 Task: Add a signature Mitchell Evans containing With heartfelt thanks and warm wishes, Mitchell Evans to email address softage.9@softage.net and add a label OSHA compliance
Action: Mouse moved to (1285, 66)
Screenshot: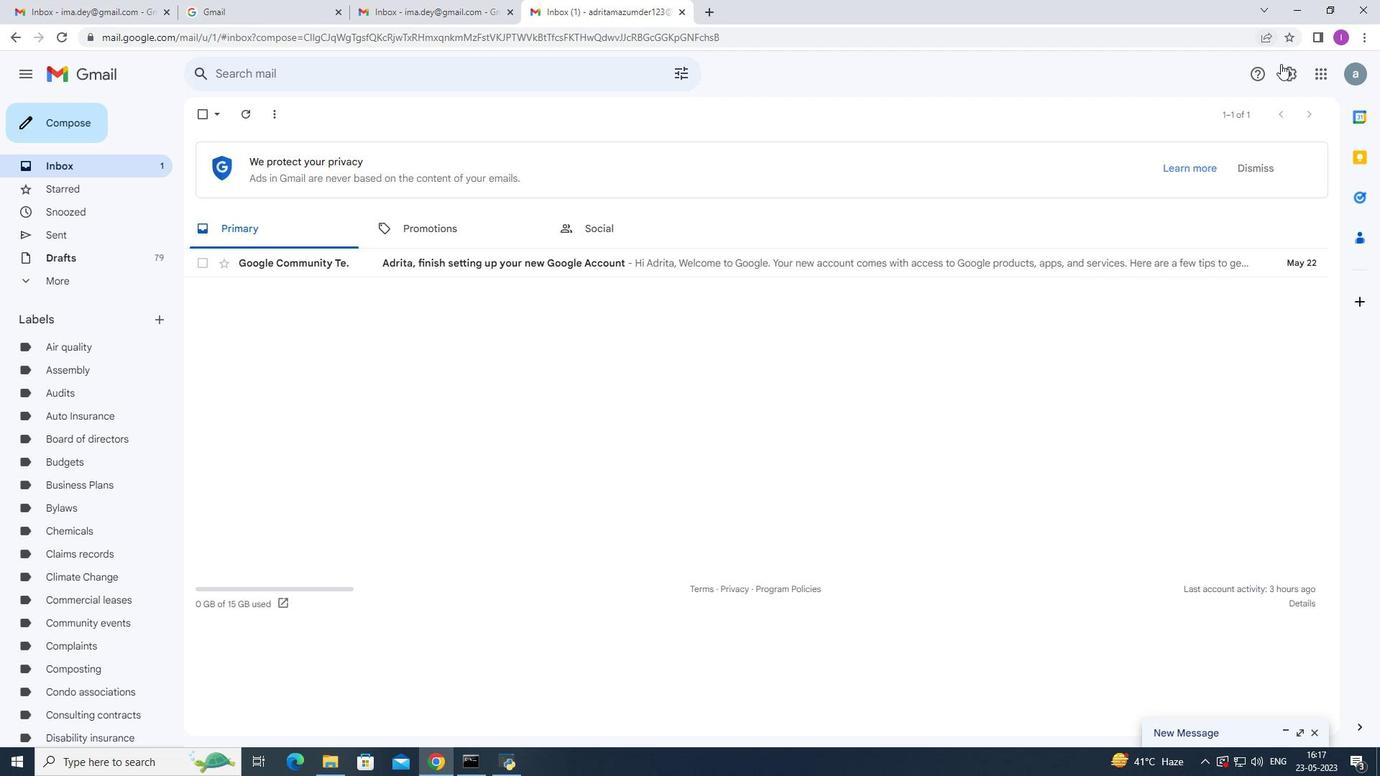 
Action: Mouse pressed left at (1285, 66)
Screenshot: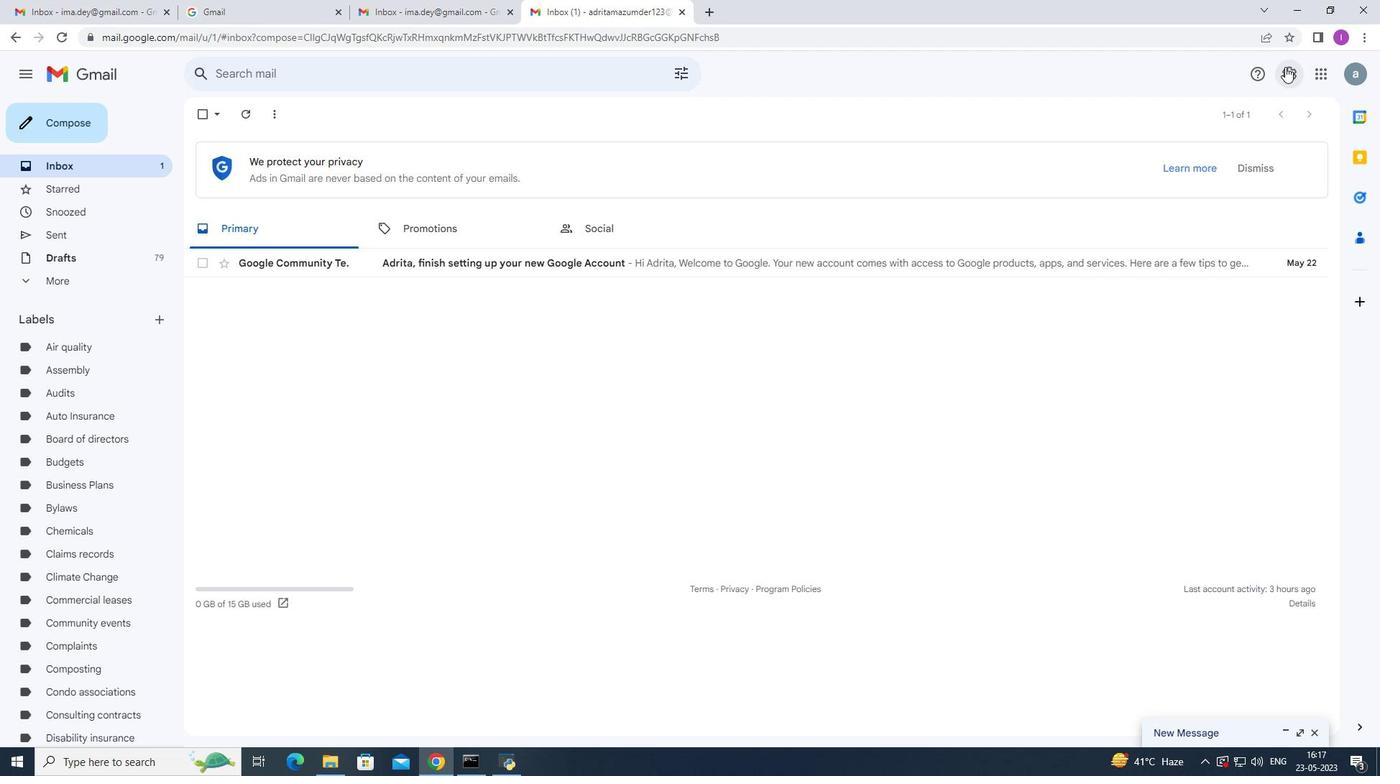 
Action: Mouse moved to (1223, 153)
Screenshot: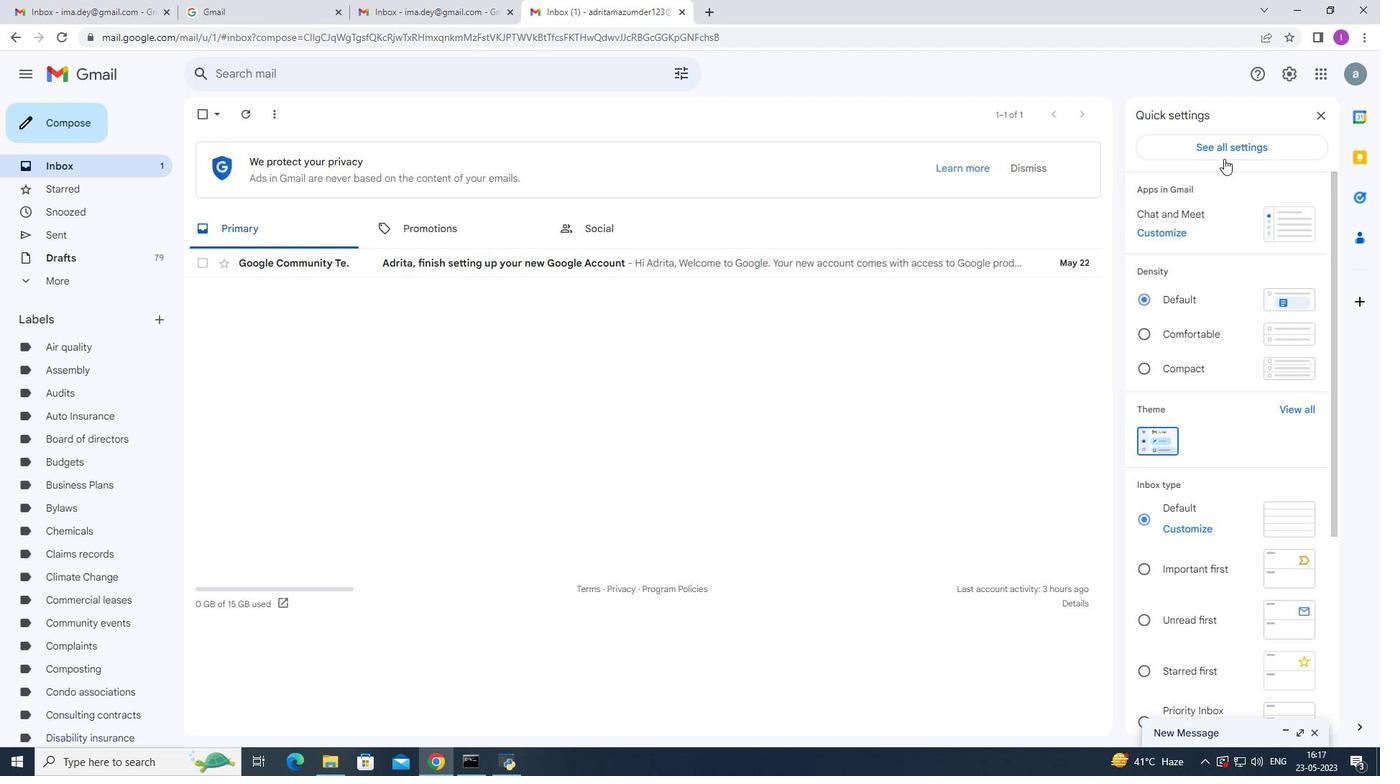 
Action: Mouse pressed left at (1223, 153)
Screenshot: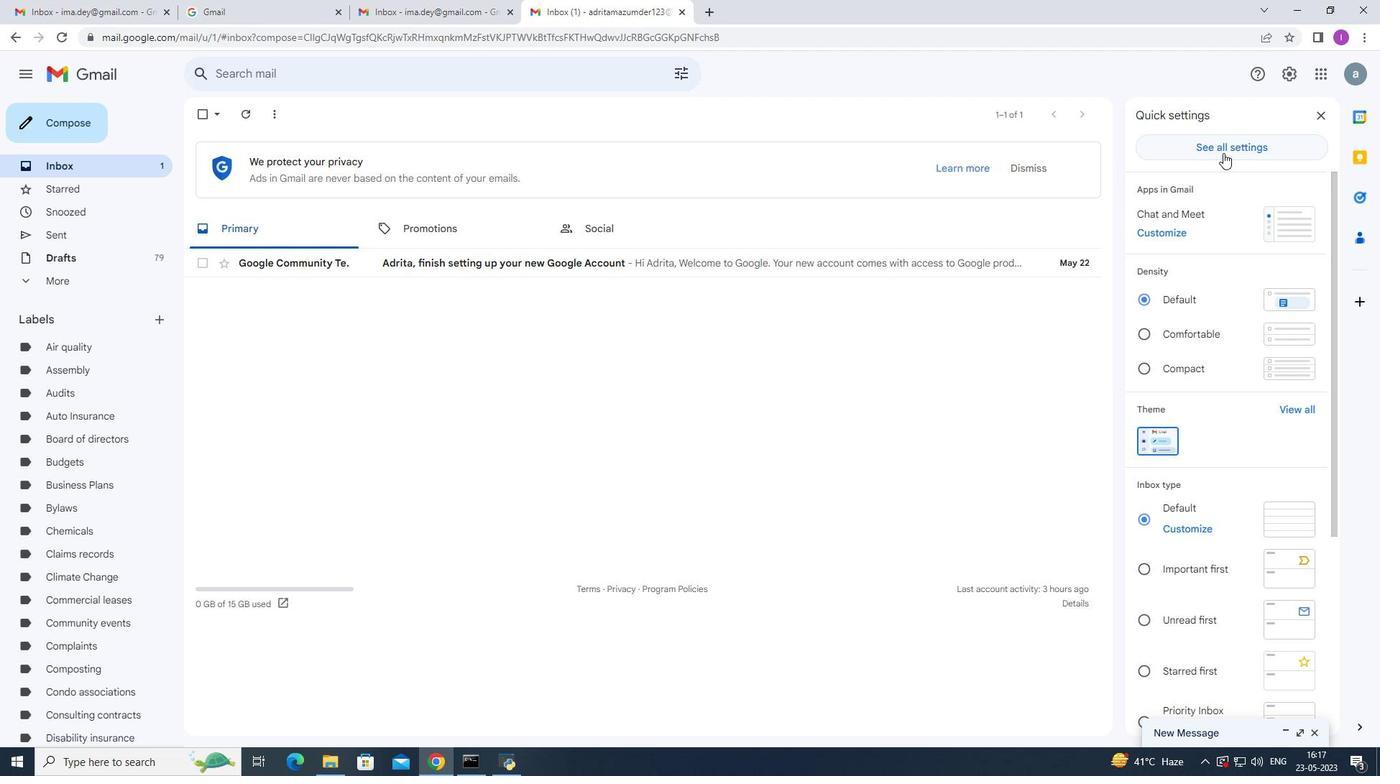 
Action: Mouse moved to (595, 340)
Screenshot: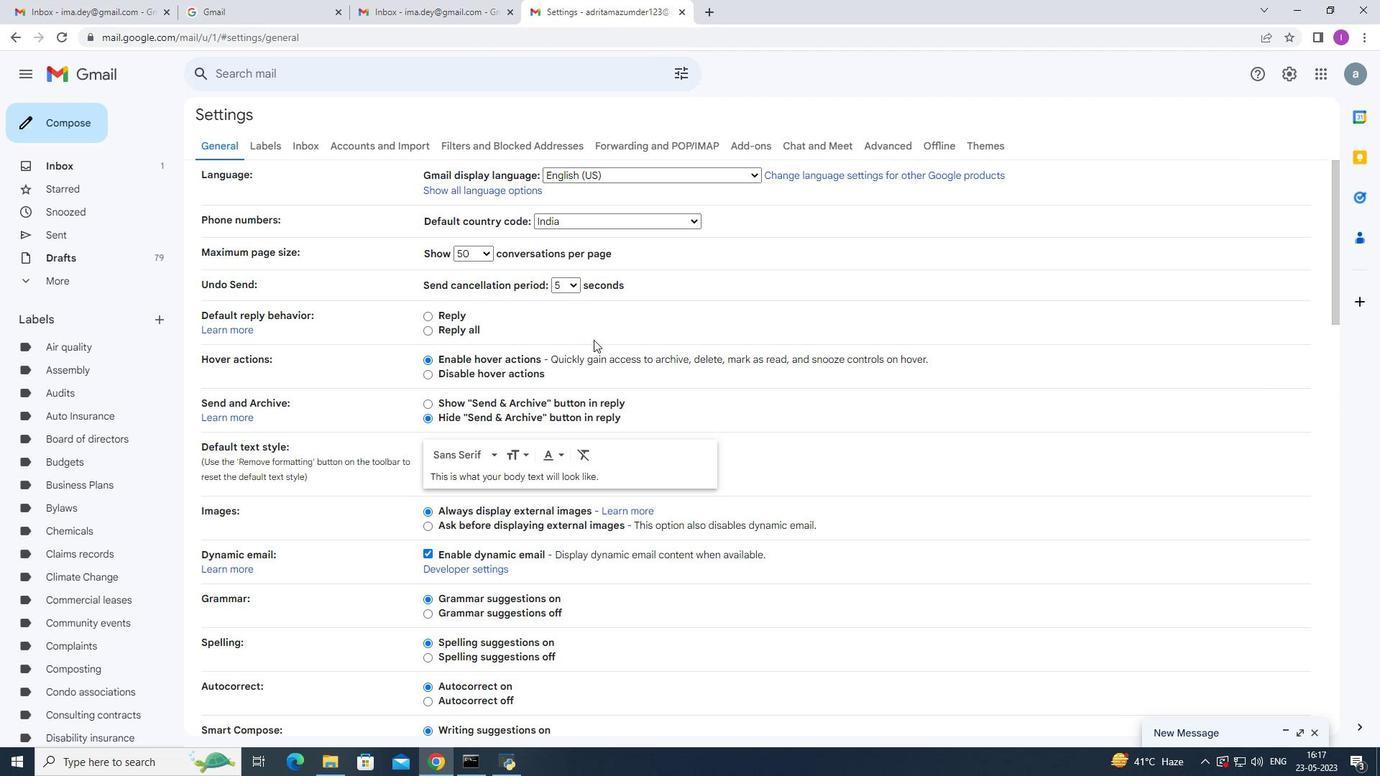 
Action: Mouse scrolled (594, 339) with delta (0, 0)
Screenshot: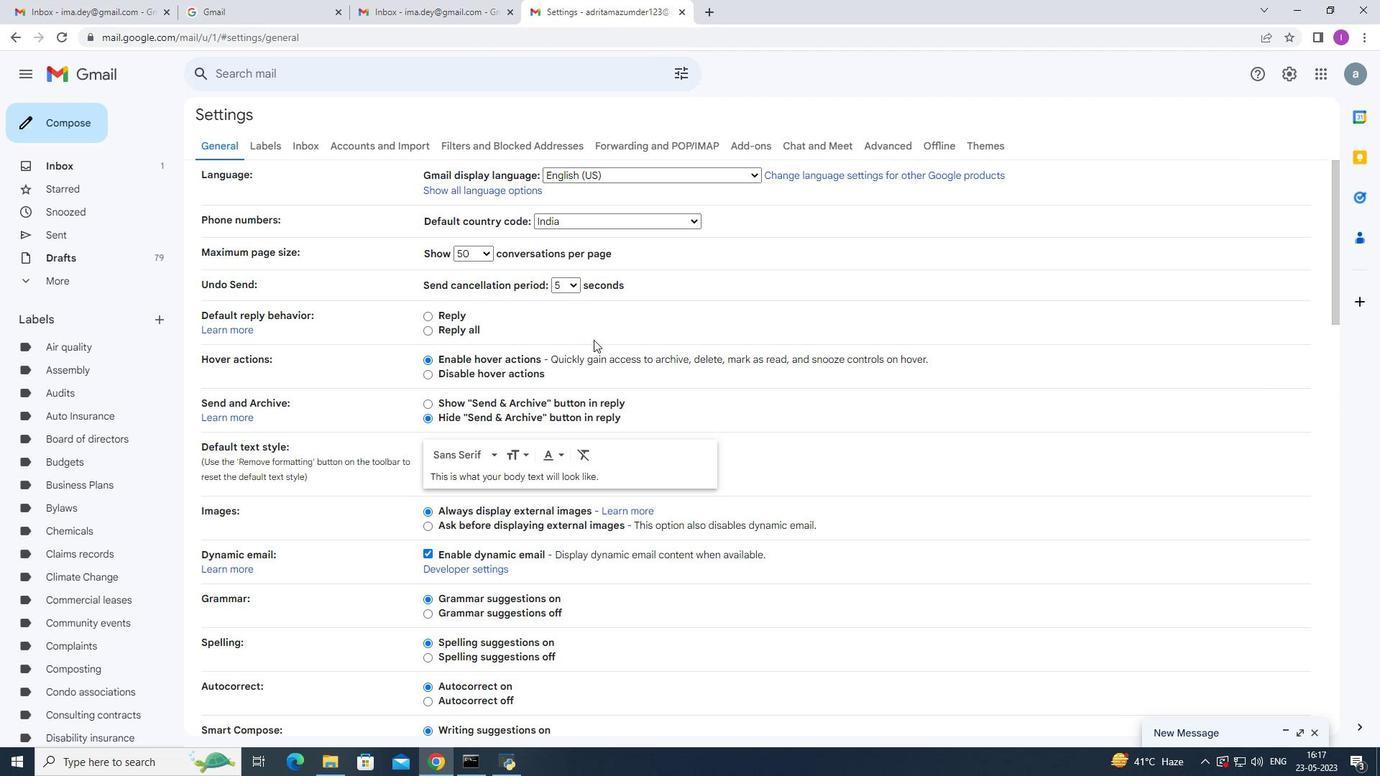 
Action: Mouse moved to (601, 349)
Screenshot: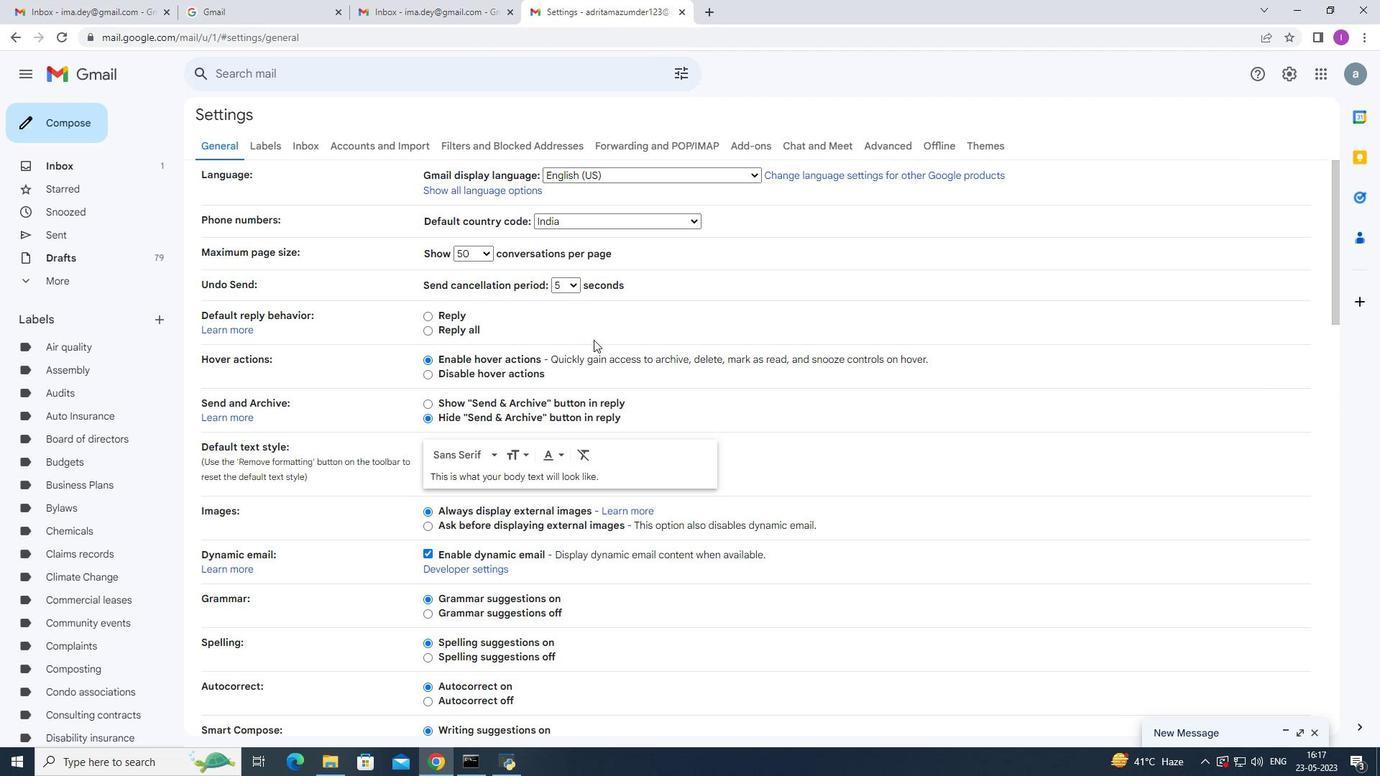 
Action: Mouse scrolled (595, 340) with delta (0, 0)
Screenshot: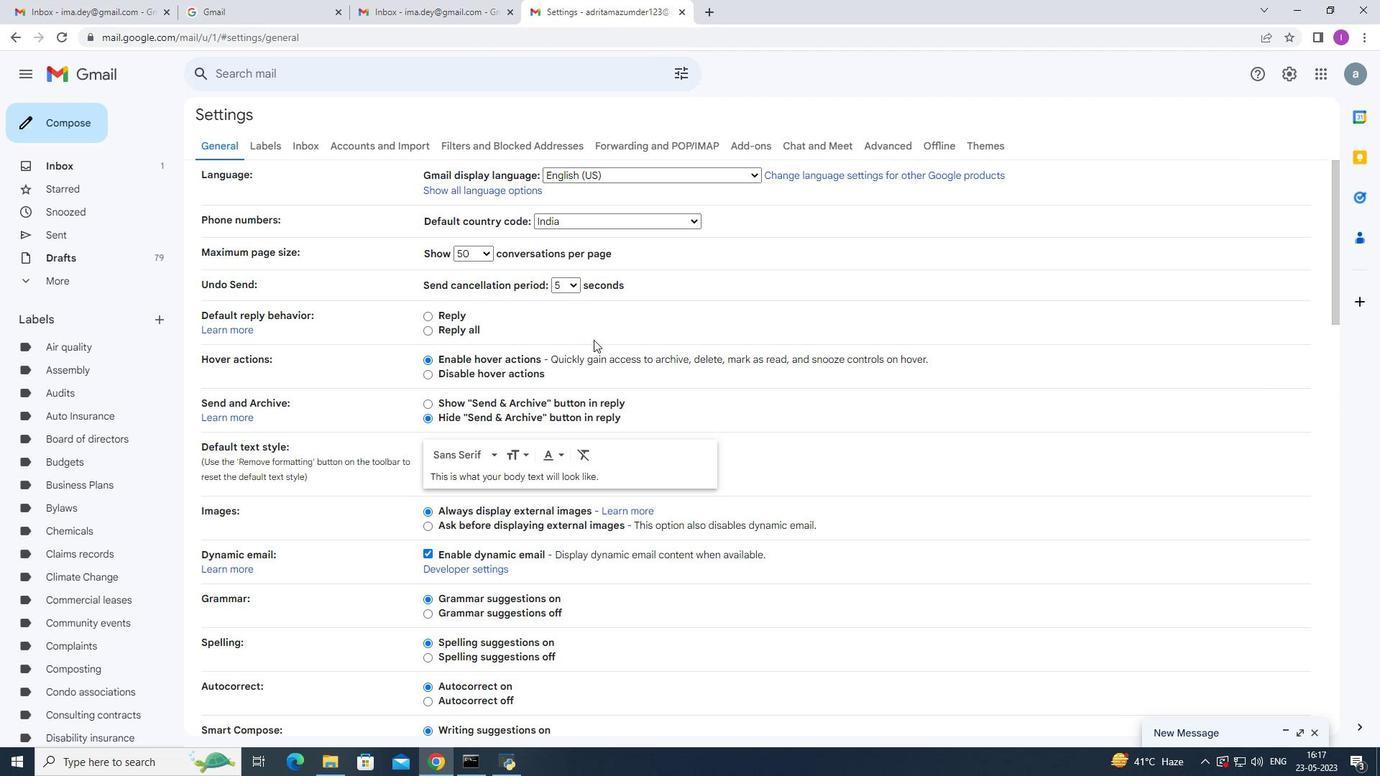 
Action: Mouse scrolled (595, 340) with delta (0, 0)
Screenshot: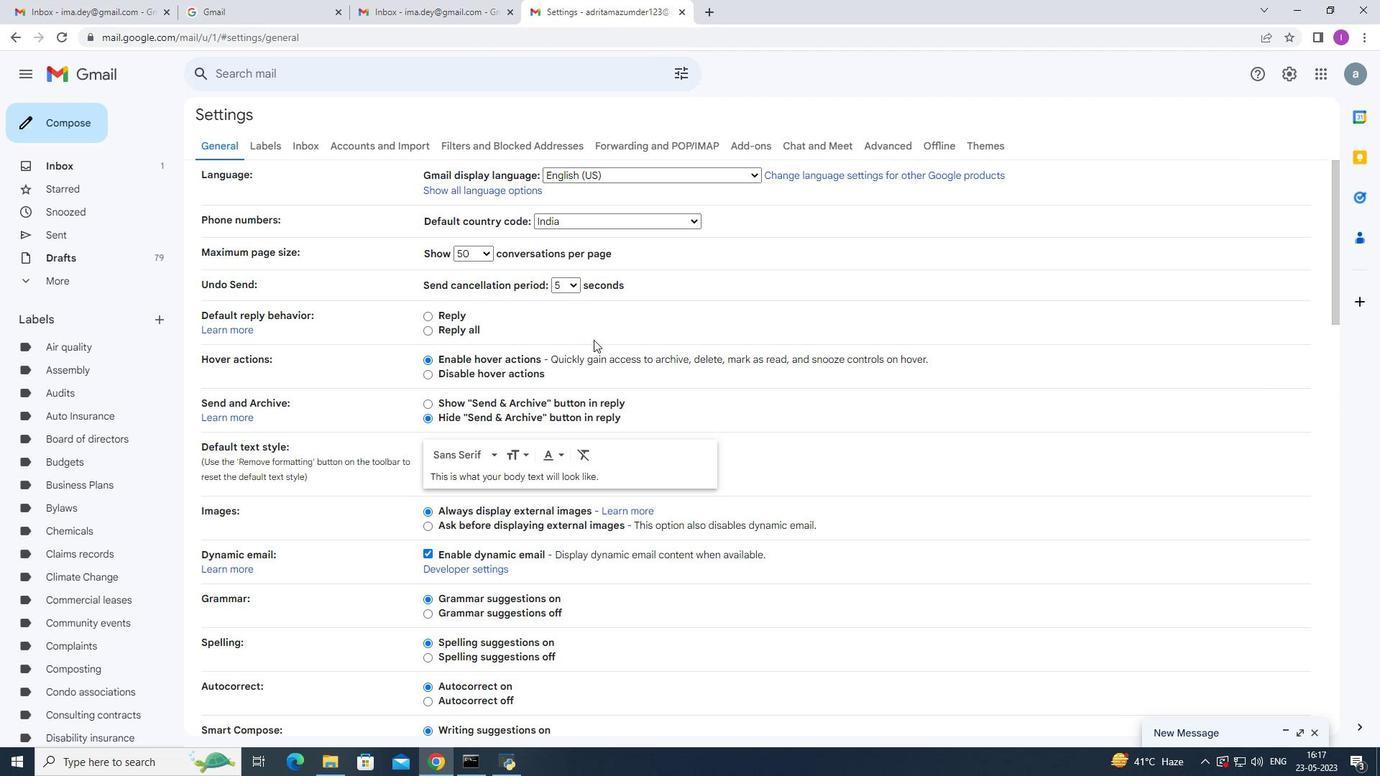 
Action: Mouse scrolled (598, 341) with delta (0, 0)
Screenshot: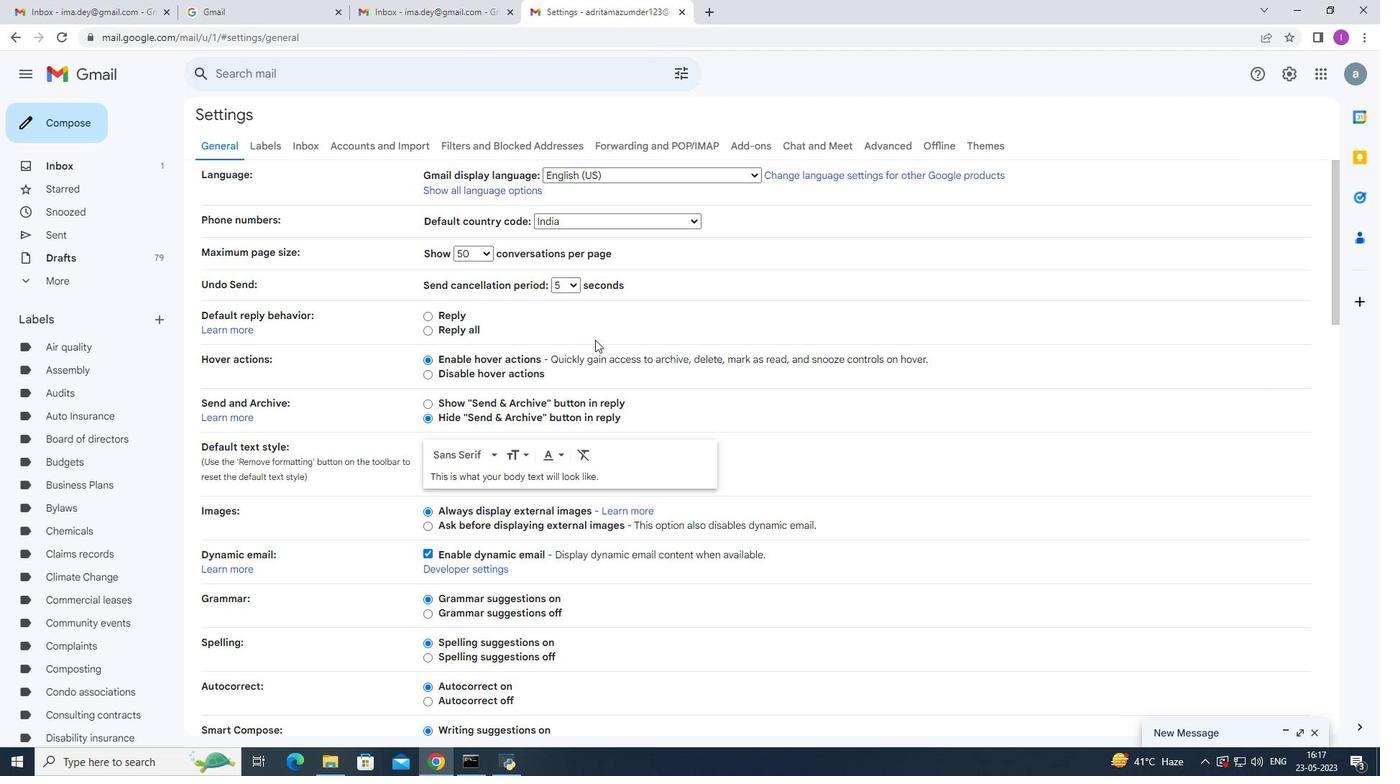 
Action: Mouse moved to (601, 355)
Screenshot: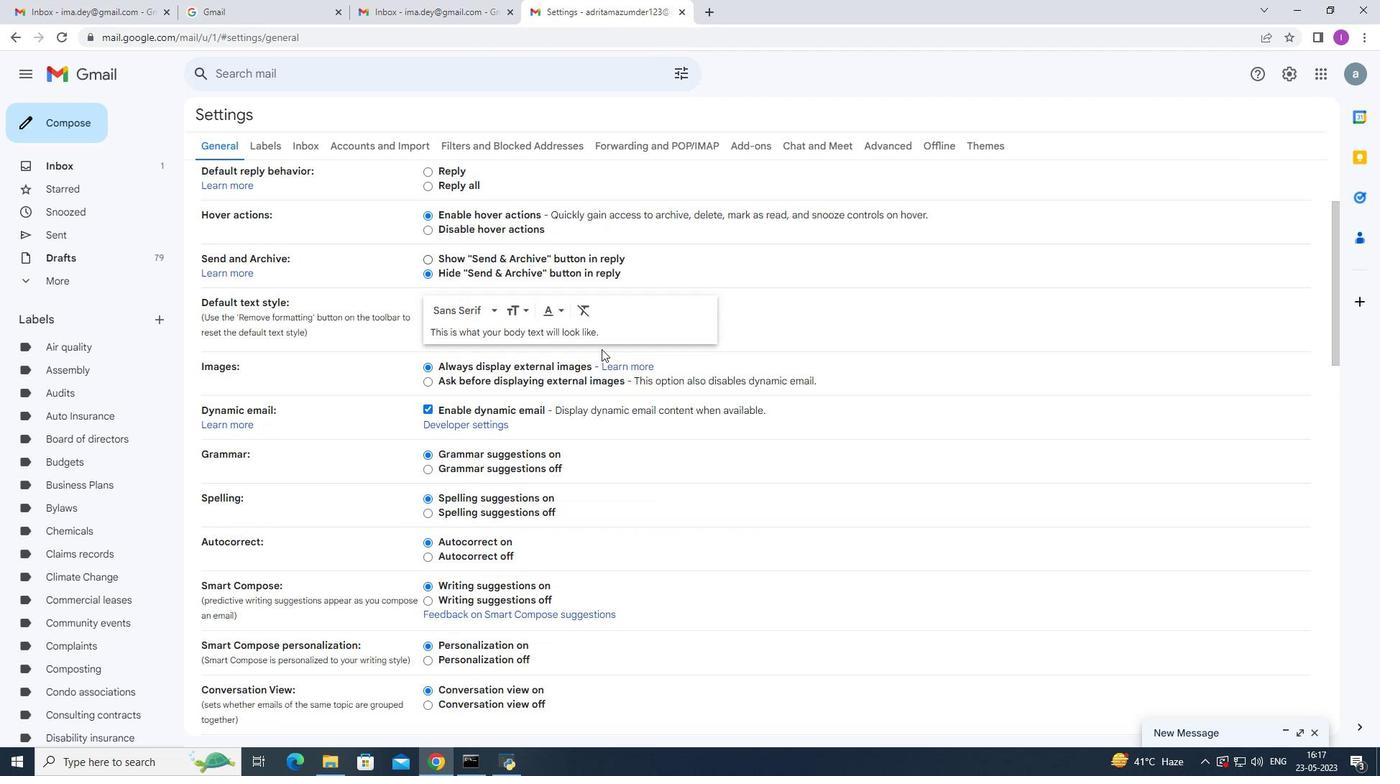 
Action: Mouse scrolled (601, 353) with delta (0, 0)
Screenshot: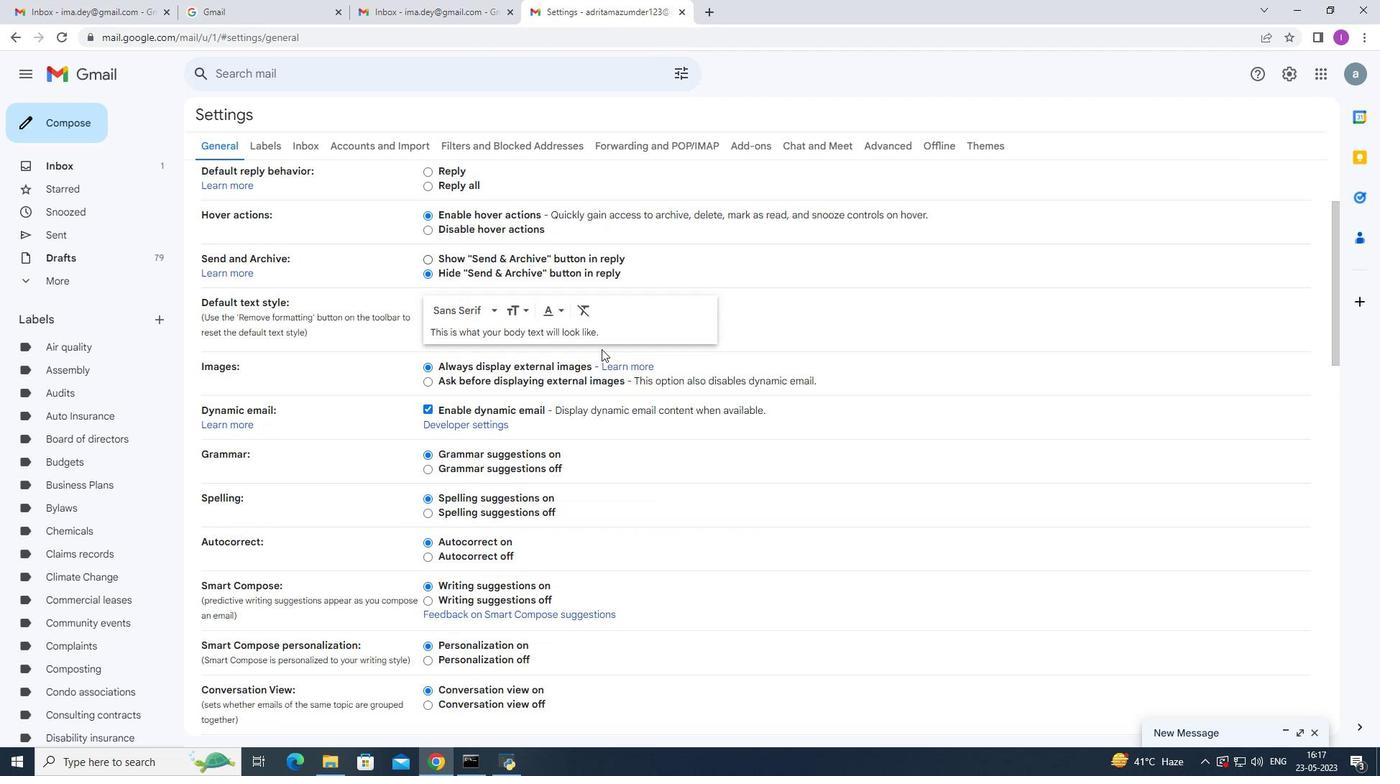 
Action: Mouse moved to (601, 360)
Screenshot: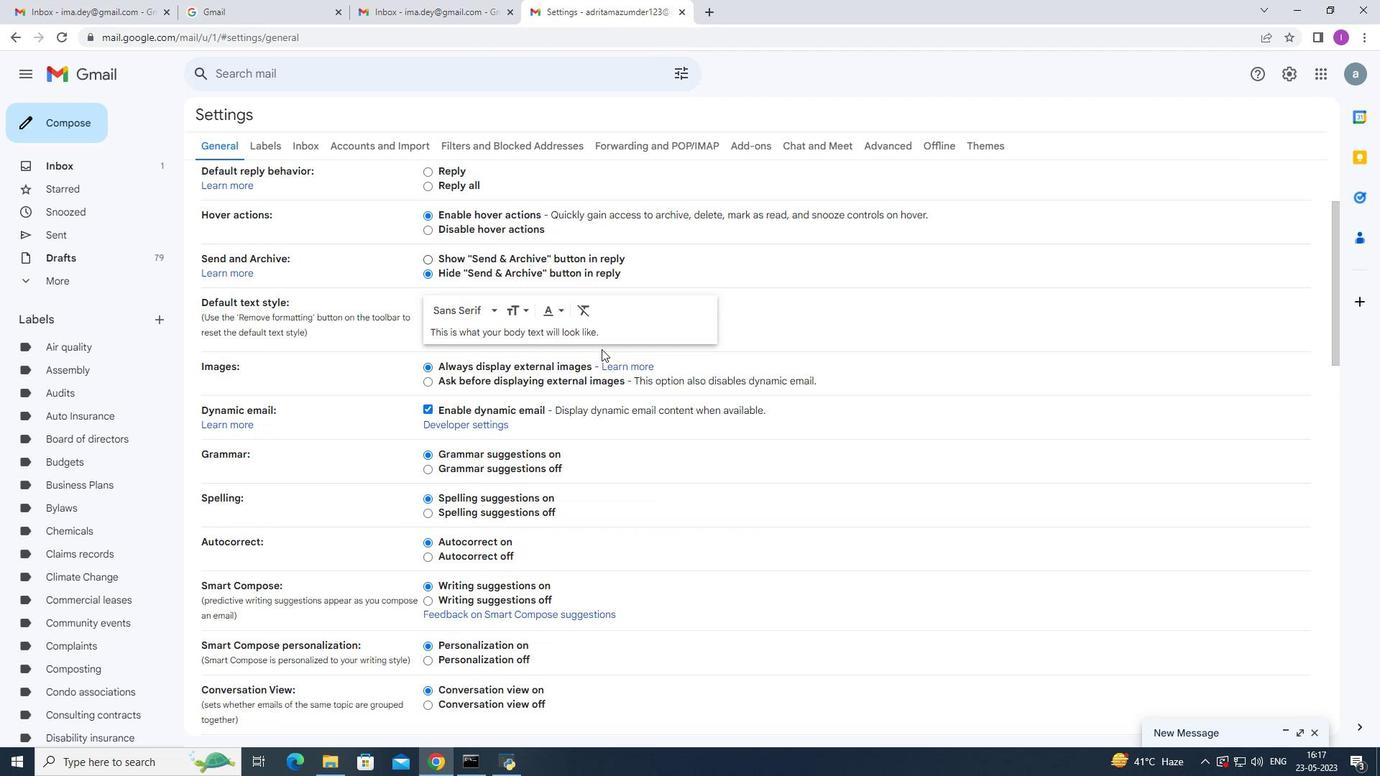 
Action: Mouse scrolled (601, 358) with delta (0, 0)
Screenshot: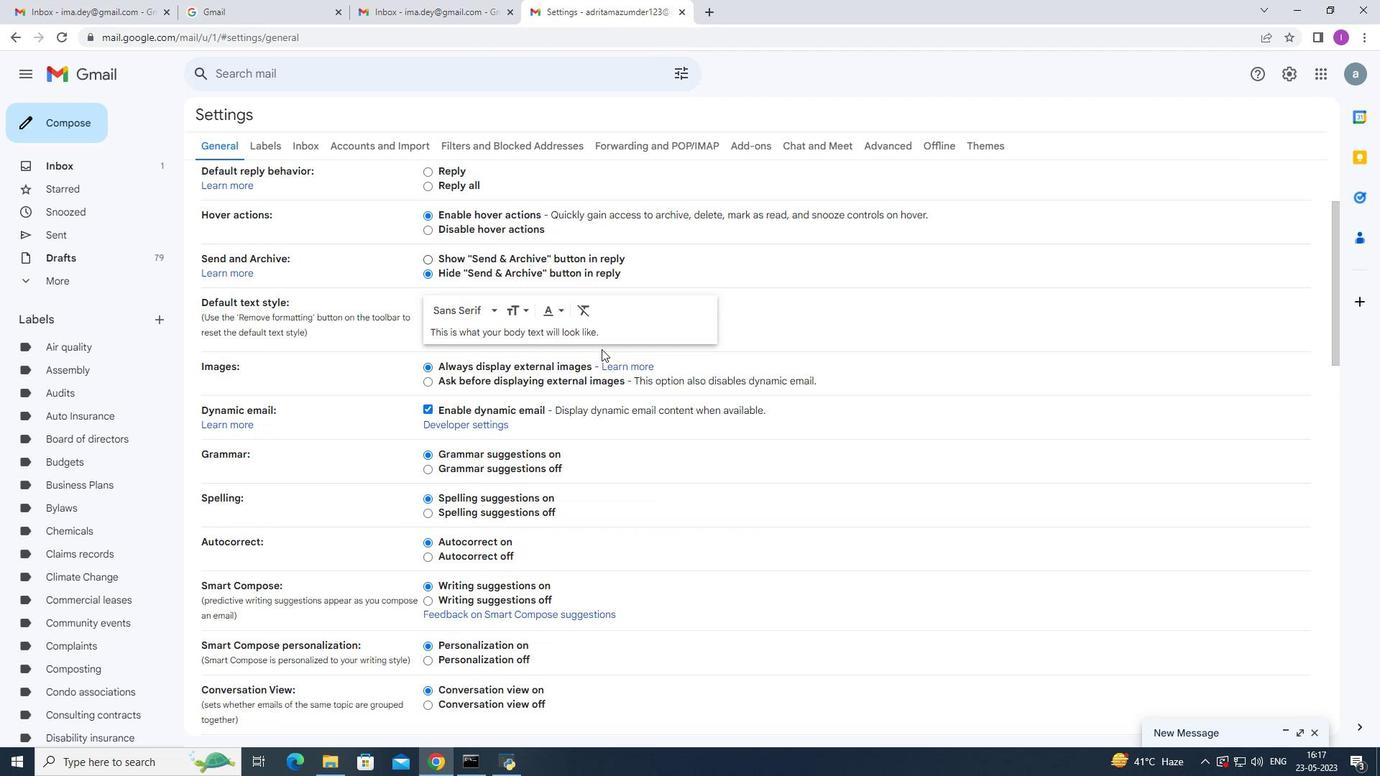 
Action: Mouse moved to (601, 360)
Screenshot: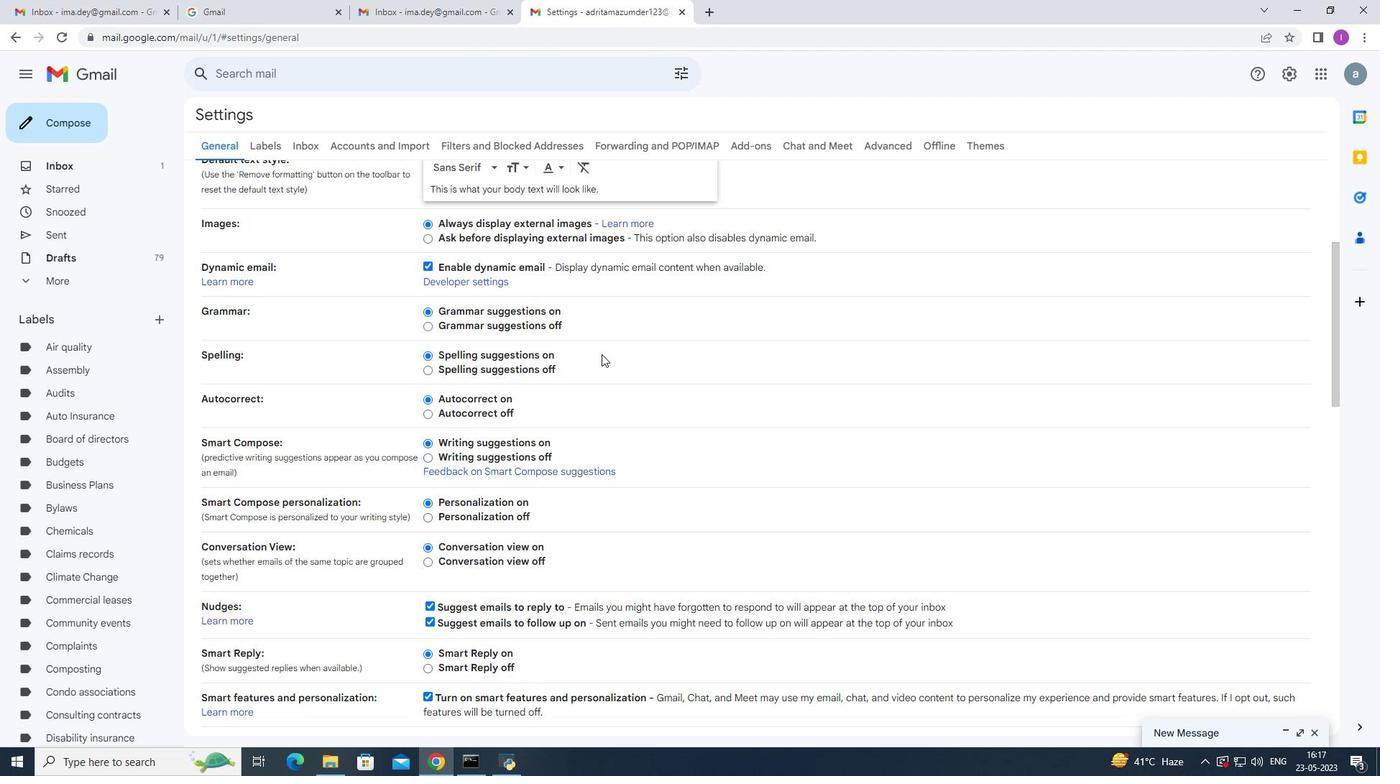 
Action: Mouse scrolled (601, 359) with delta (0, 0)
Screenshot: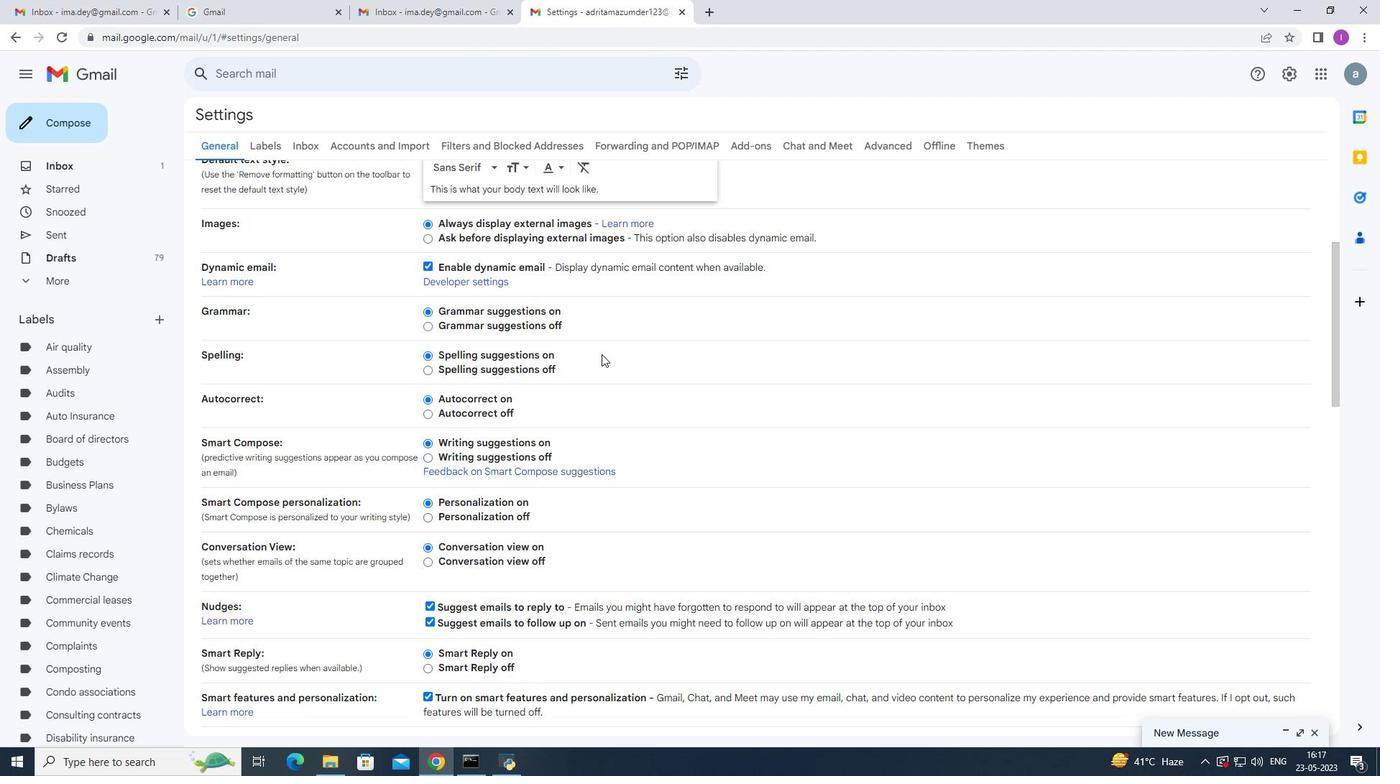 
Action: Mouse scrolled (601, 360) with delta (0, 0)
Screenshot: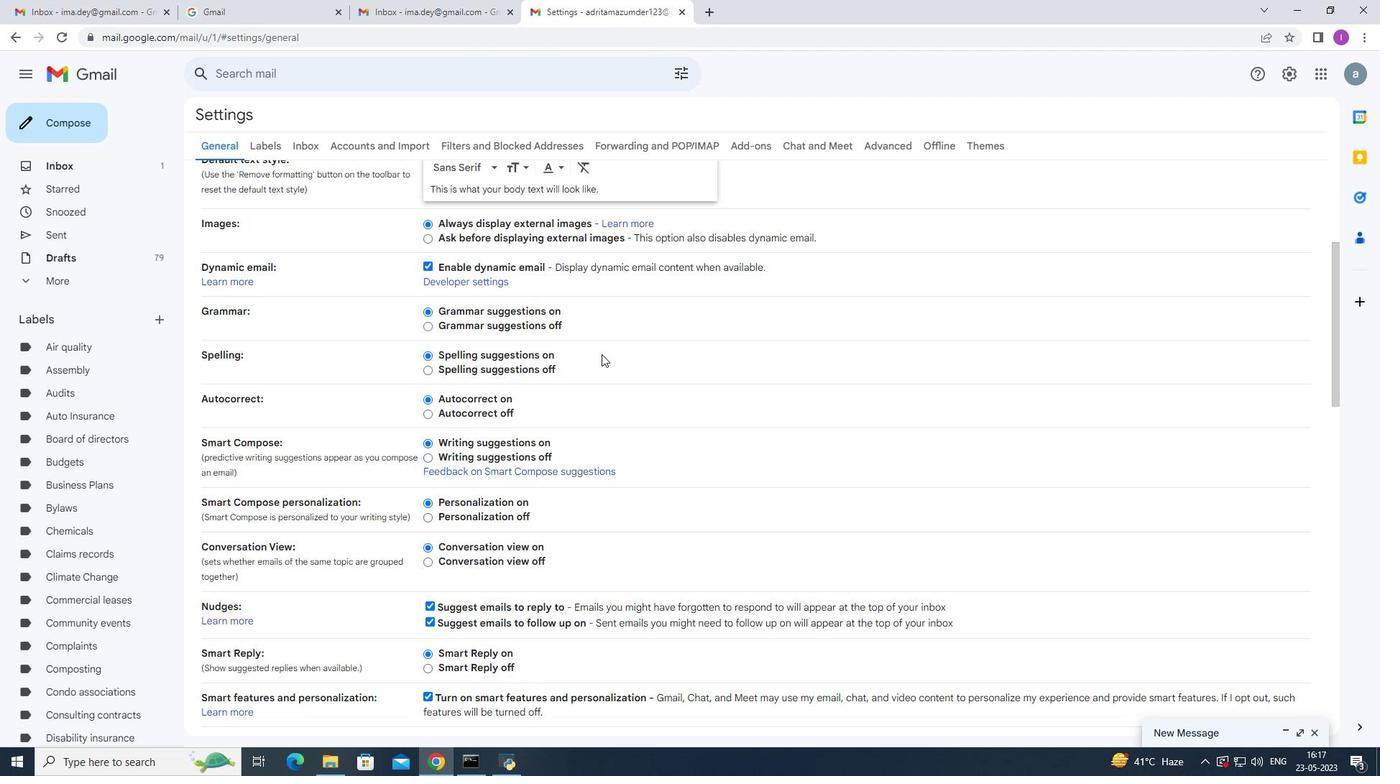 
Action: Mouse scrolled (601, 360) with delta (0, 0)
Screenshot: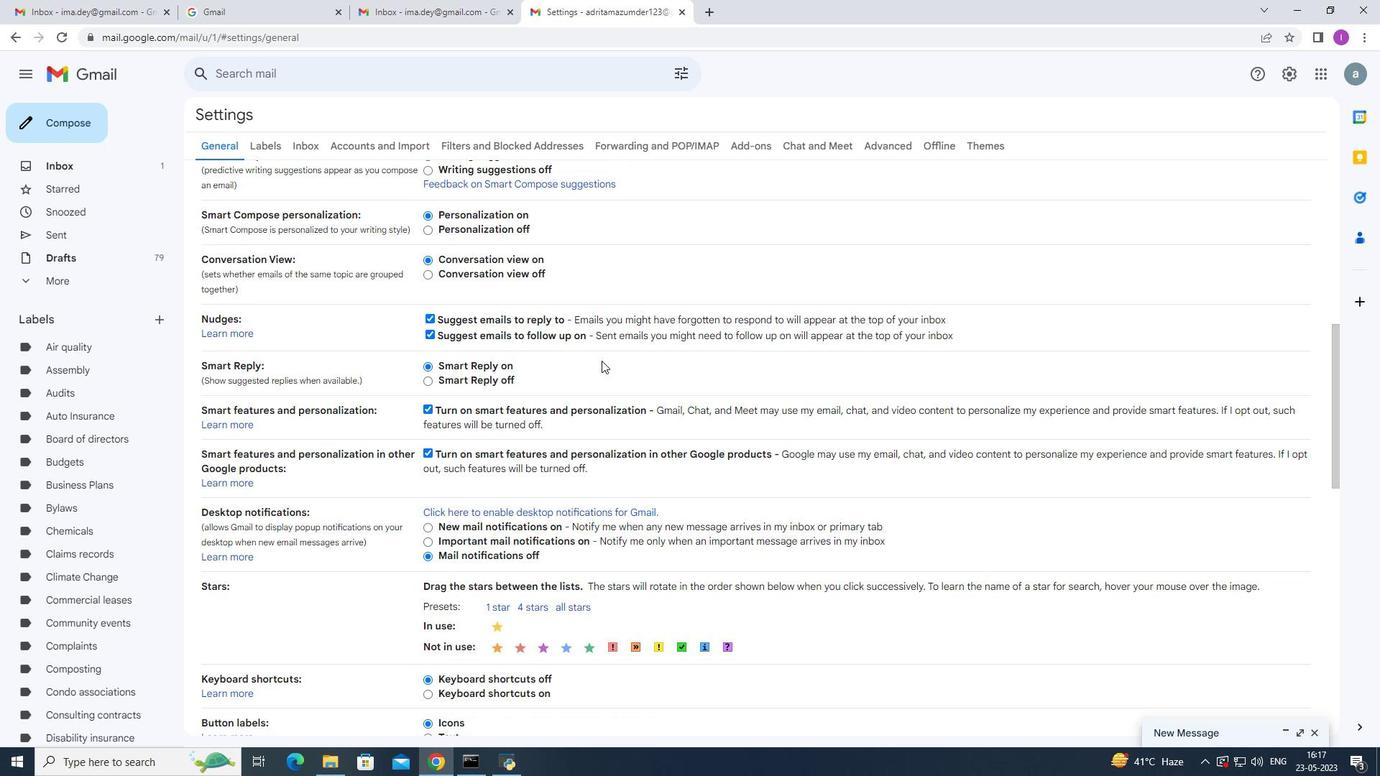 
Action: Mouse scrolled (601, 360) with delta (0, 0)
Screenshot: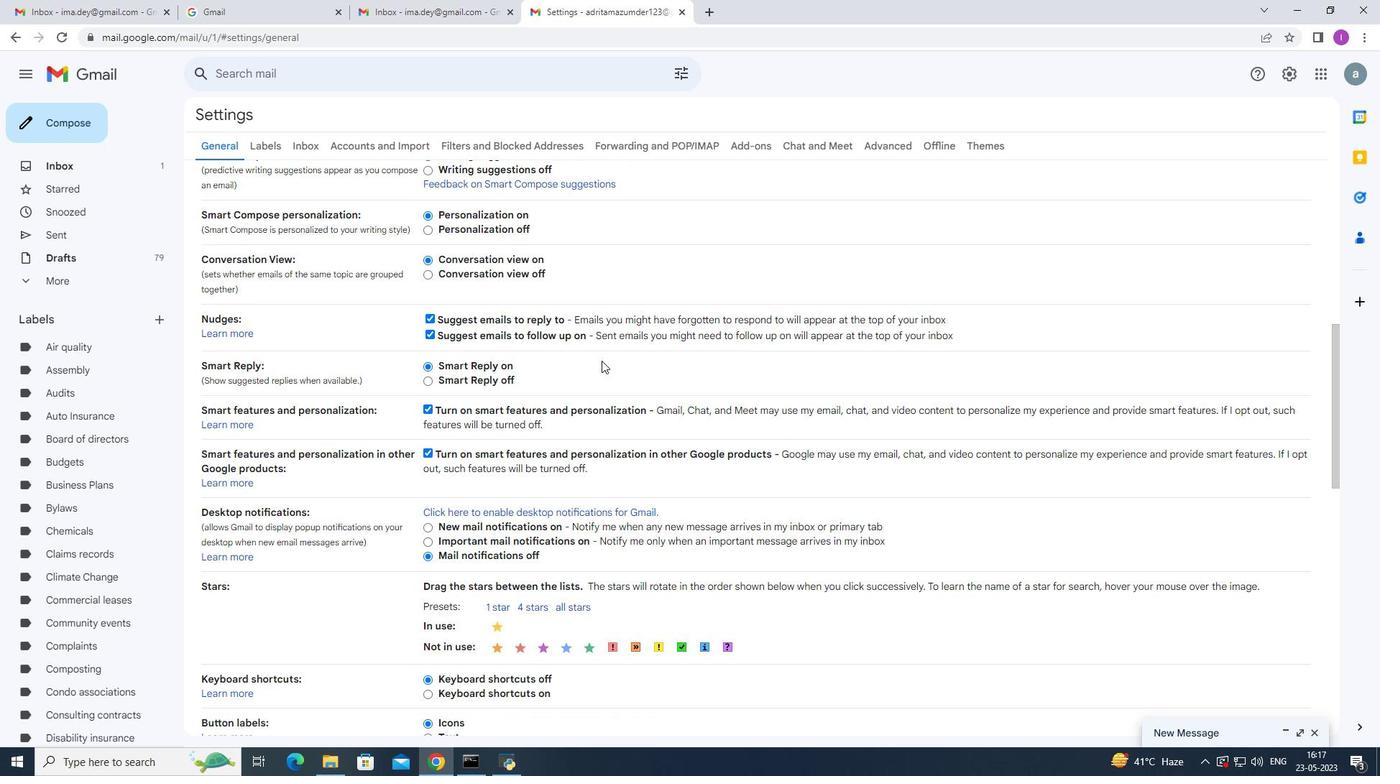 
Action: Mouse scrolled (601, 360) with delta (0, 0)
Screenshot: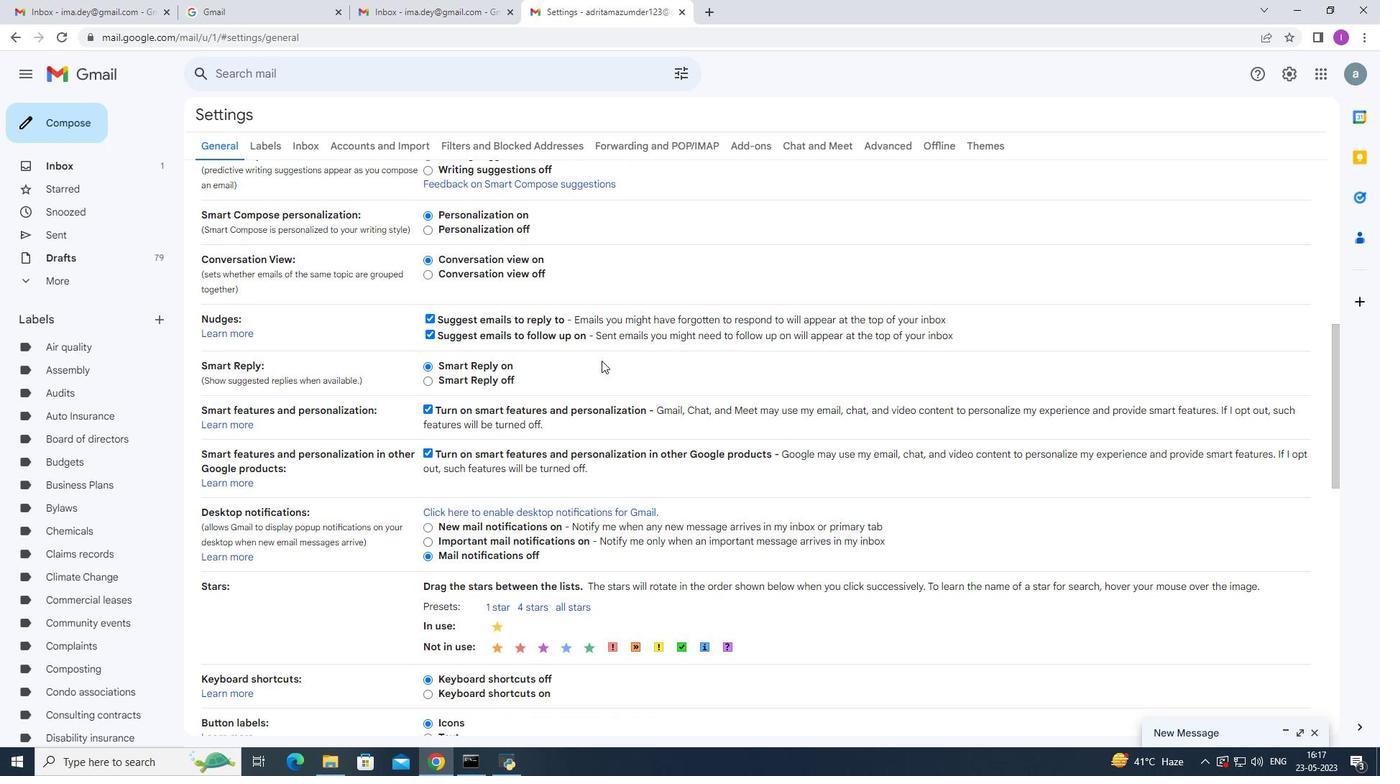 
Action: Mouse scrolled (601, 360) with delta (0, 0)
Screenshot: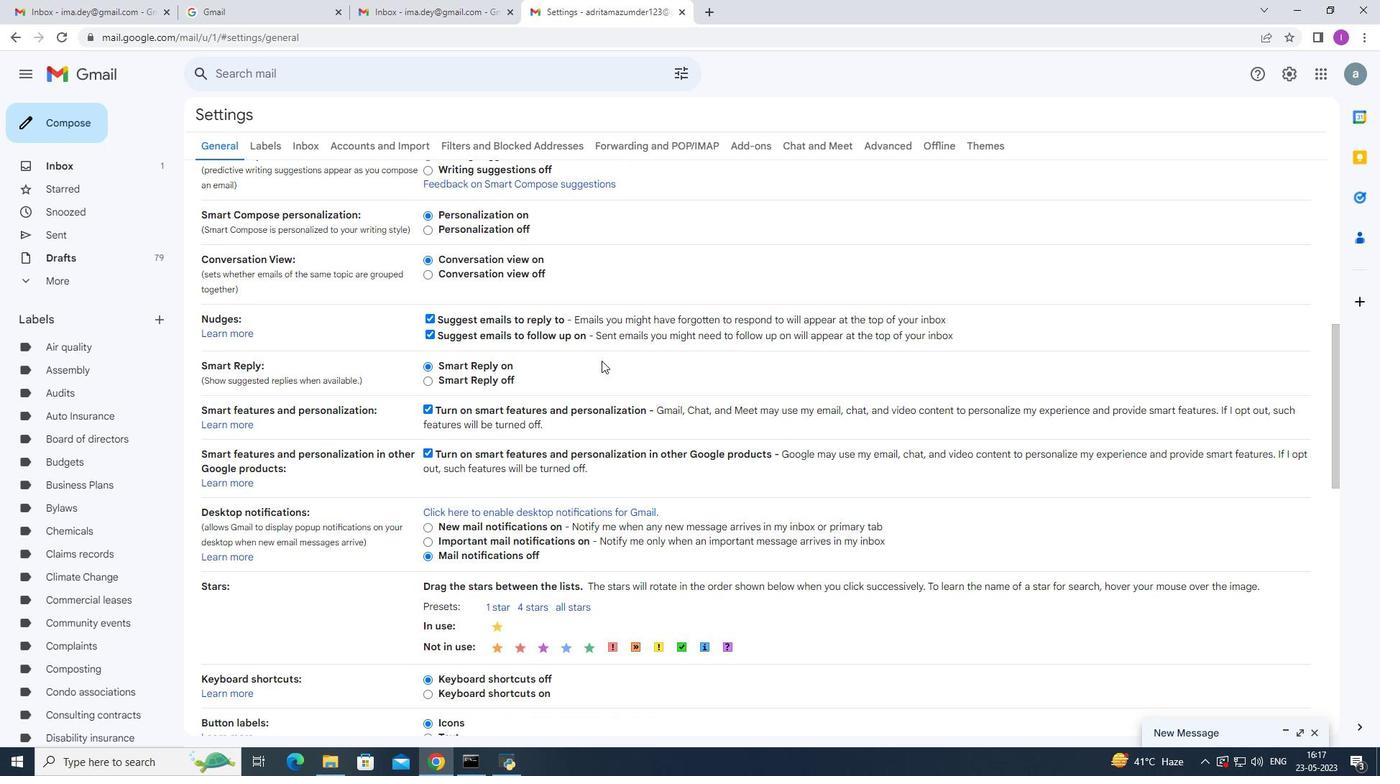 
Action: Mouse scrolled (601, 360) with delta (0, 0)
Screenshot: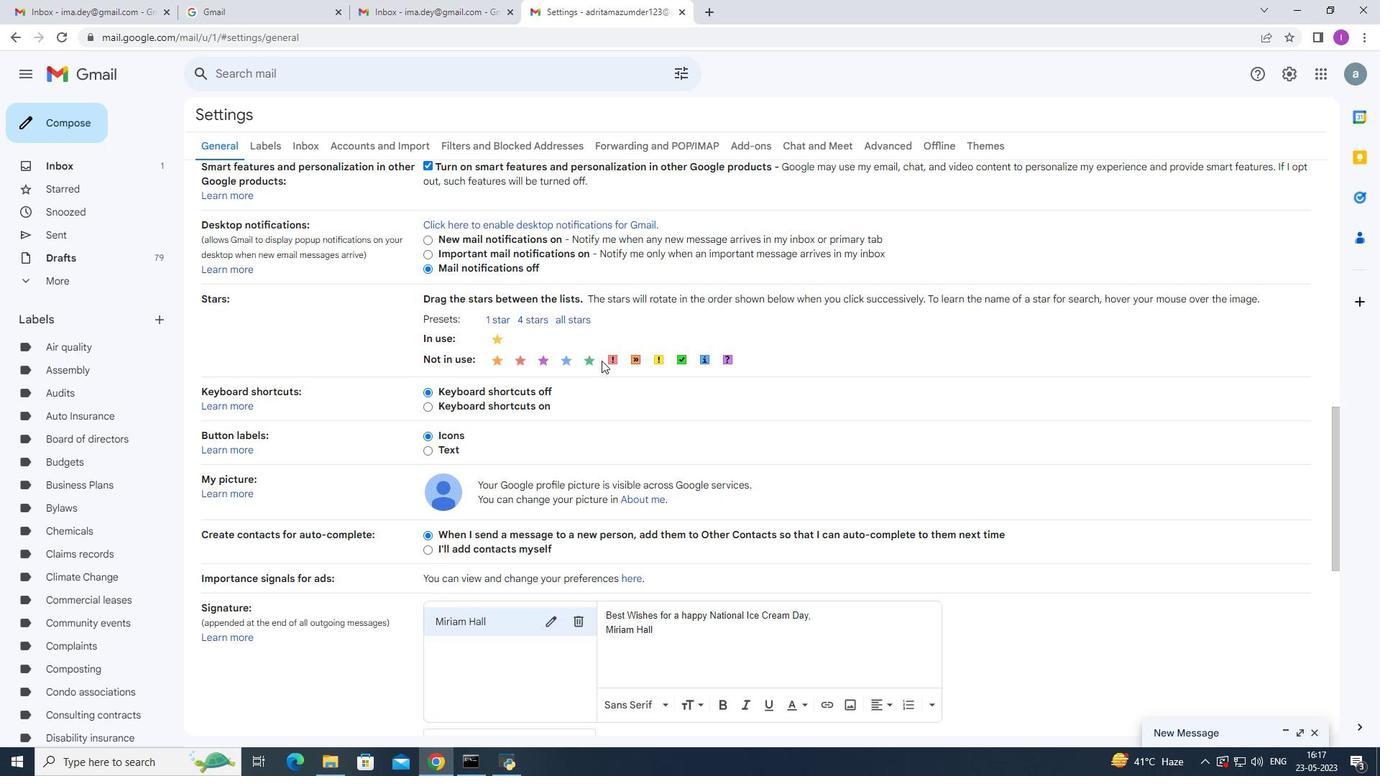 
Action: Mouse scrolled (601, 360) with delta (0, 0)
Screenshot: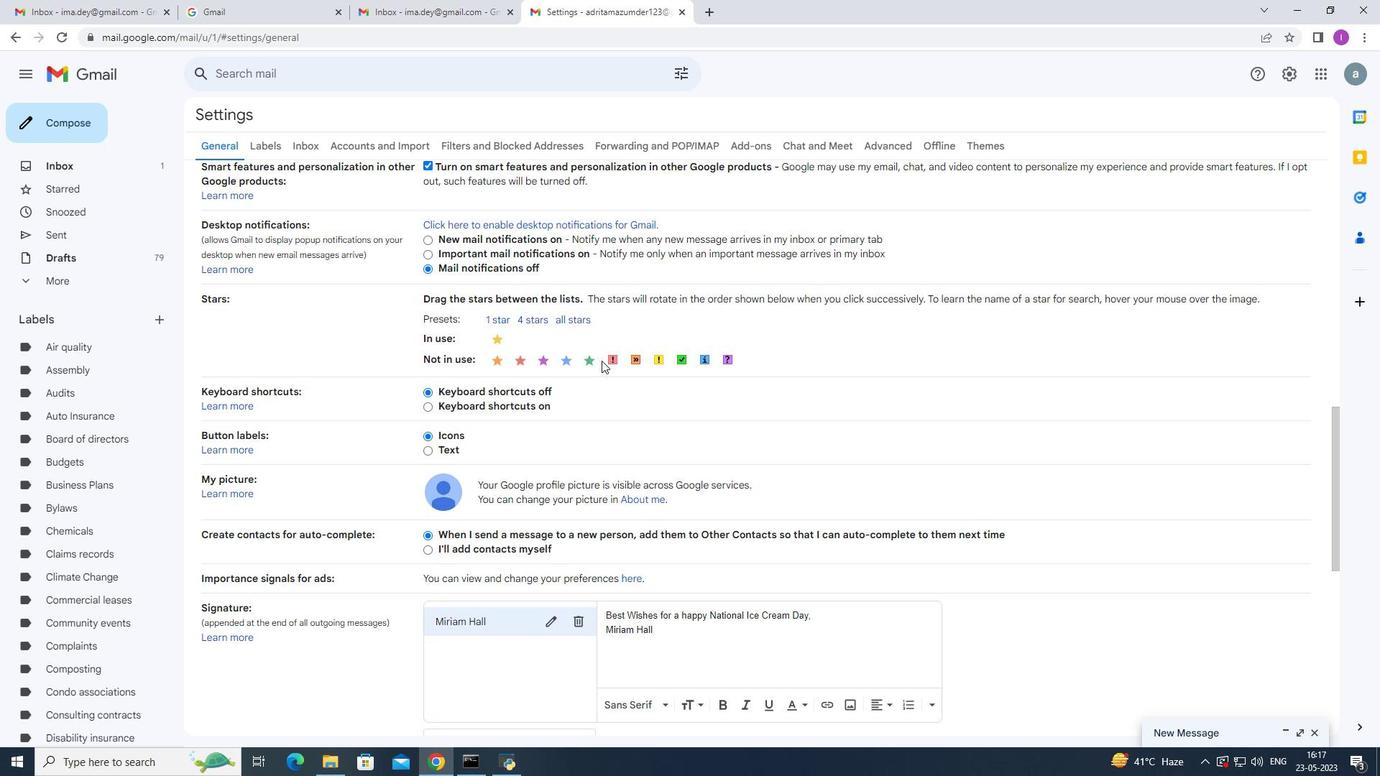
Action: Mouse scrolled (601, 361) with delta (0, 0)
Screenshot: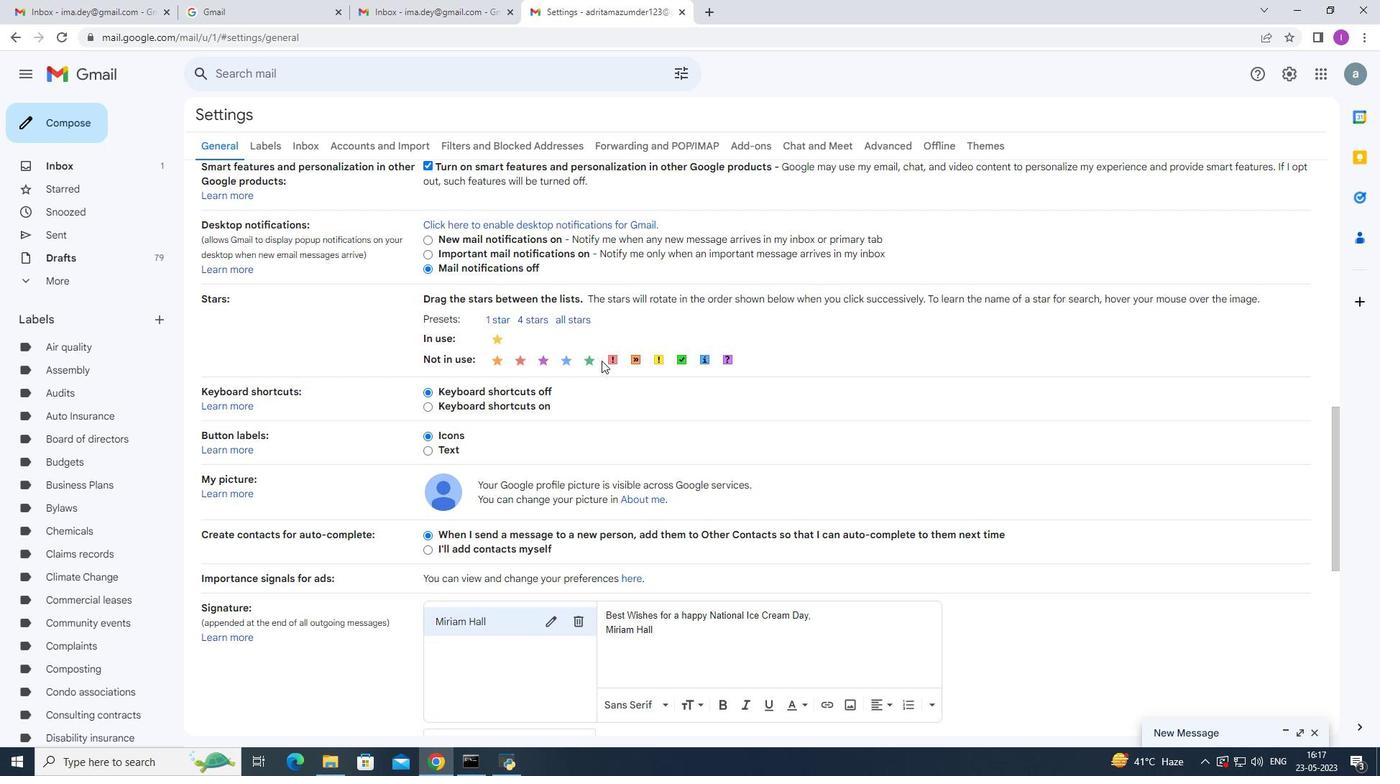 
Action: Mouse scrolled (601, 360) with delta (0, 0)
Screenshot: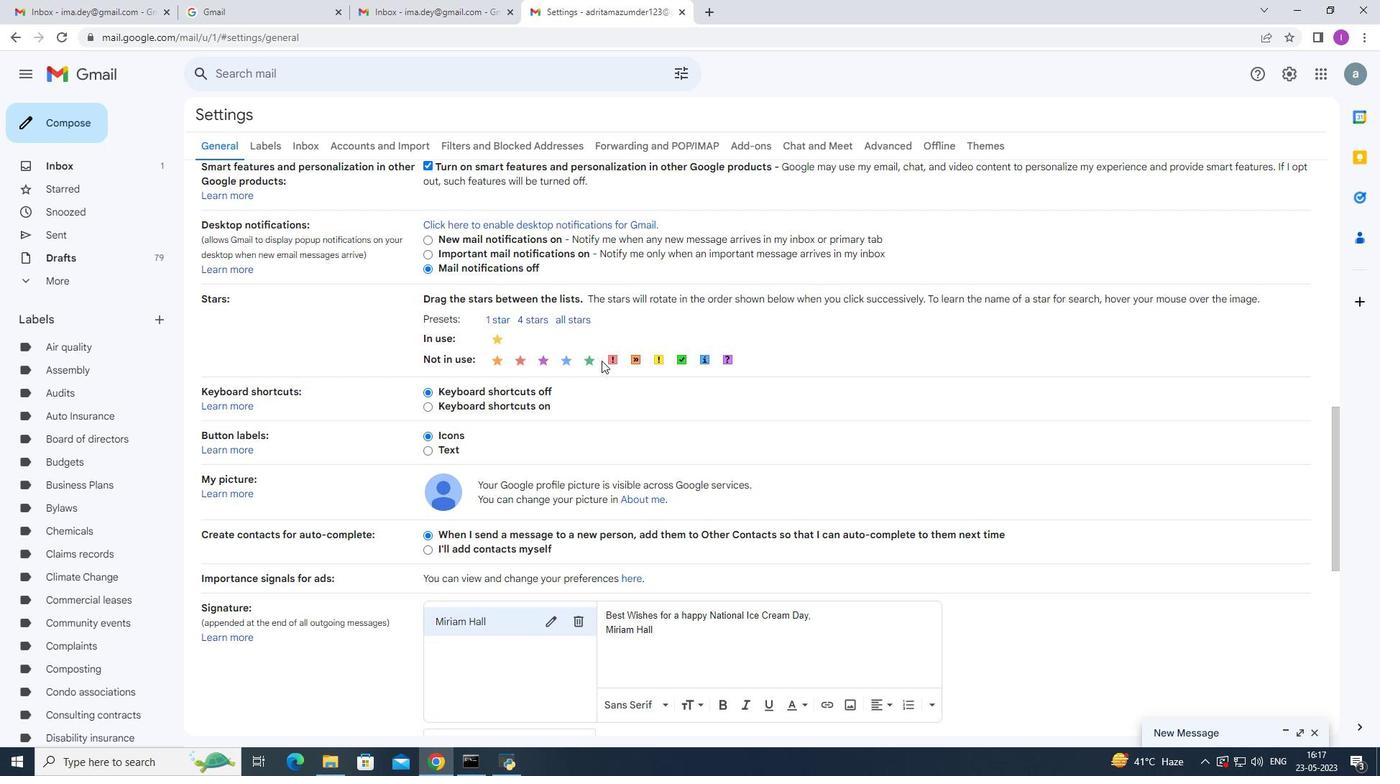 
Action: Mouse moved to (573, 471)
Screenshot: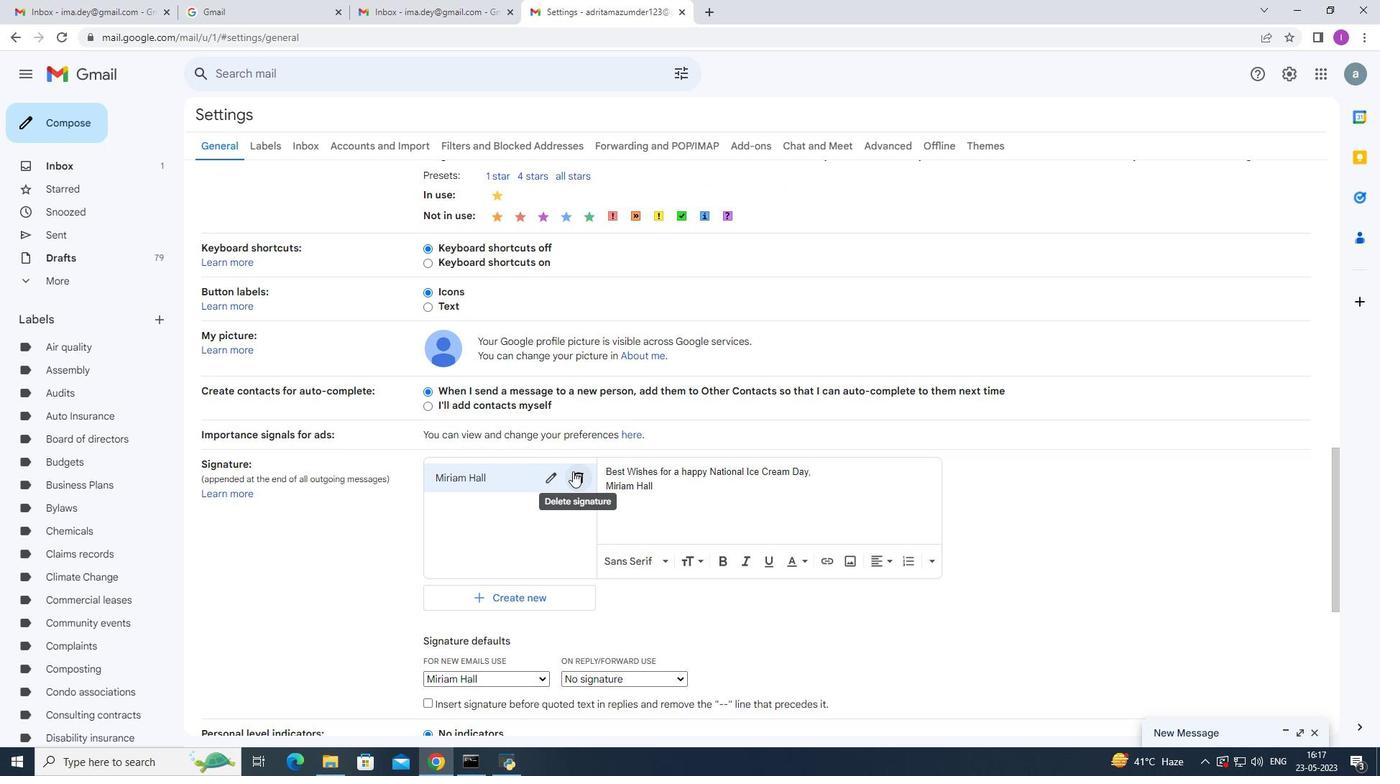 
Action: Mouse pressed left at (573, 471)
Screenshot: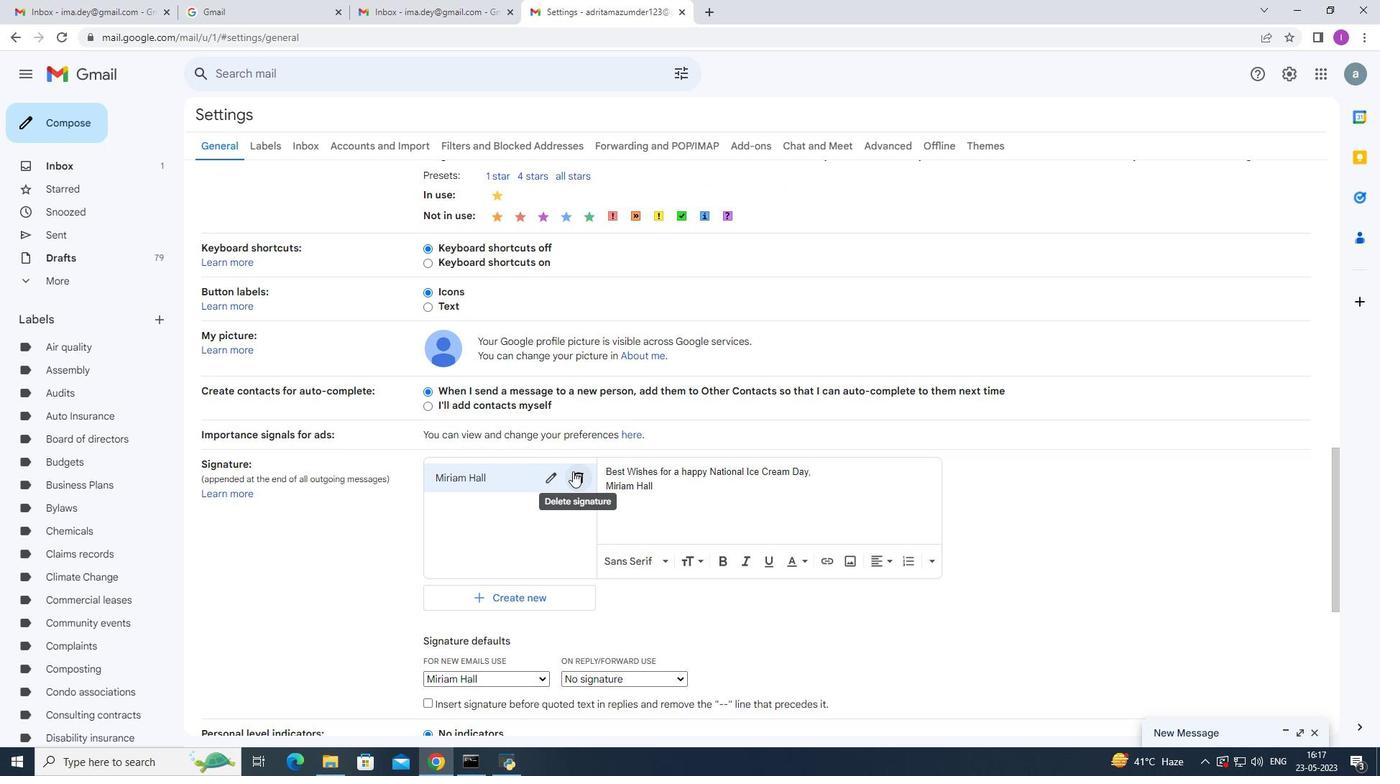 
Action: Mouse moved to (808, 431)
Screenshot: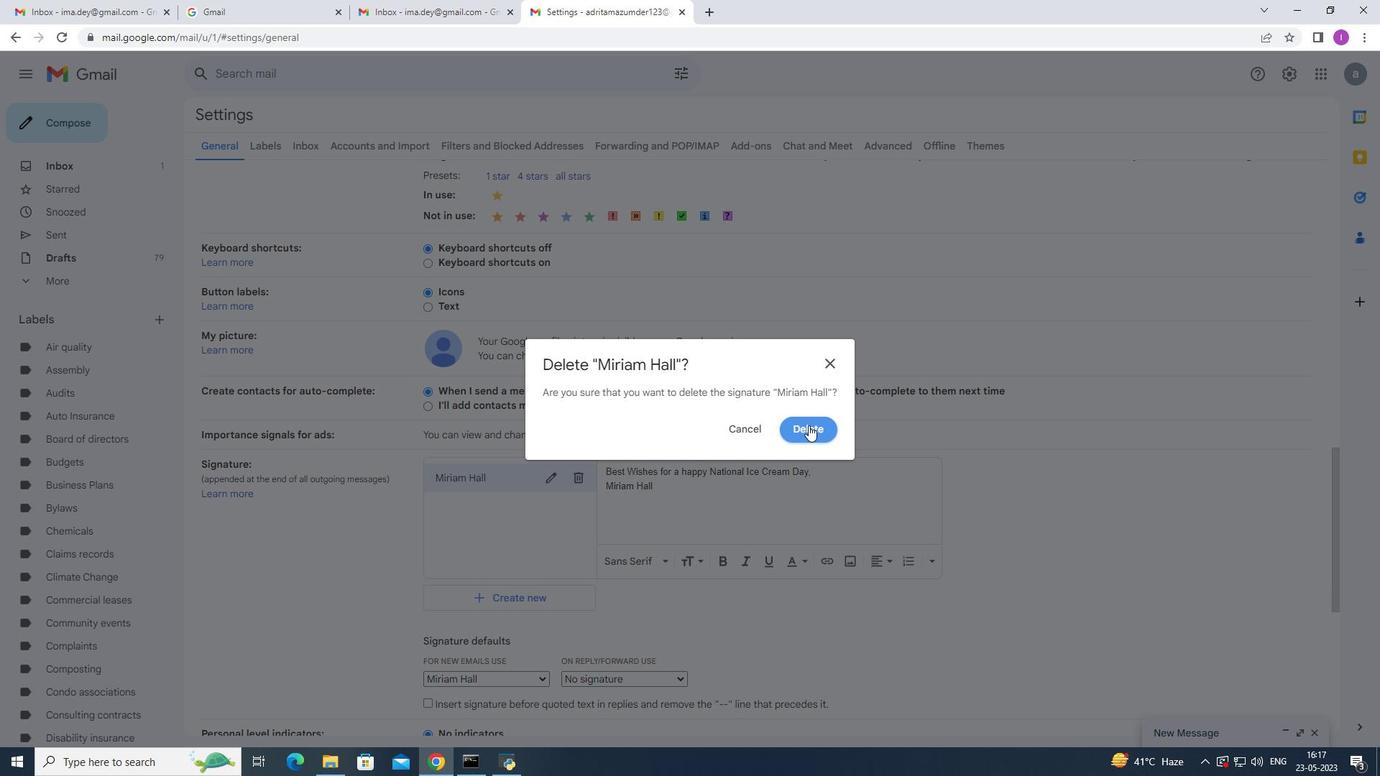 
Action: Mouse pressed left at (808, 431)
Screenshot: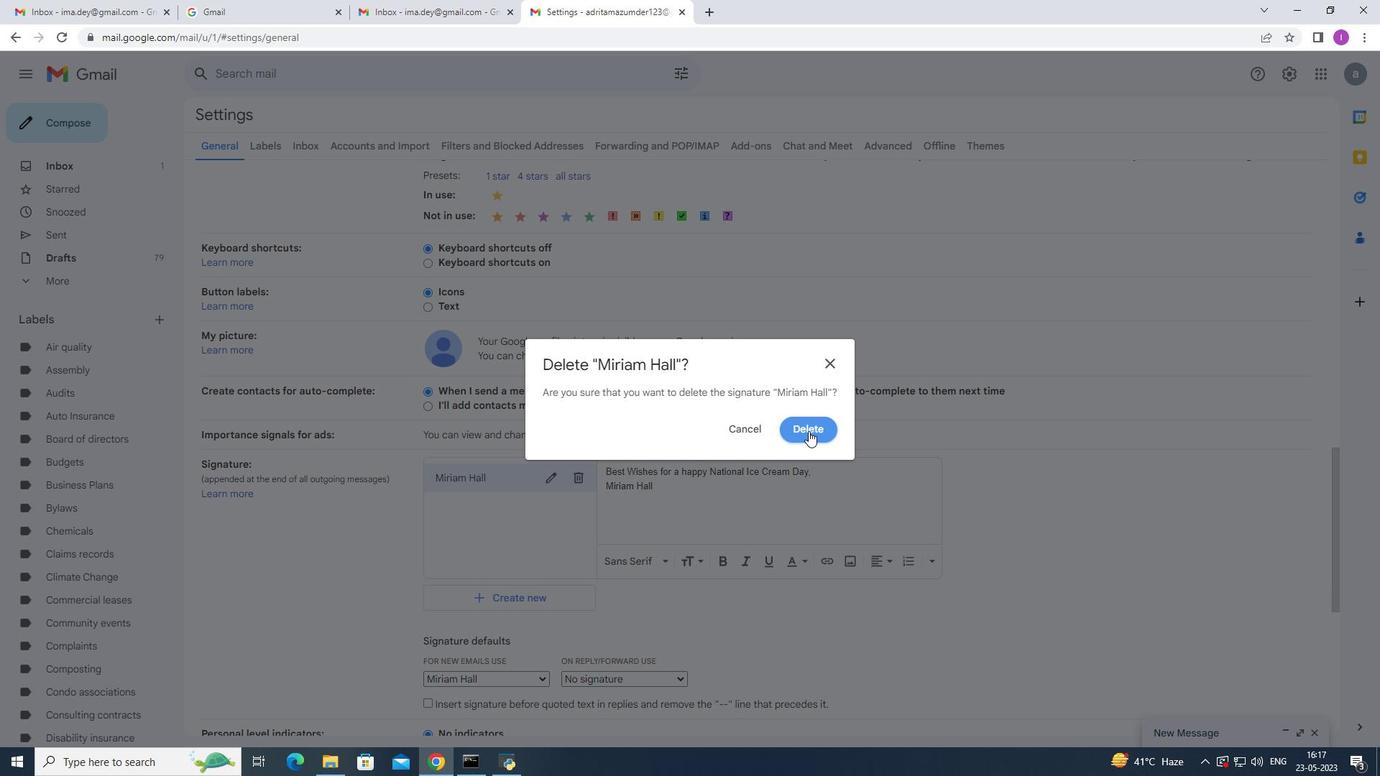 
Action: Mouse moved to (485, 488)
Screenshot: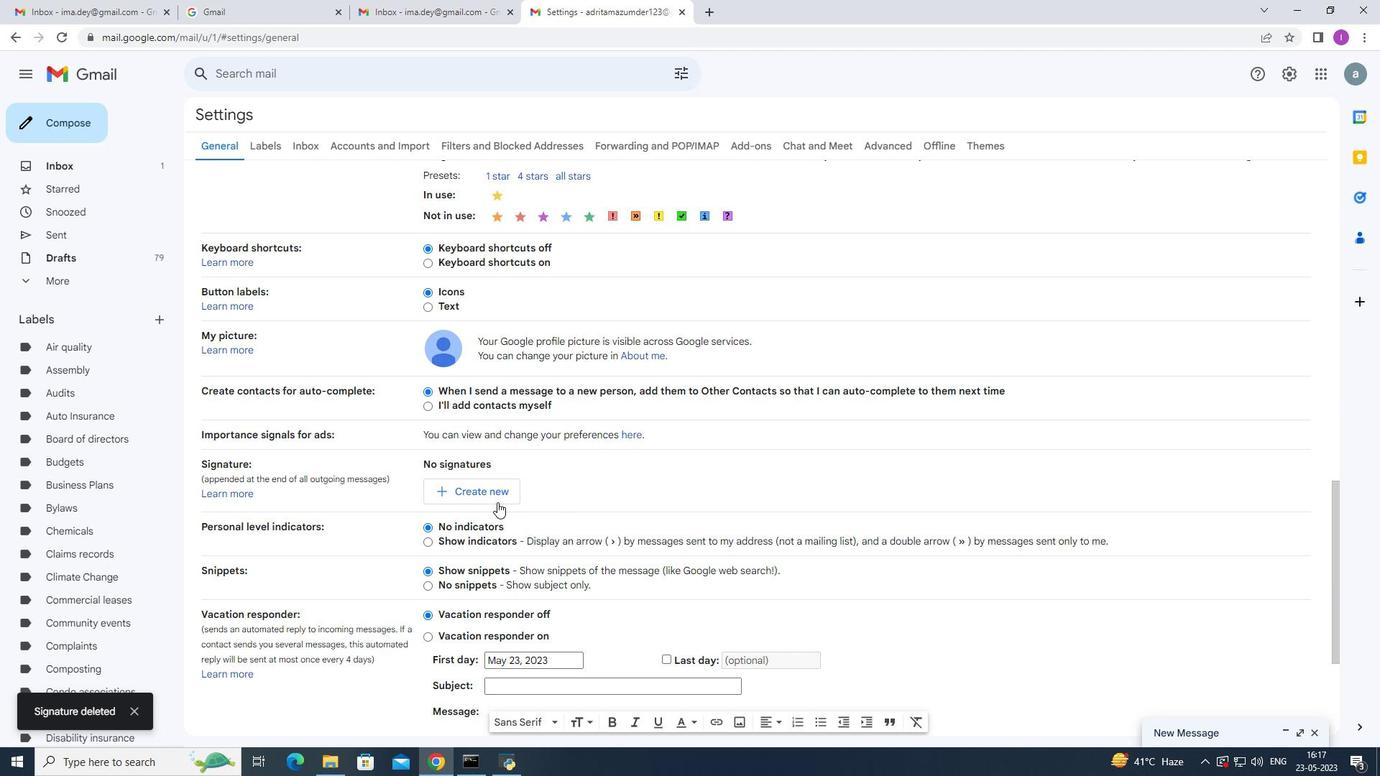 
Action: Mouse pressed left at (485, 488)
Screenshot: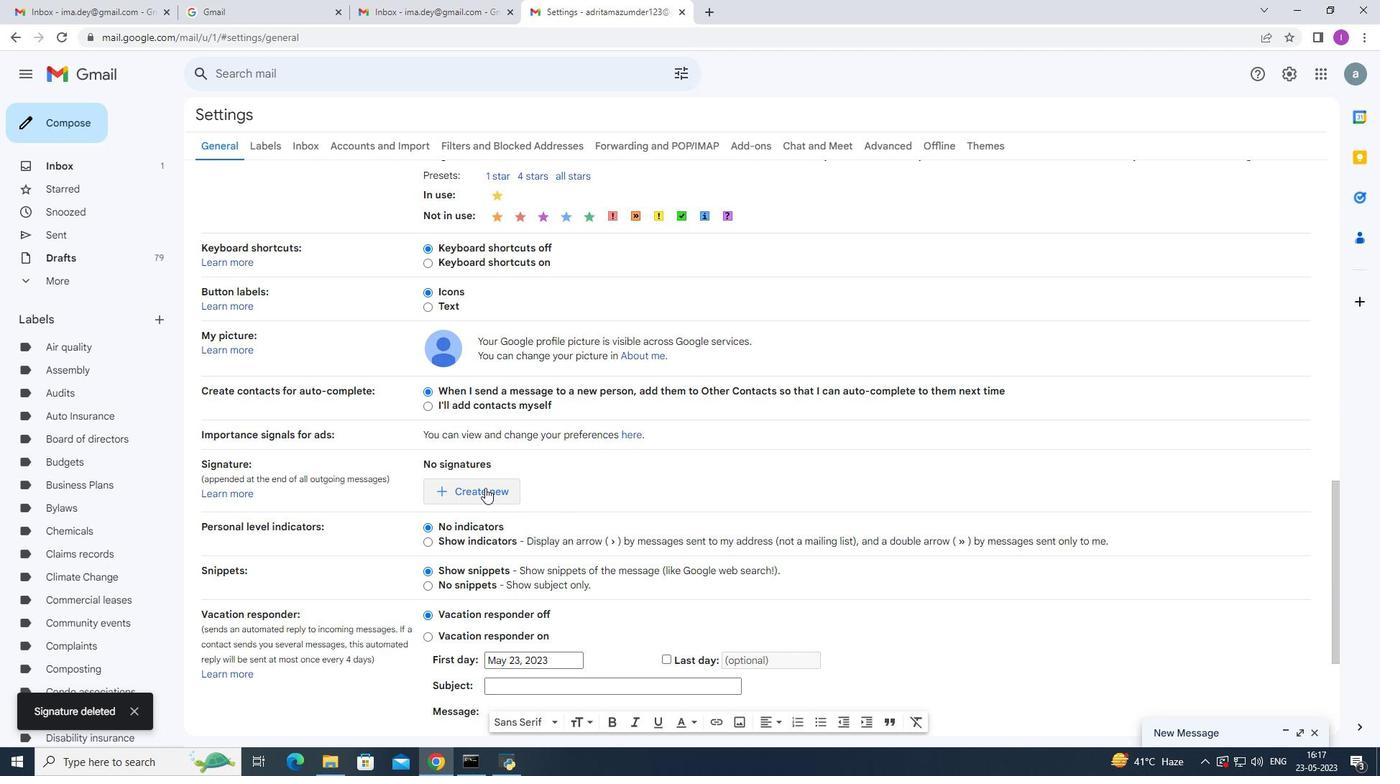 
Action: Mouse moved to (630, 396)
Screenshot: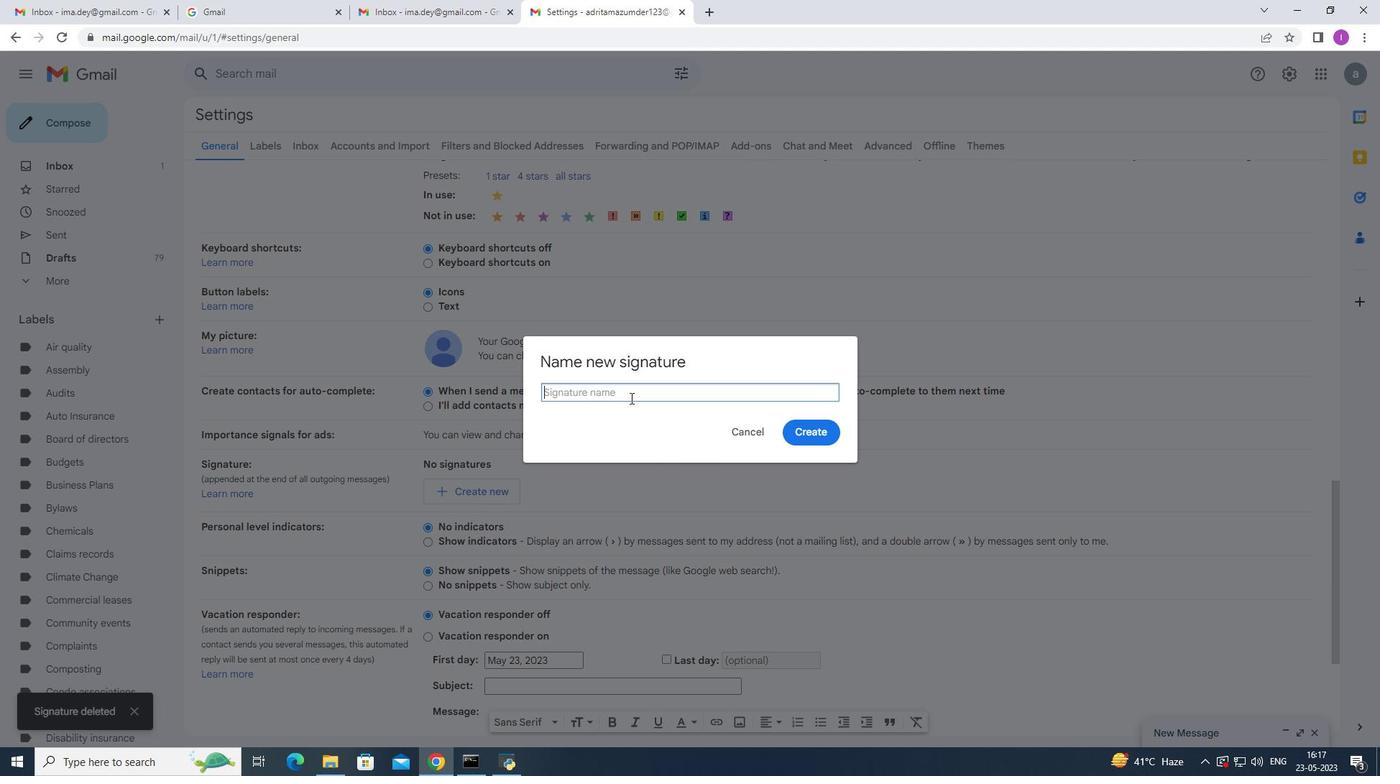 
Action: Mouse pressed left at (630, 396)
Screenshot: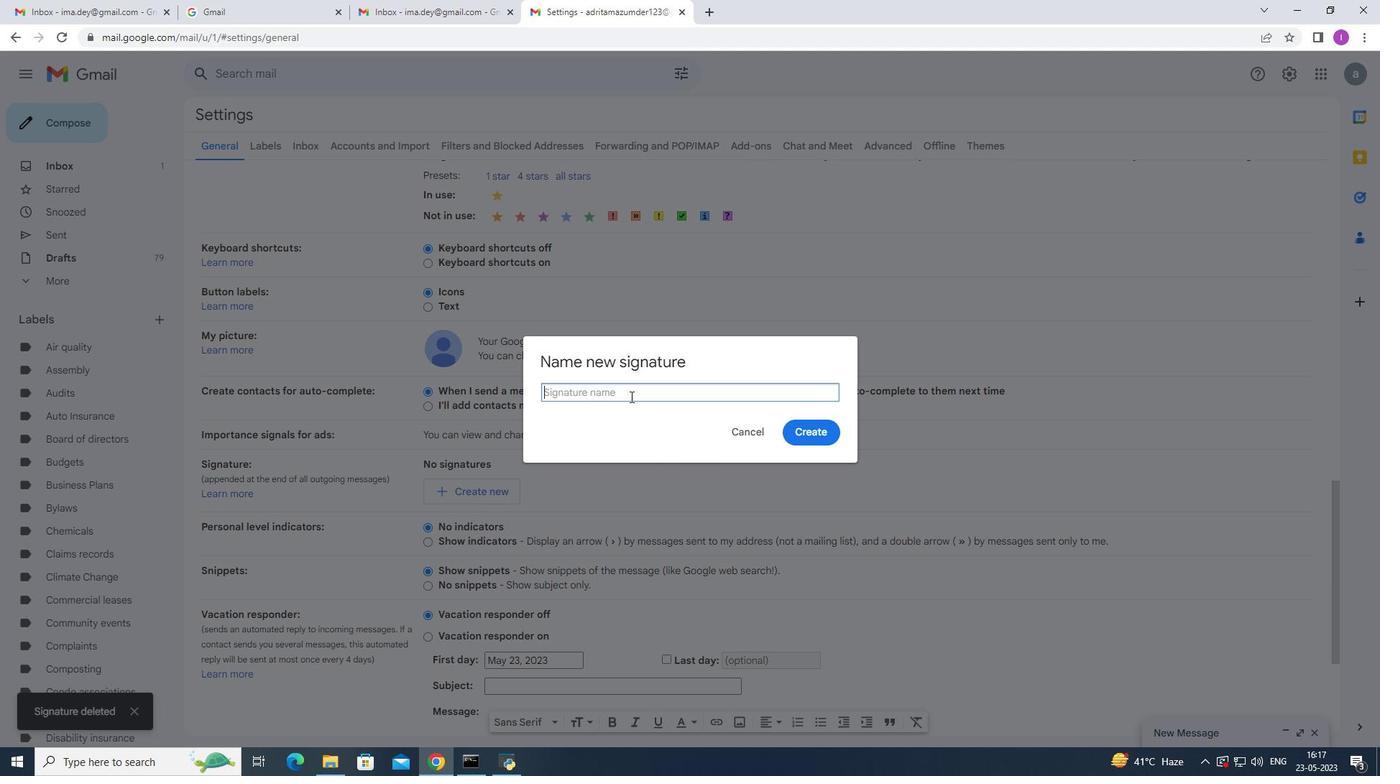 
Action: Mouse moved to (664, 383)
Screenshot: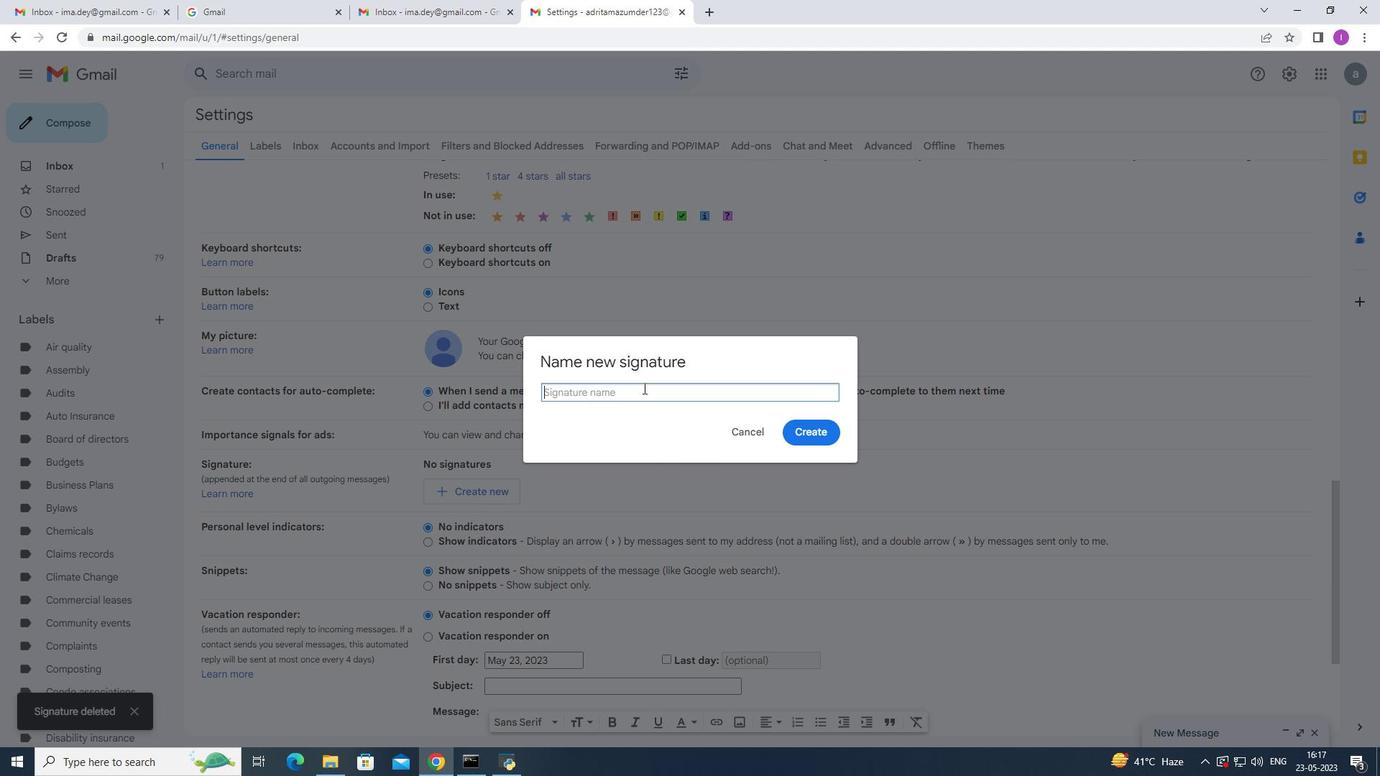 
Action: Key pressed <Key.shift>Mitchell<Key.space><Key.shift><Key.shift>Evans
Screenshot: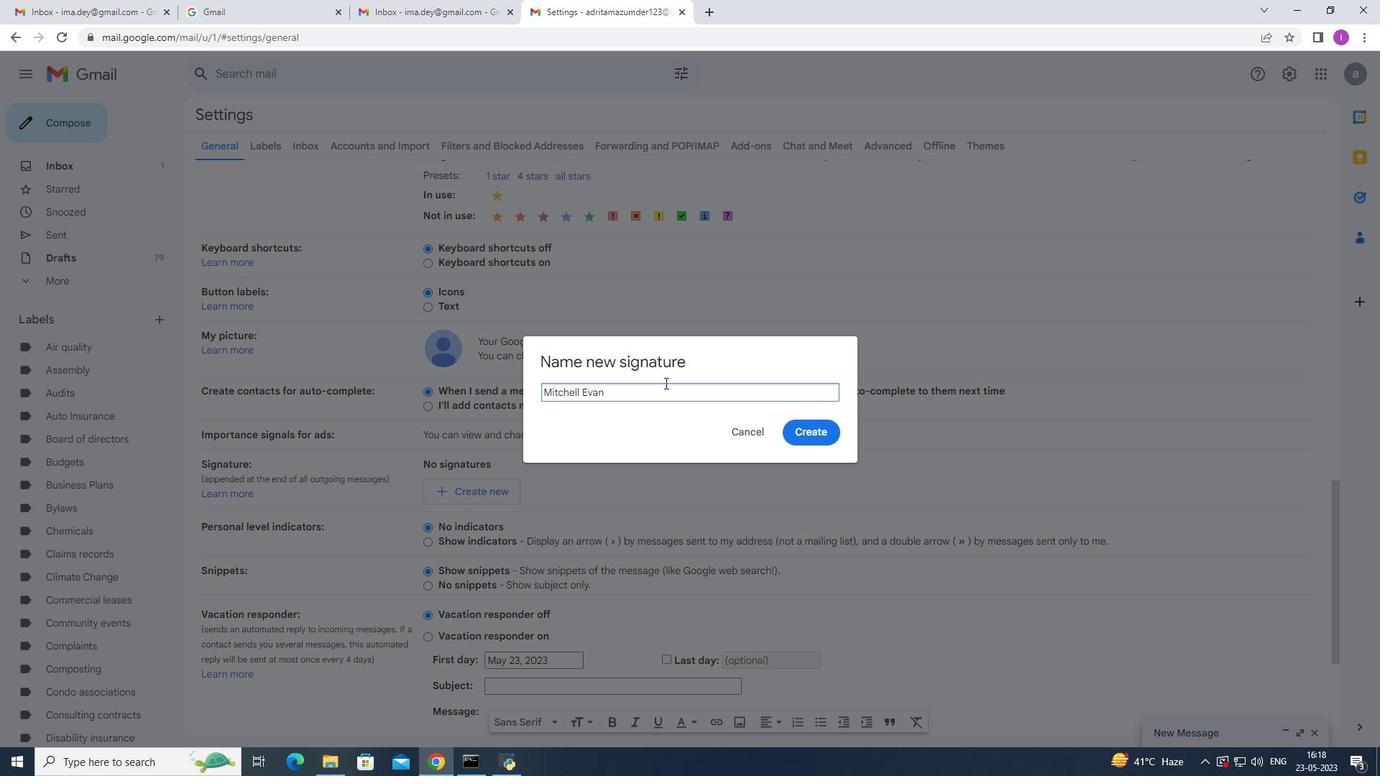 
Action: Mouse moved to (800, 427)
Screenshot: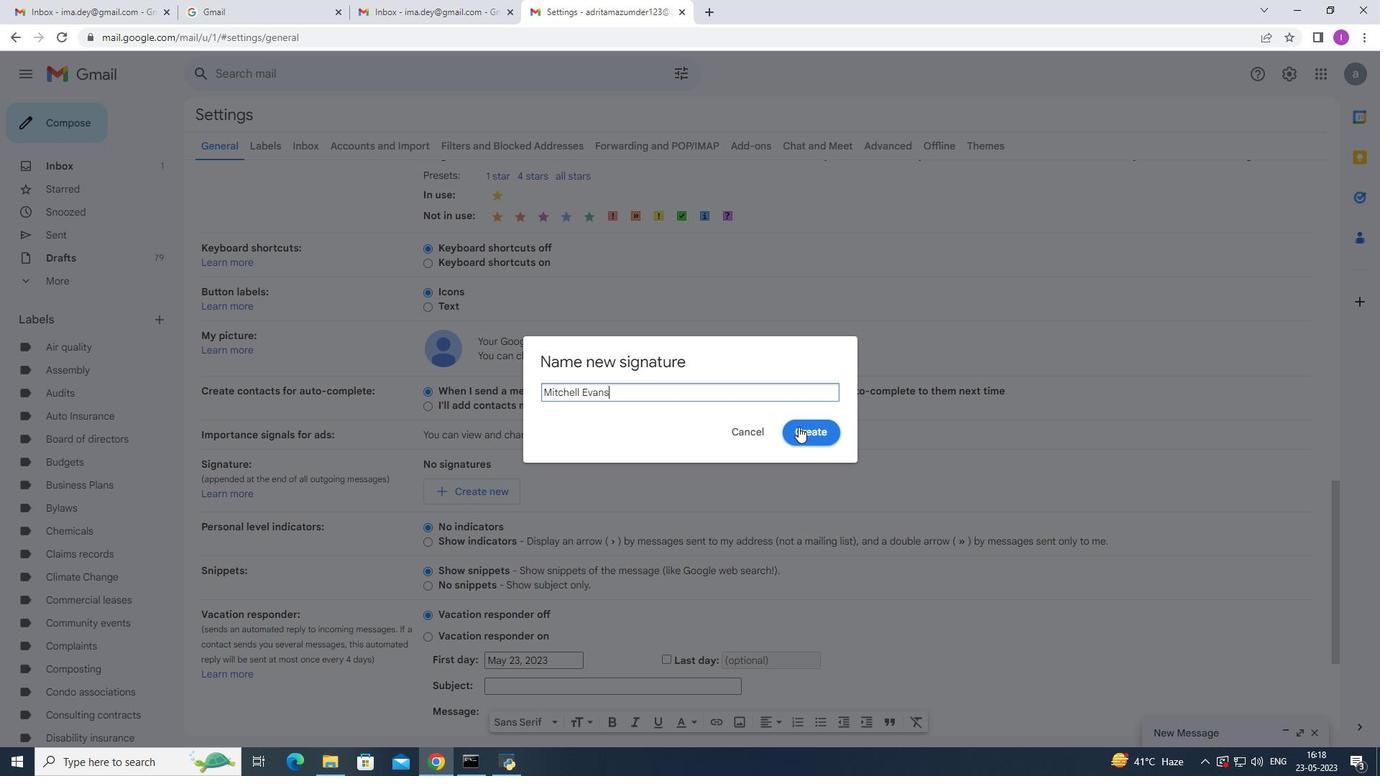 
Action: Mouse pressed left at (800, 427)
Screenshot: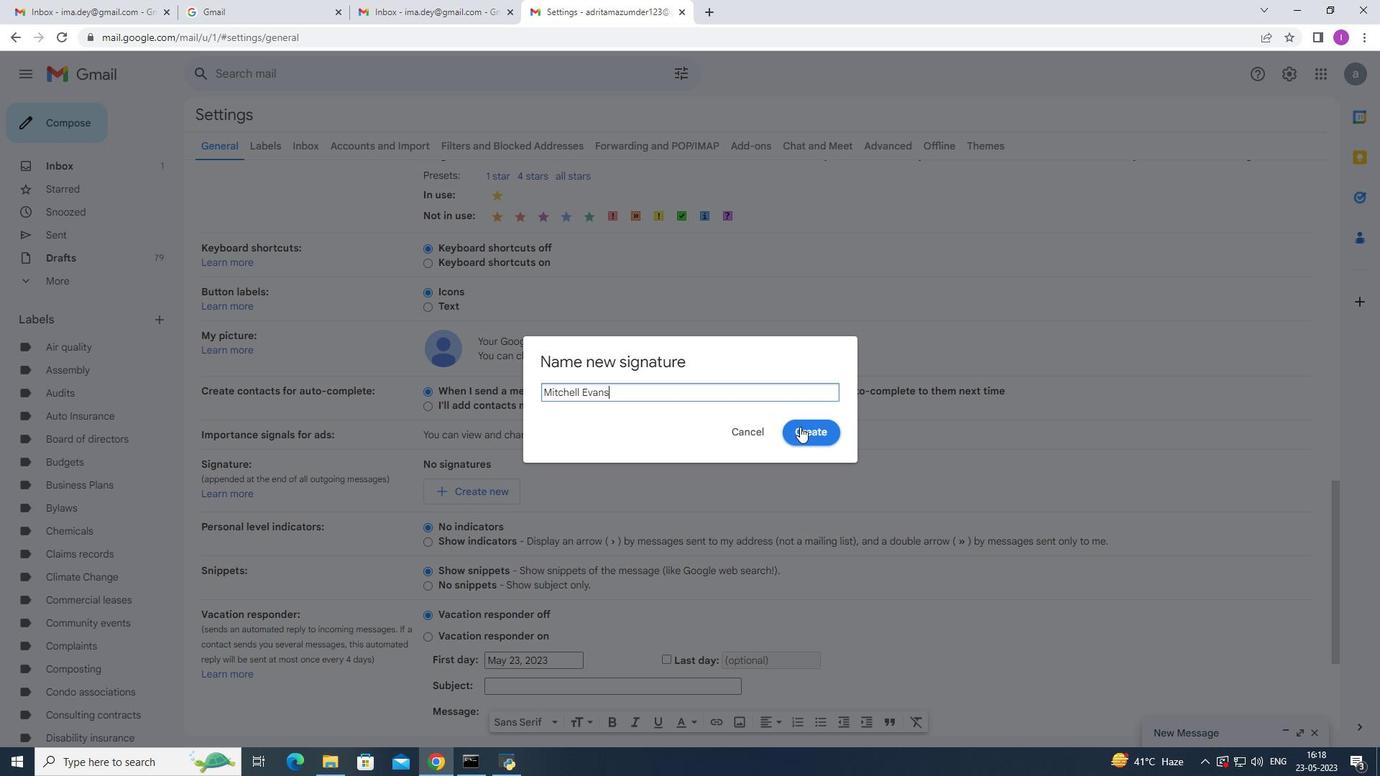 
Action: Mouse moved to (544, 681)
Screenshot: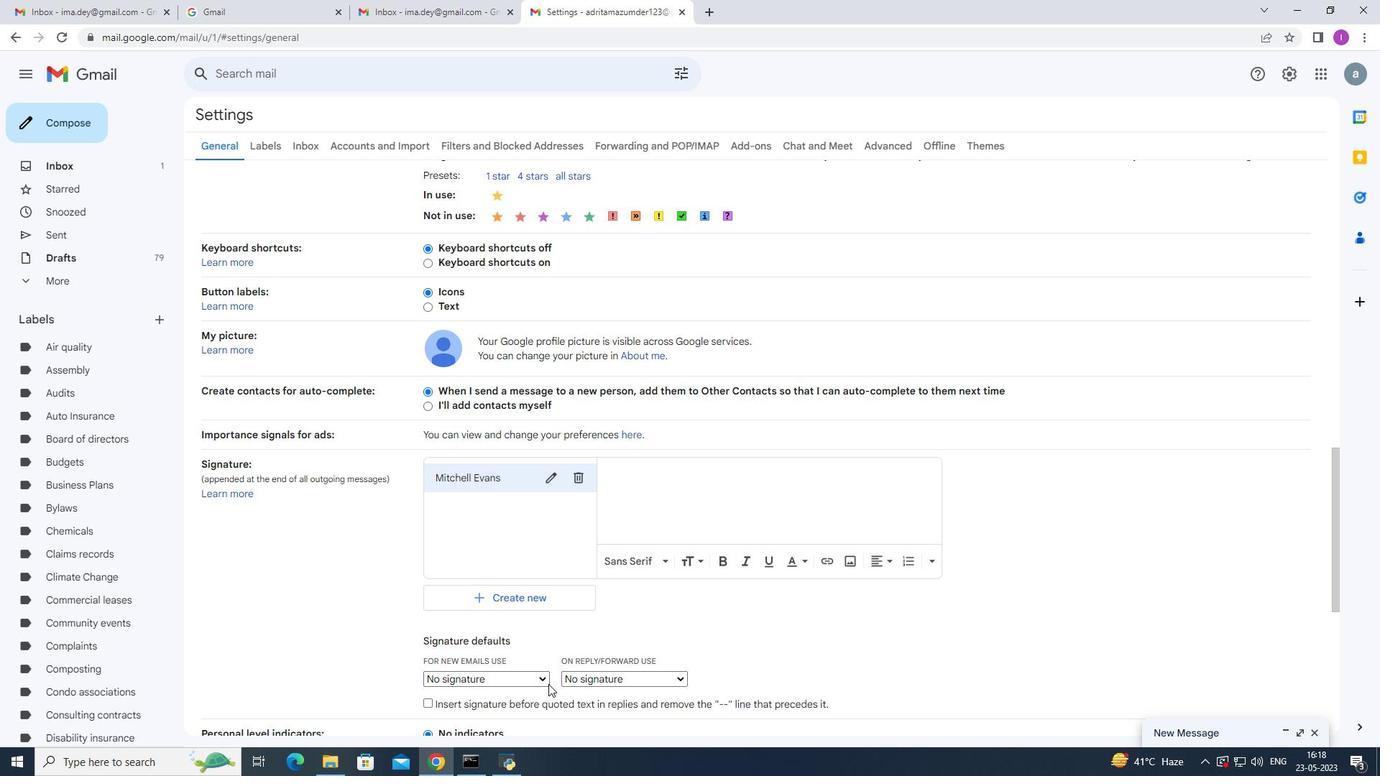 
Action: Mouse pressed left at (544, 681)
Screenshot: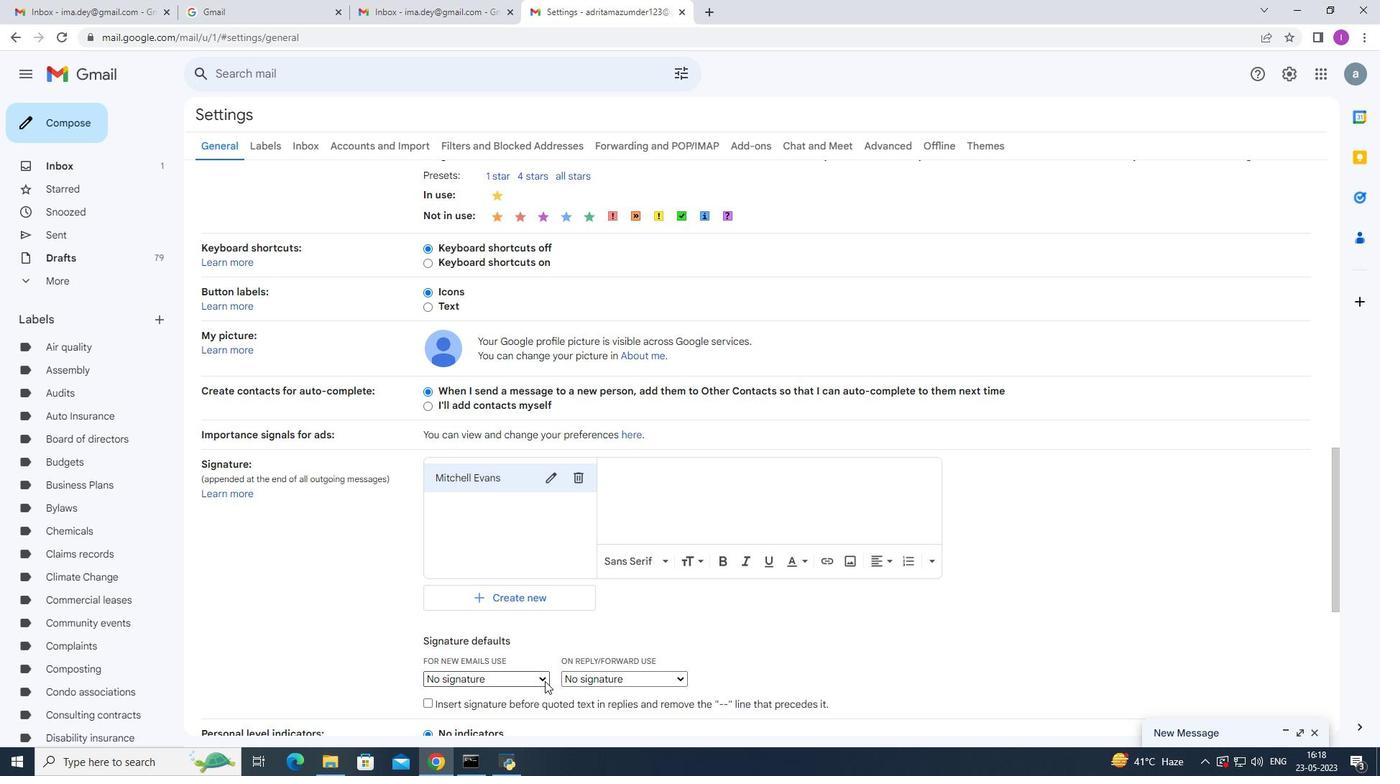
Action: Mouse moved to (524, 703)
Screenshot: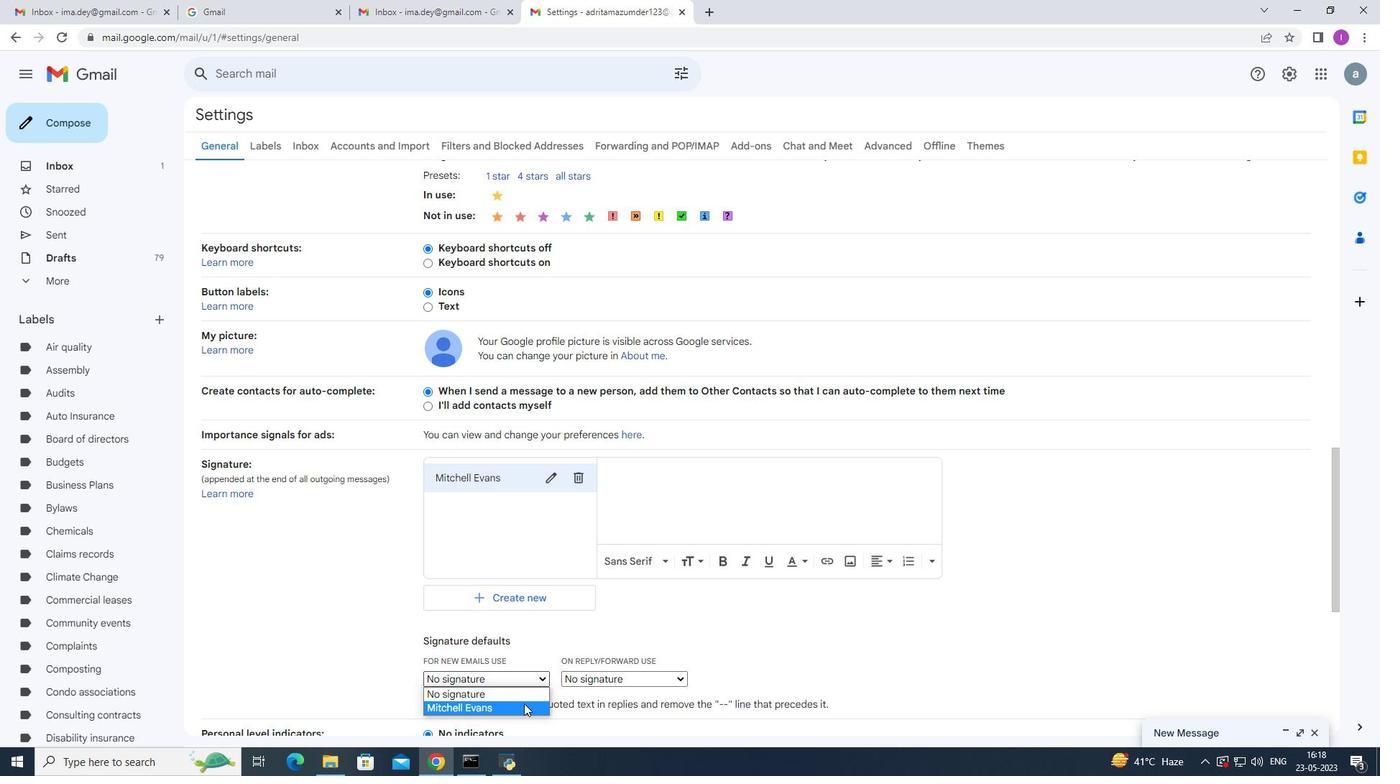 
Action: Mouse pressed left at (524, 703)
Screenshot: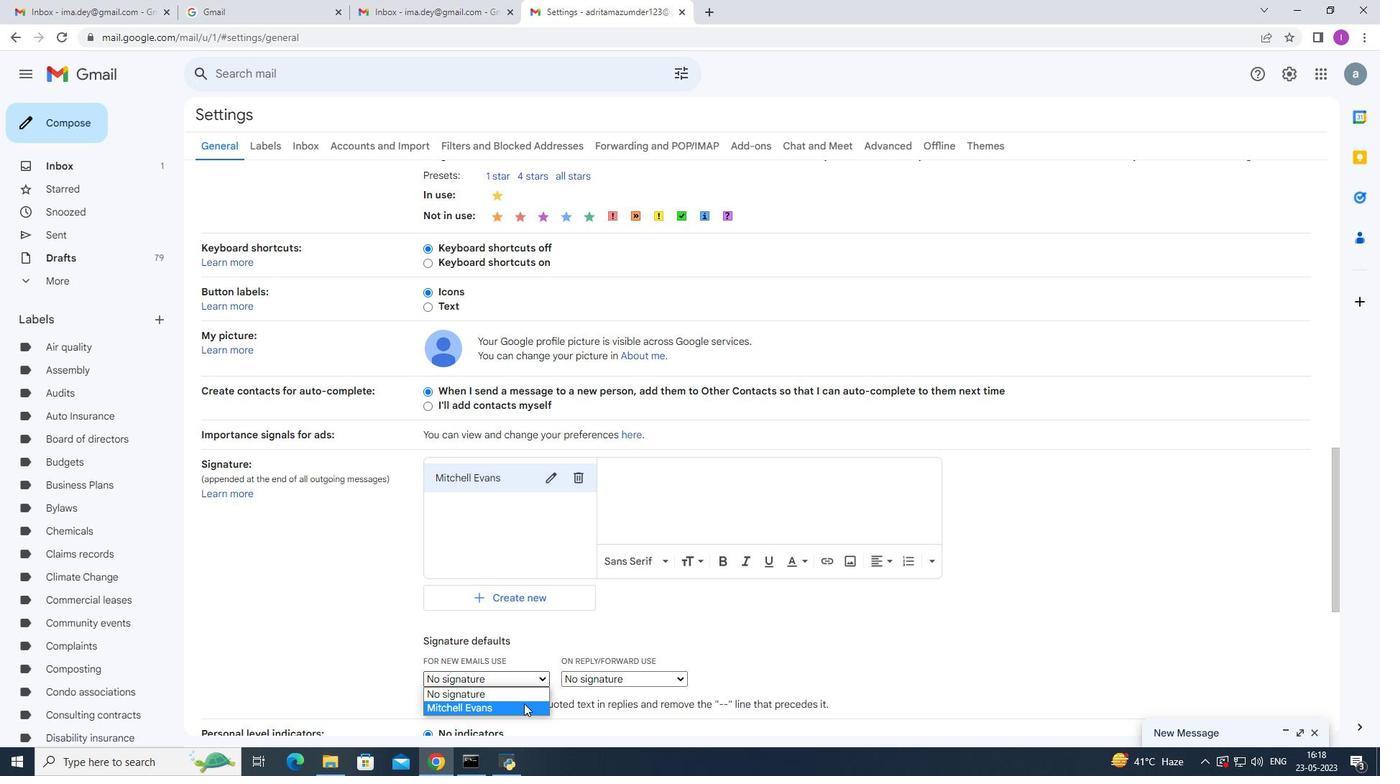 
Action: Mouse moved to (626, 474)
Screenshot: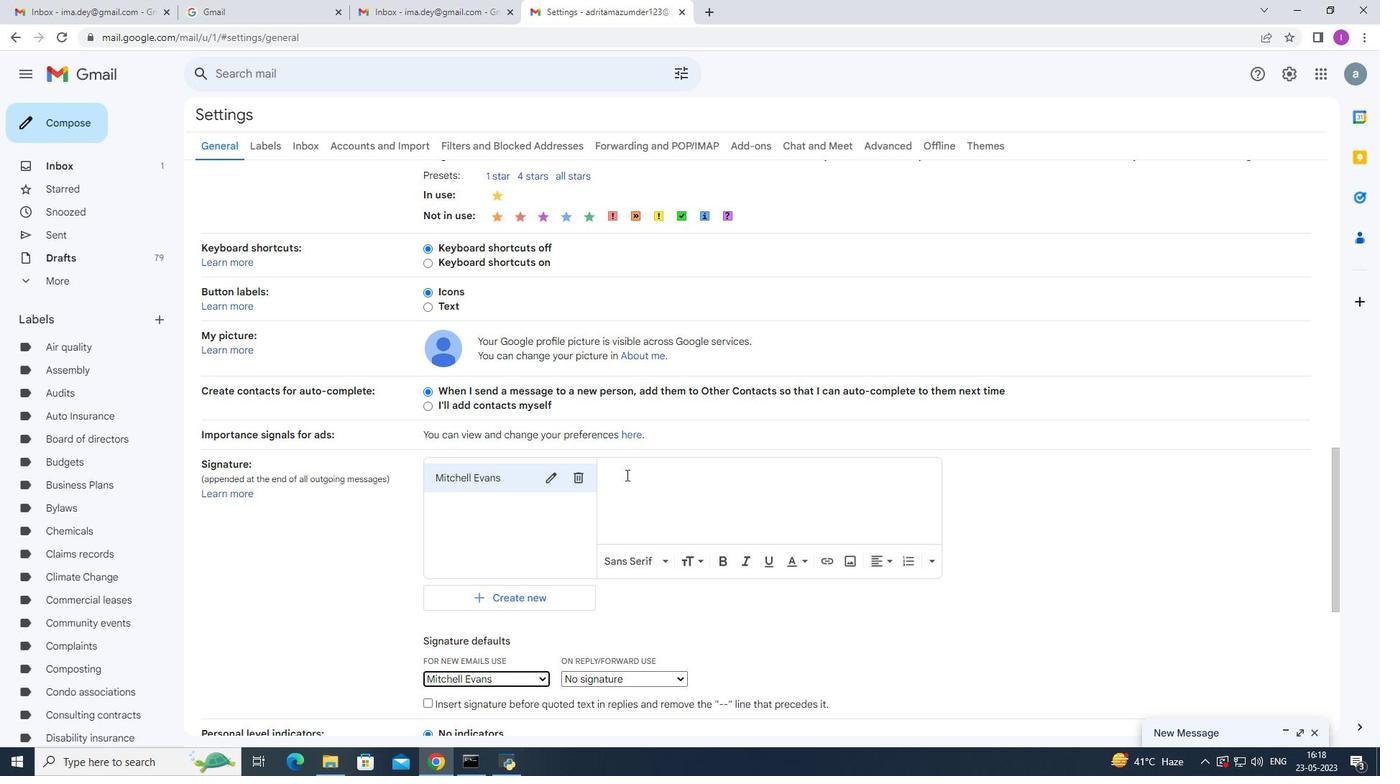 
Action: Mouse pressed left at (626, 474)
Screenshot: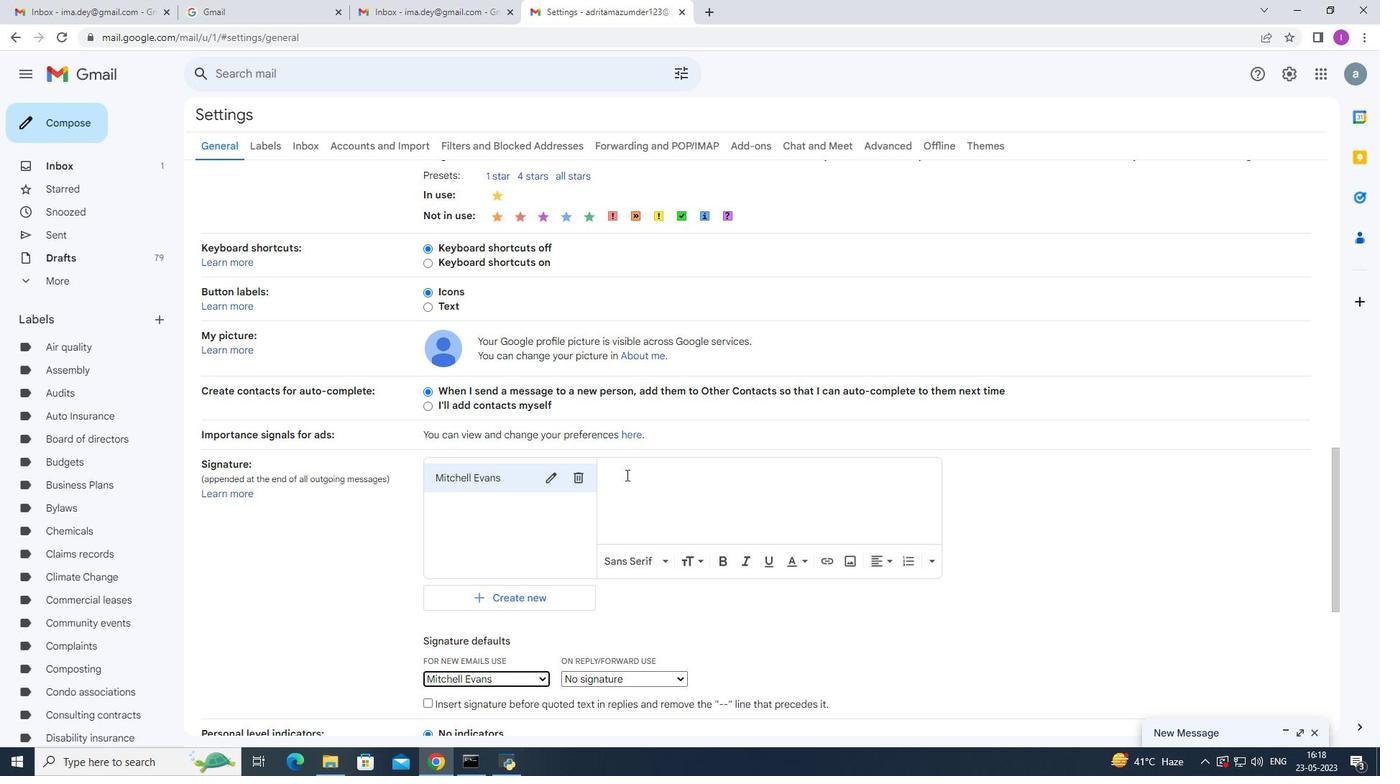 
Action: Mouse moved to (1107, 444)
Screenshot: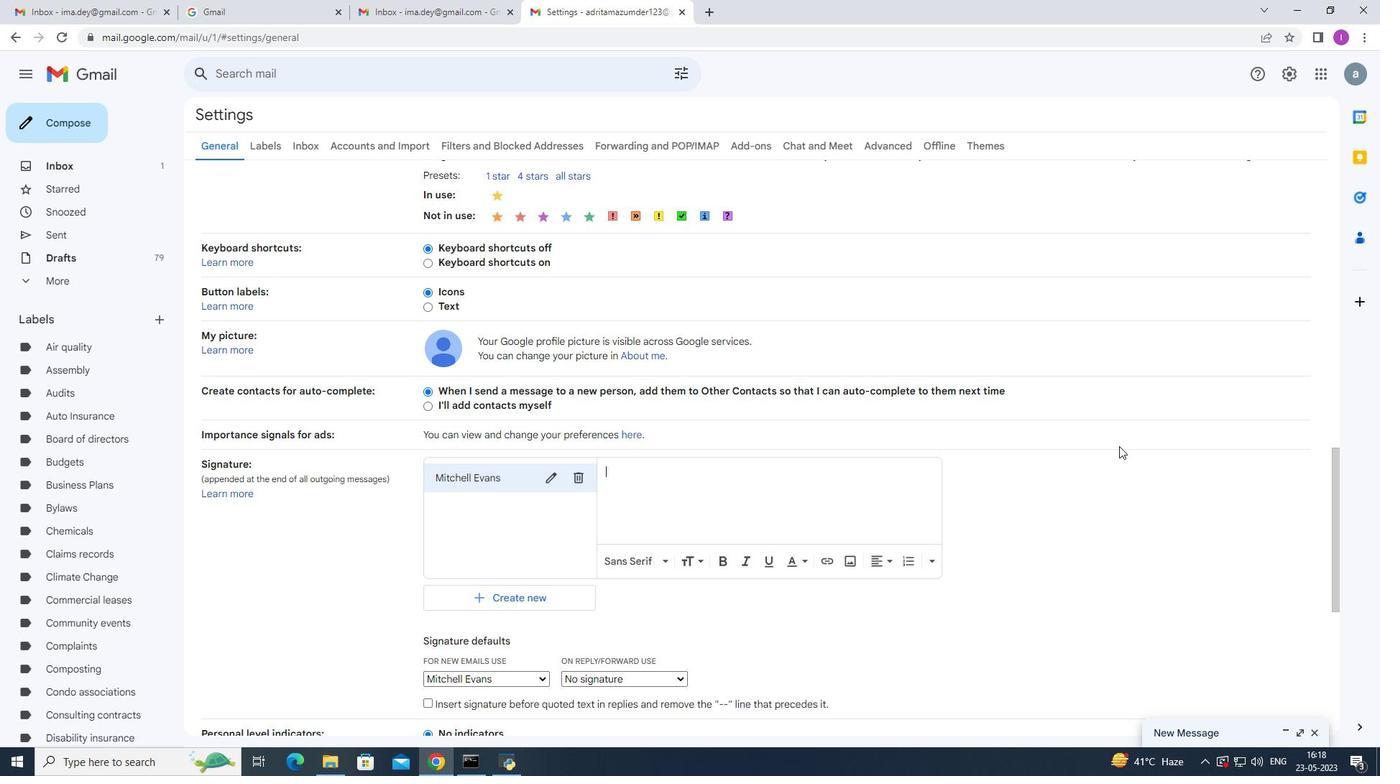 
Action: Key pressed <Key.shift><Key.shift><Key.shift><Key.shift><Key.shift><Key.shift>With<Key.space><Key.shift><Key.shift><Key.shift><Key.shift><Key.shift><Key.shift><Key.shift><Key.shift><Key.shift><Key.shift><Key.shift>heartfelt<Key.space>thanks<Key.space>and<Key.space>warm<Key.space>wishes,<Key.enter><Key.shift>Mitchell<Key.space><Key.shift>Evans
Screenshot: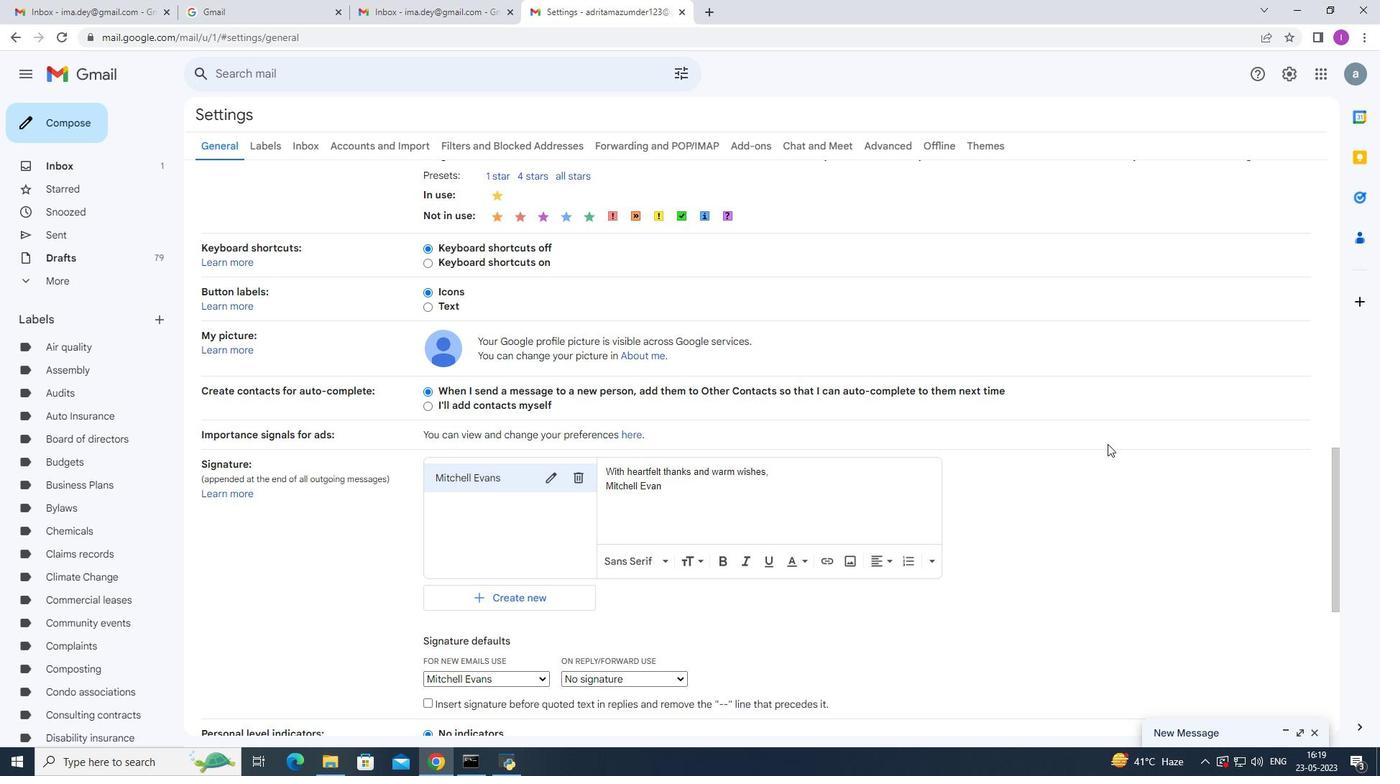 
Action: Mouse moved to (577, 572)
Screenshot: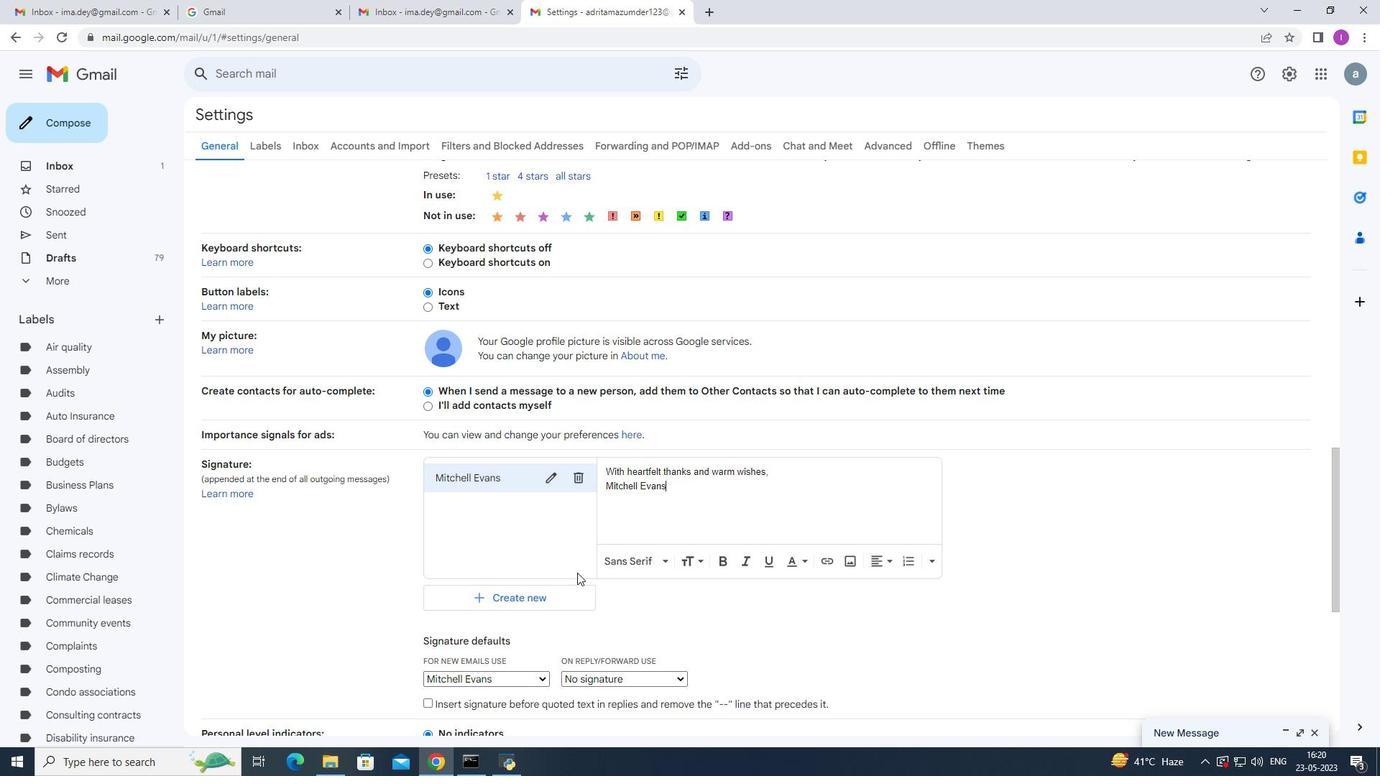 
Action: Mouse scrolled (577, 572) with delta (0, 0)
Screenshot: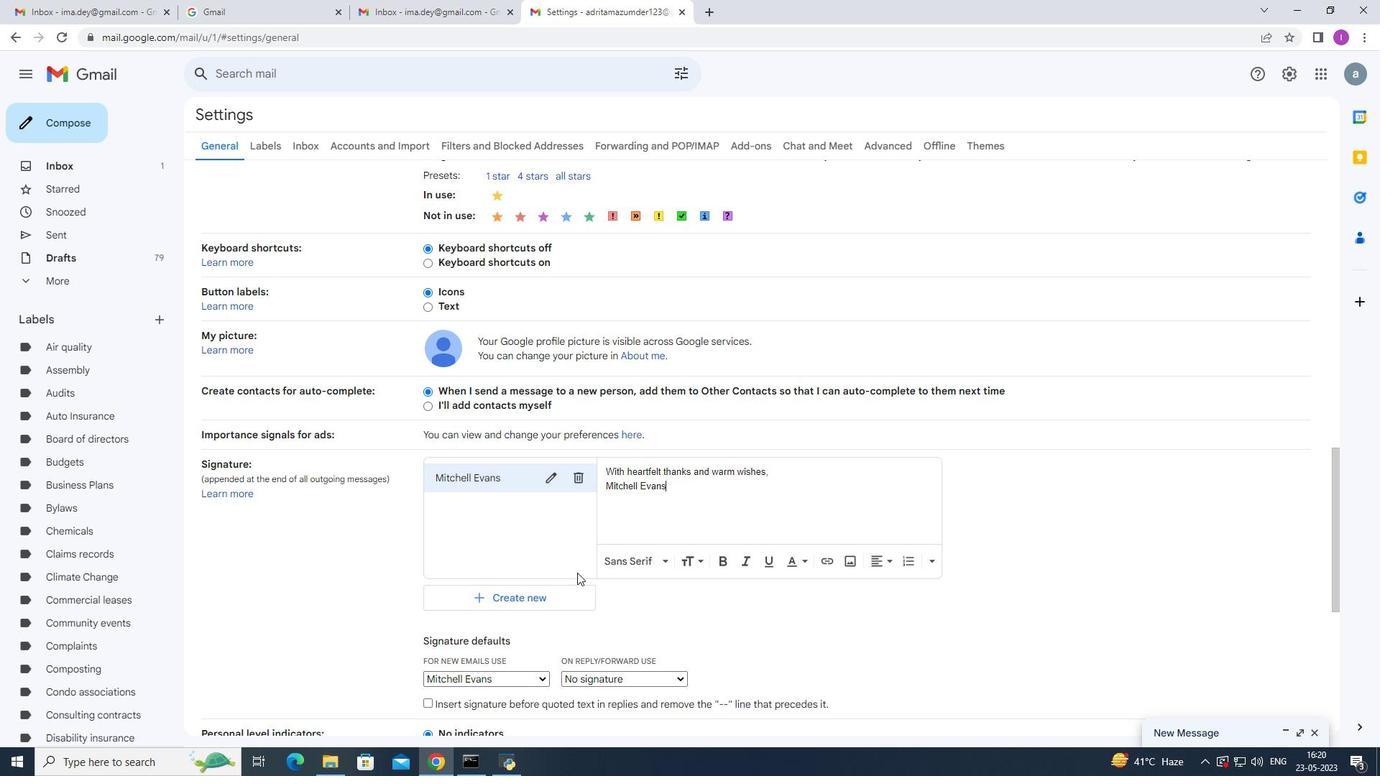 
Action: Mouse moved to (577, 572)
Screenshot: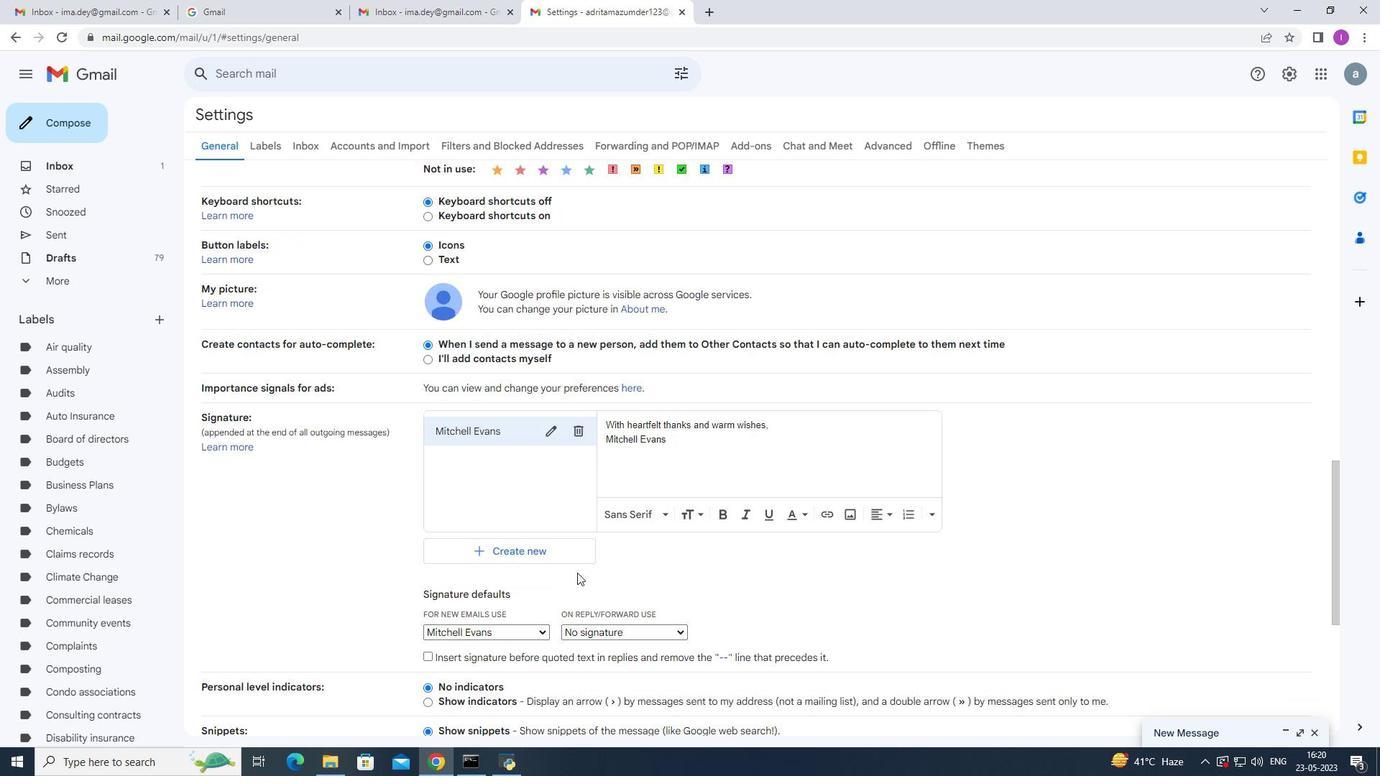 
Action: Mouse scrolled (577, 571) with delta (0, 0)
Screenshot: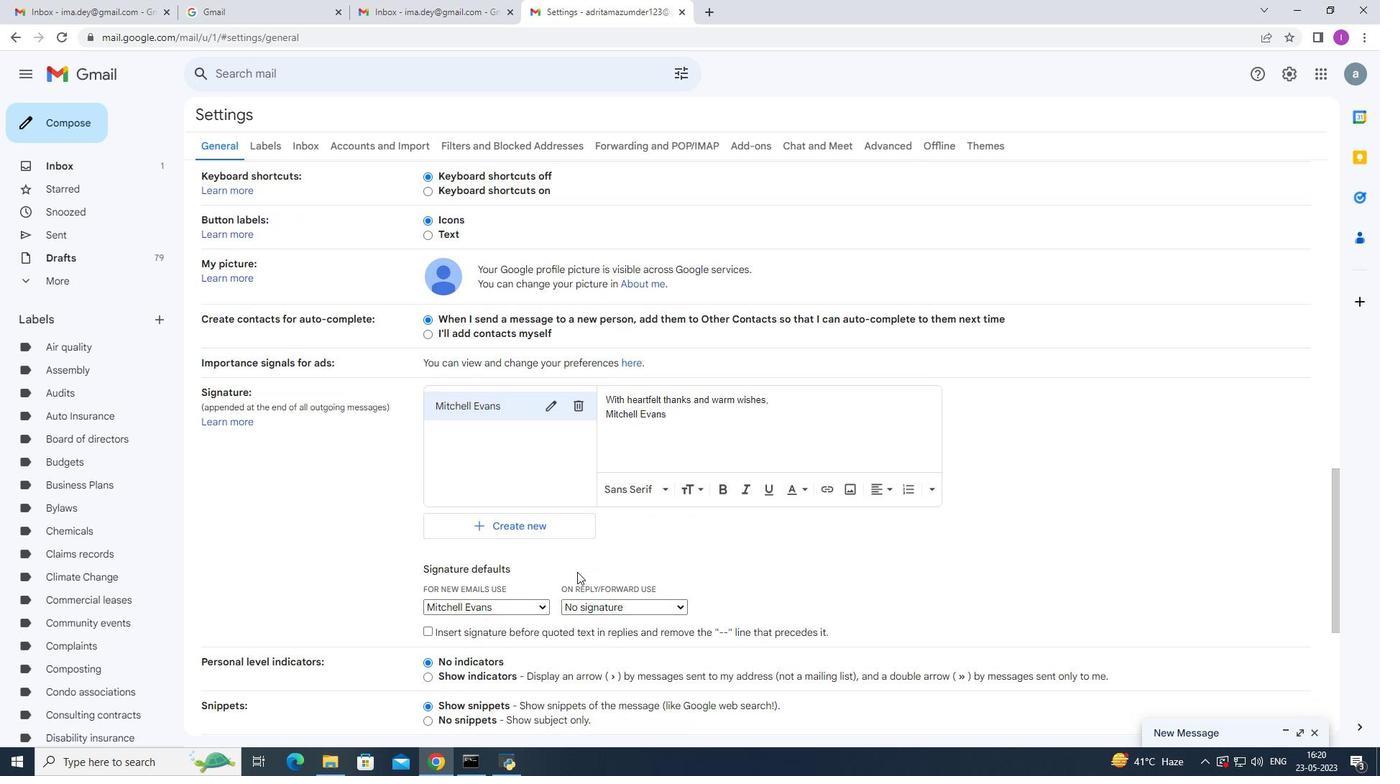 
Action: Mouse moved to (553, 490)
Screenshot: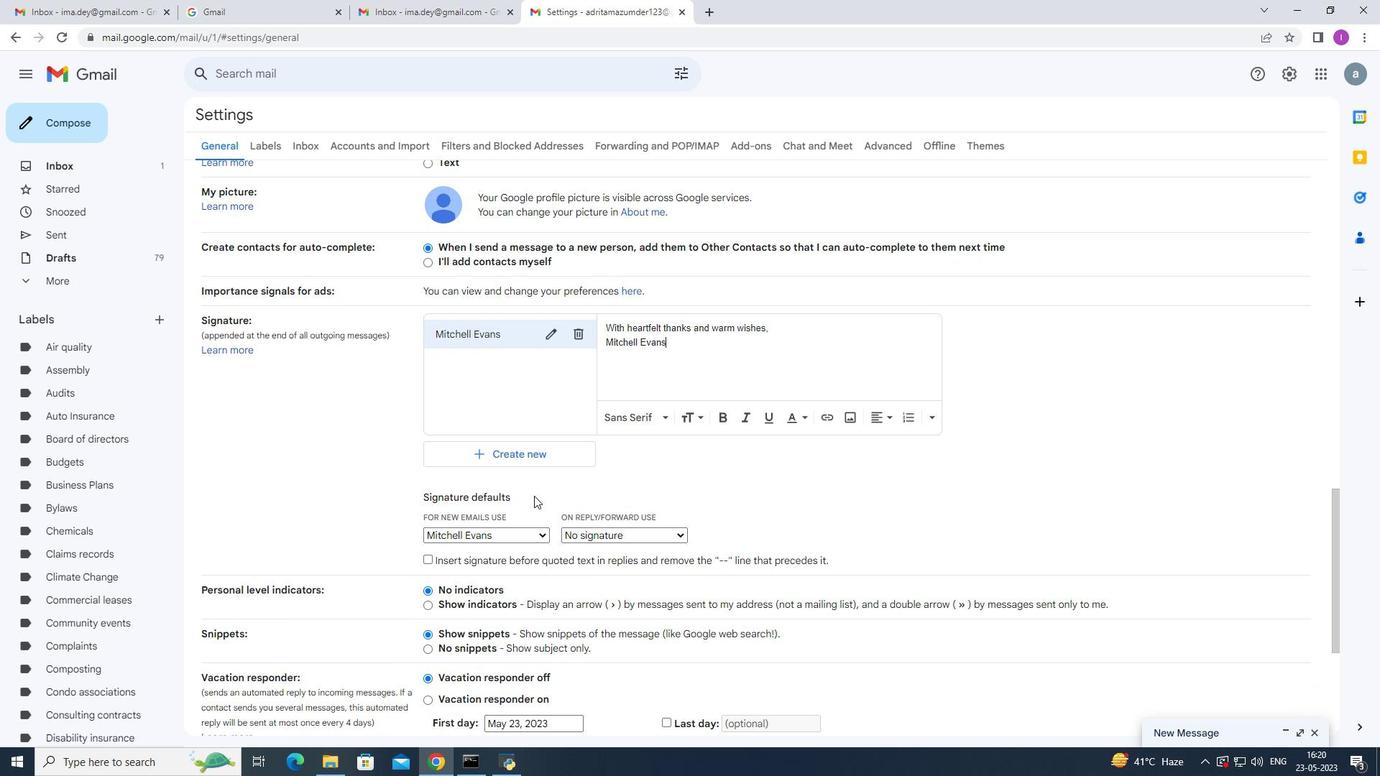 
Action: Mouse scrolled (553, 489) with delta (0, 0)
Screenshot: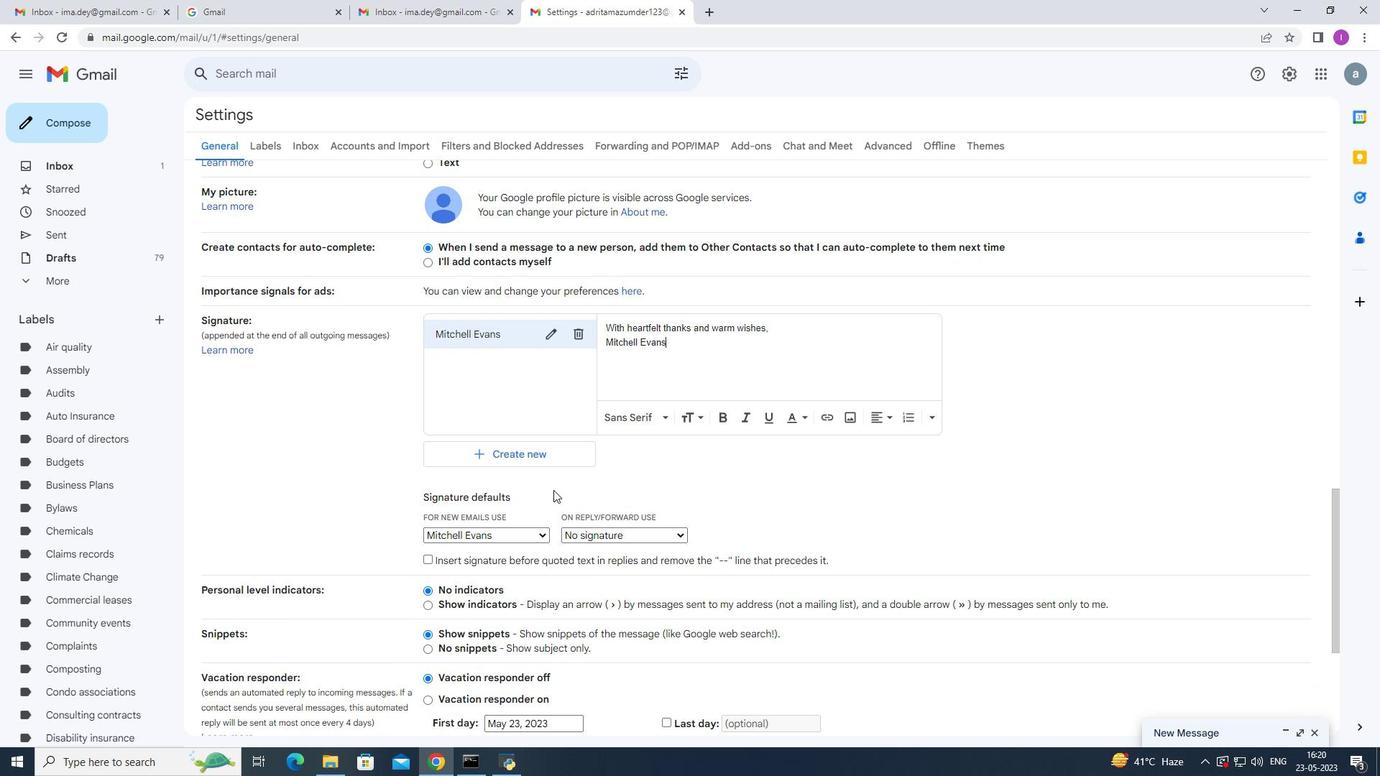 
Action: Mouse scrolled (553, 489) with delta (0, 0)
Screenshot: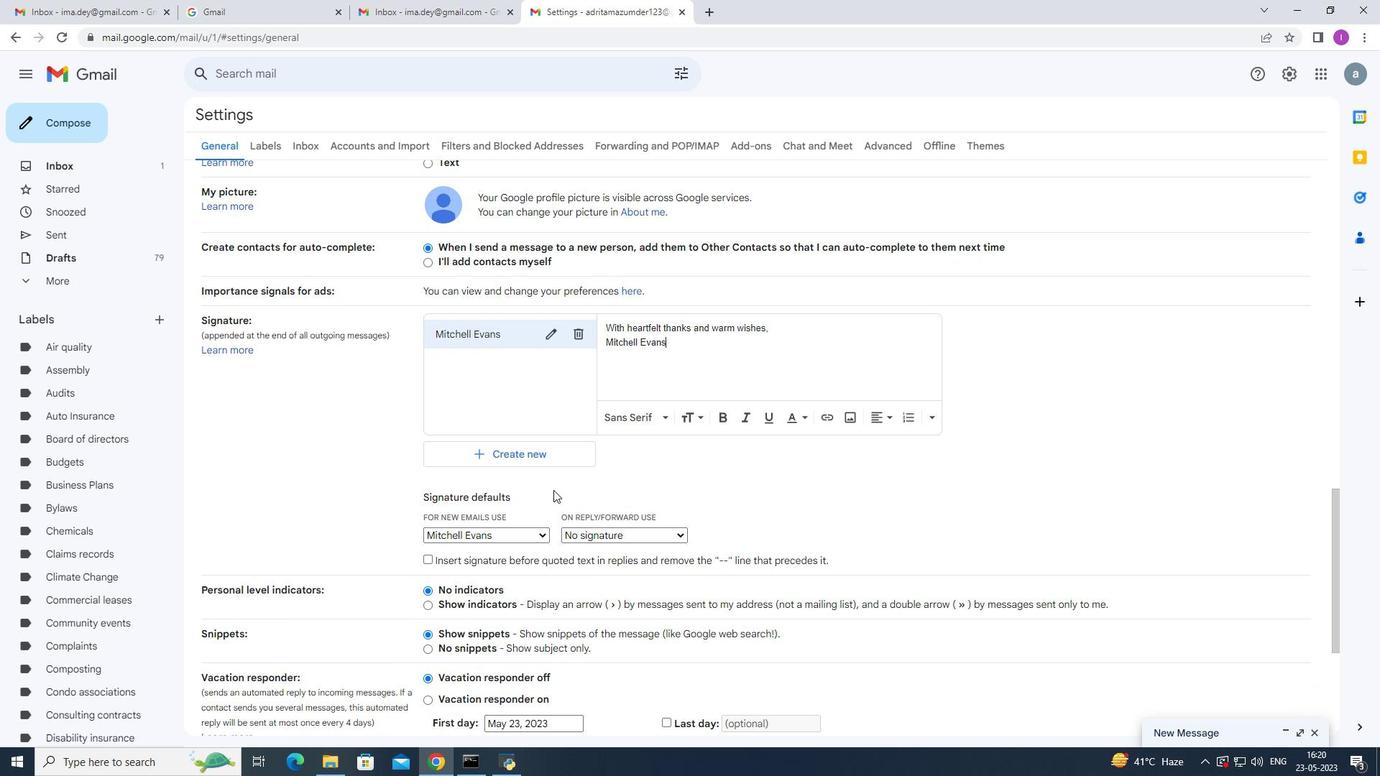 
Action: Mouse scrolled (553, 489) with delta (0, 0)
Screenshot: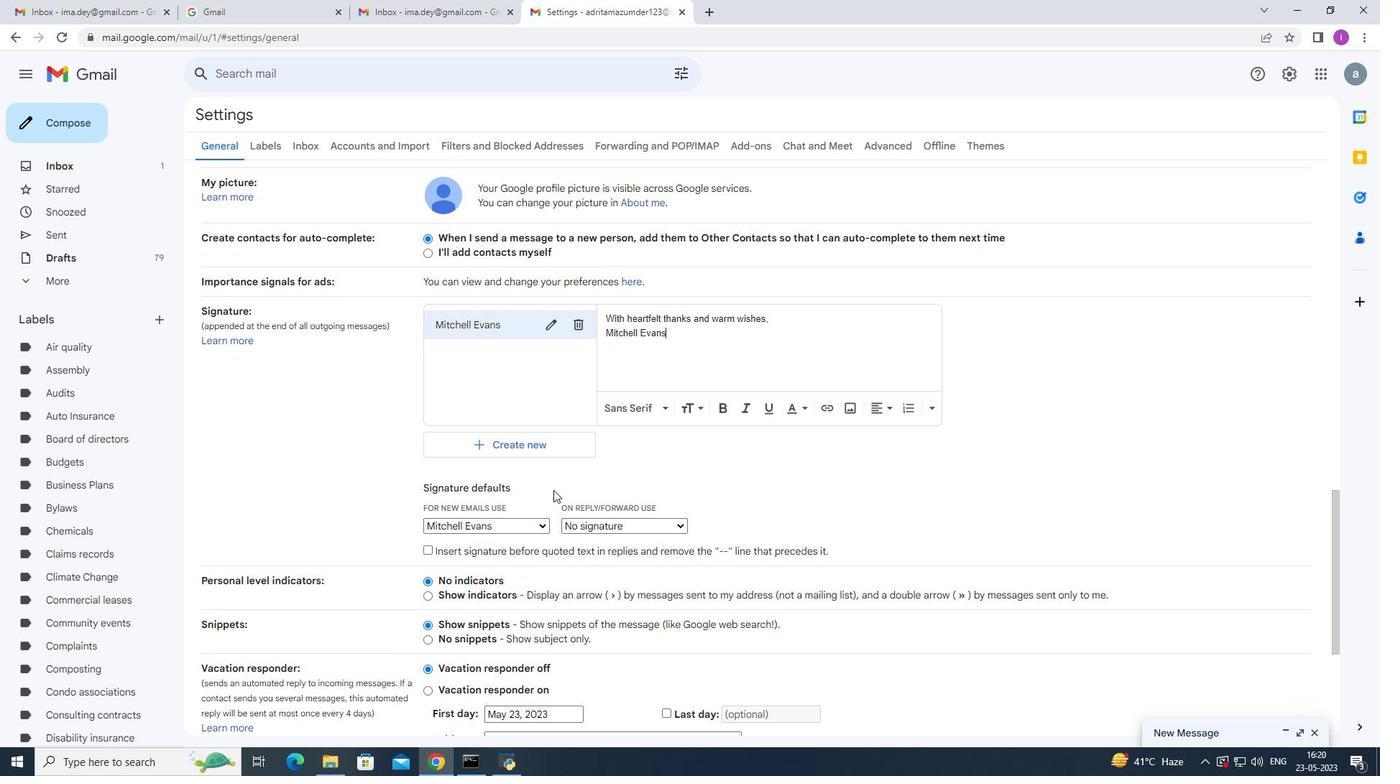 
Action: Mouse scrolled (553, 489) with delta (0, 0)
Screenshot: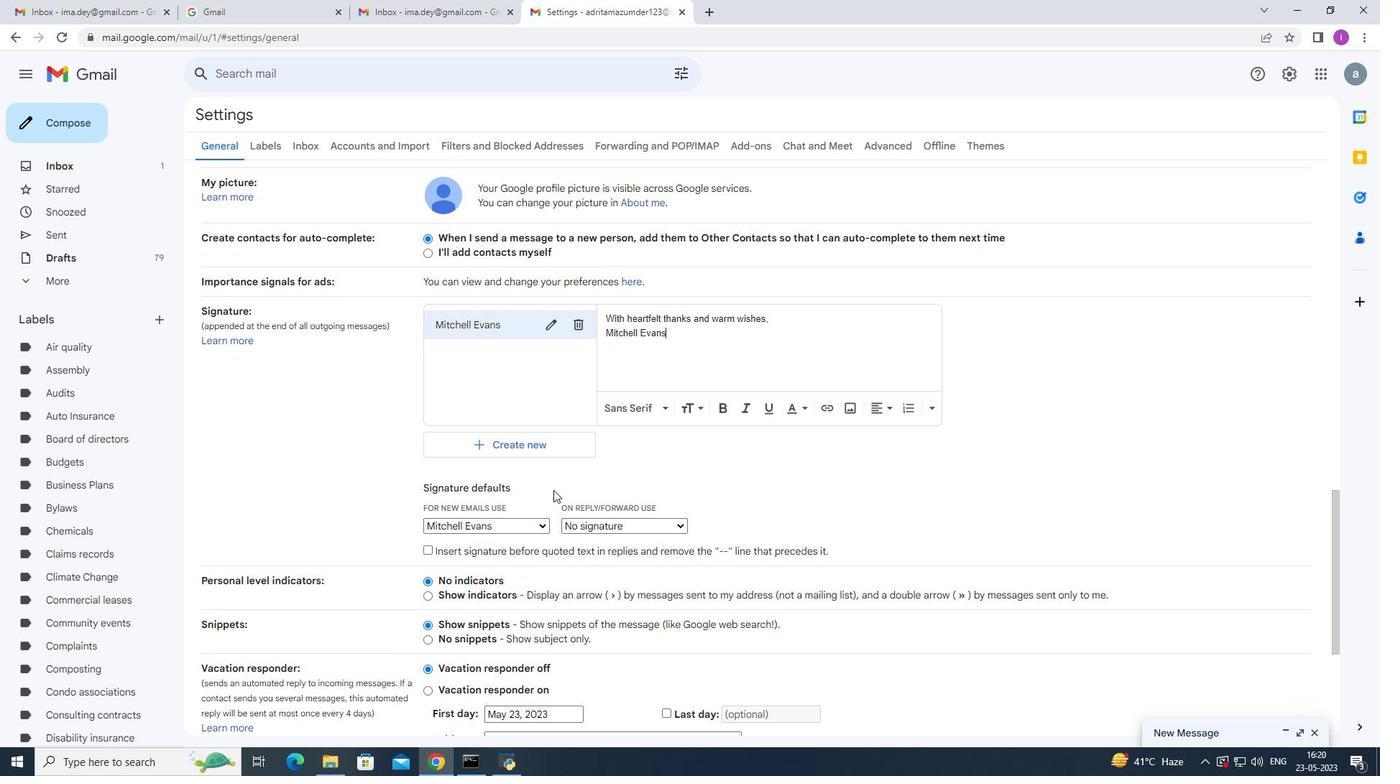 
Action: Mouse scrolled (553, 489) with delta (0, 0)
Screenshot: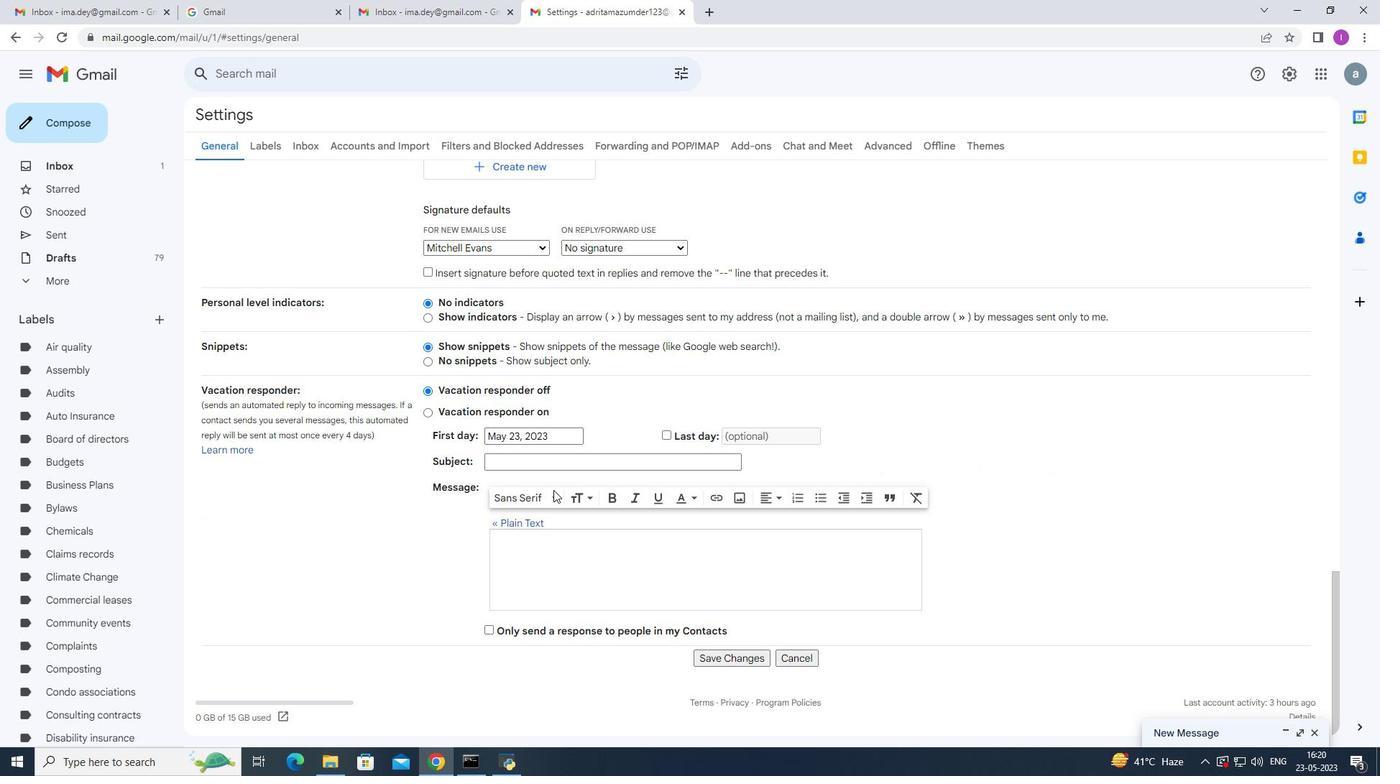 
Action: Mouse scrolled (553, 489) with delta (0, 0)
Screenshot: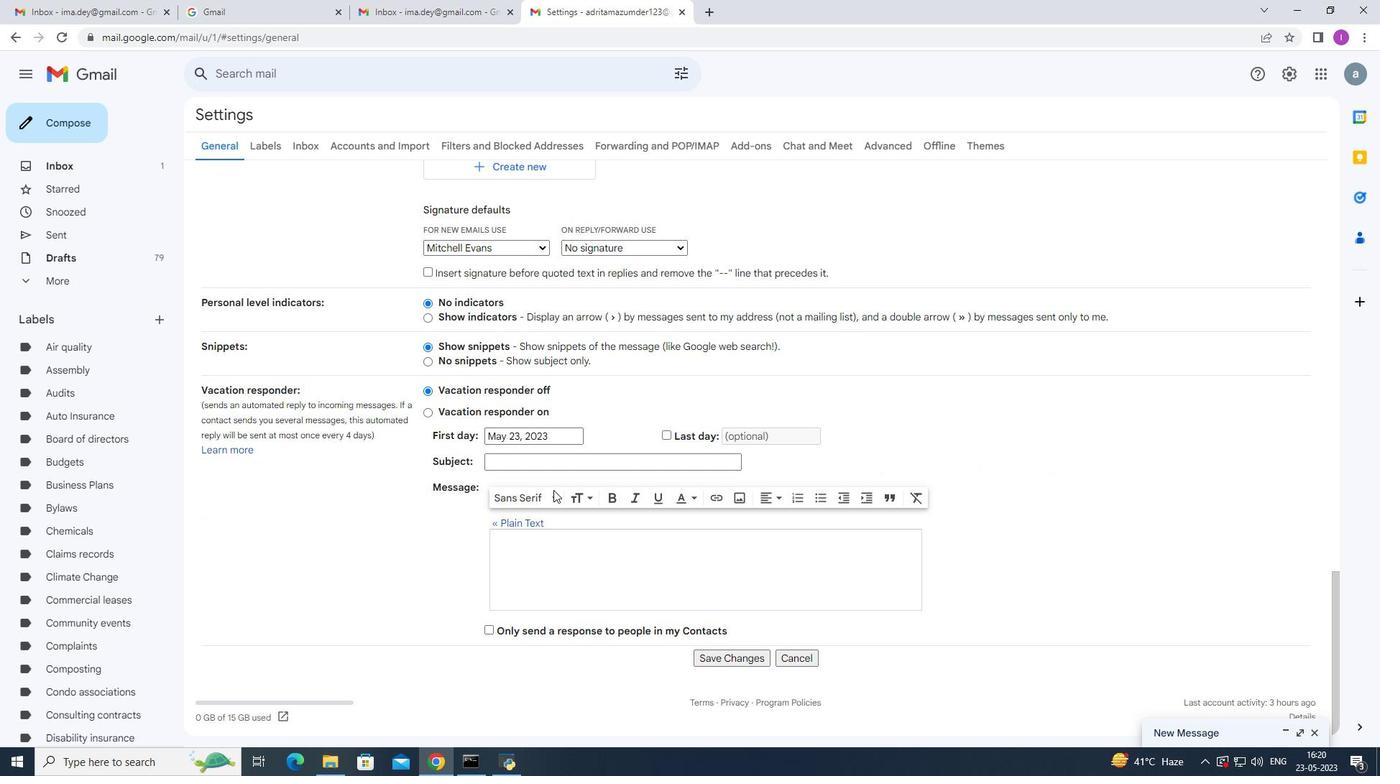 
Action: Mouse scrolled (553, 489) with delta (0, 0)
Screenshot: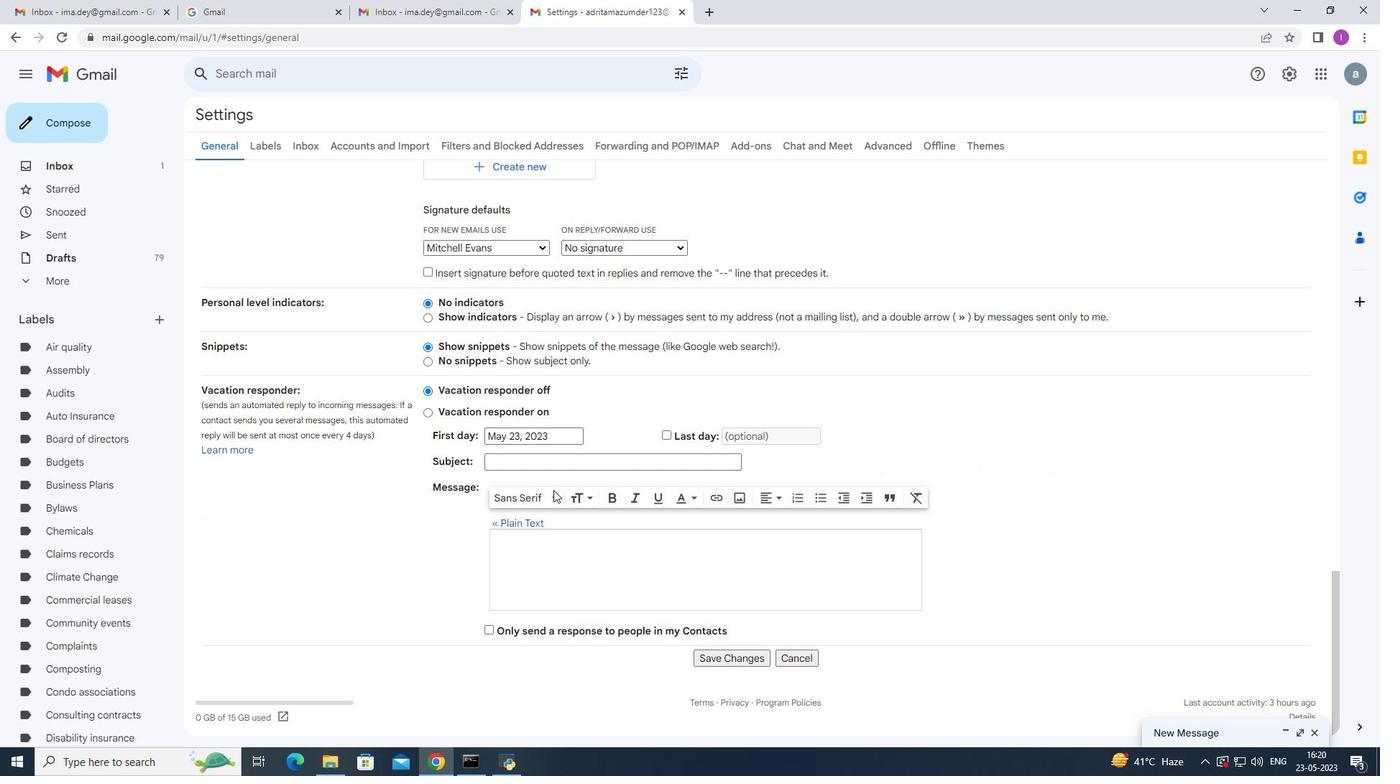 
Action: Mouse scrolled (553, 489) with delta (0, 0)
Screenshot: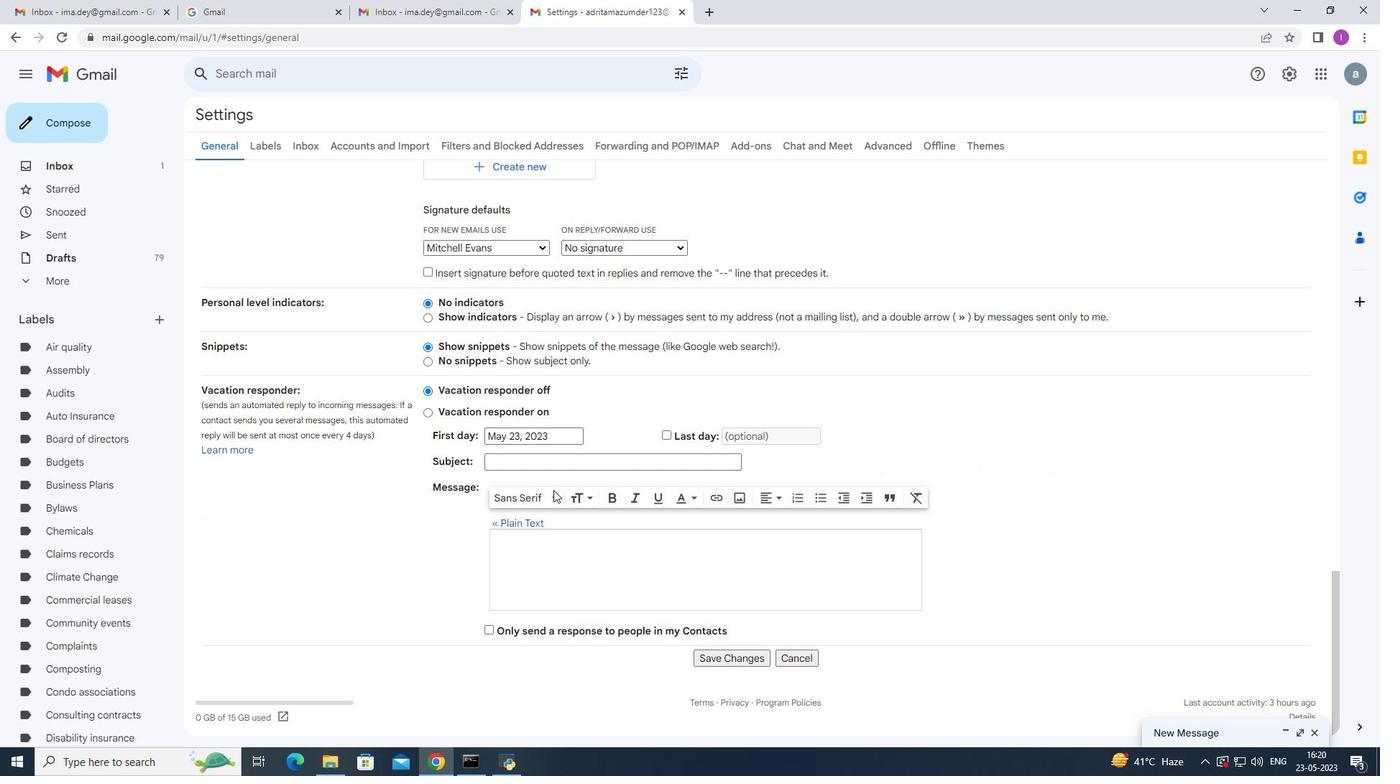 
Action: Mouse moved to (721, 654)
Screenshot: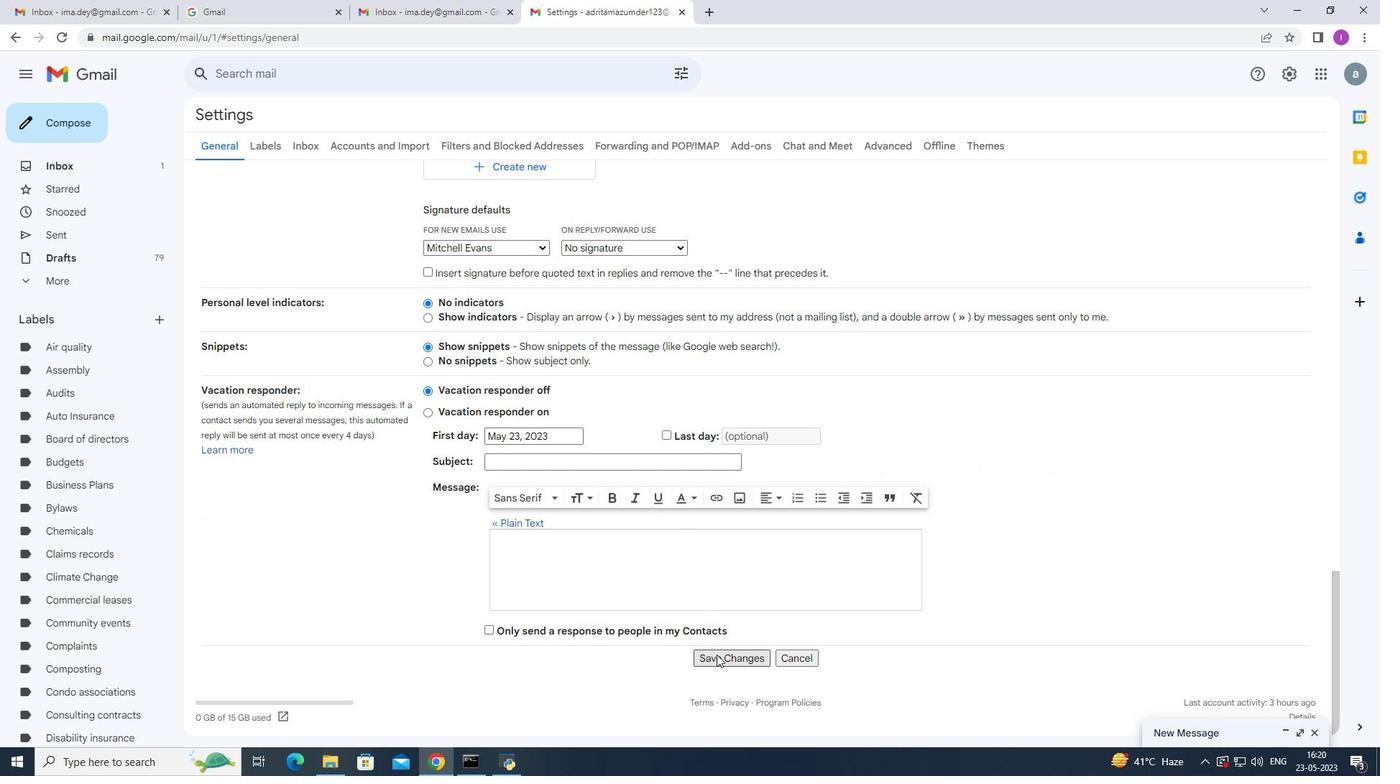 
Action: Mouse pressed left at (721, 654)
Screenshot: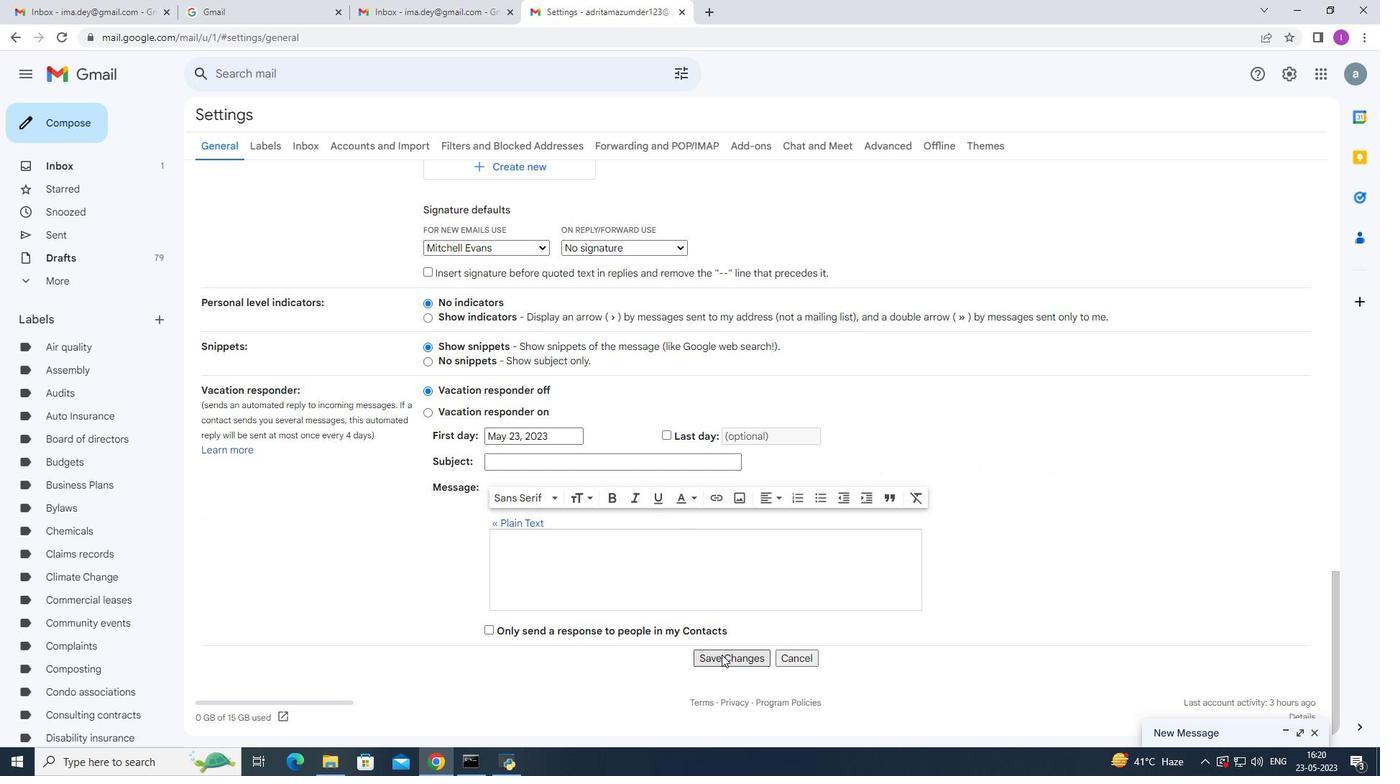 
Action: Mouse moved to (61, 127)
Screenshot: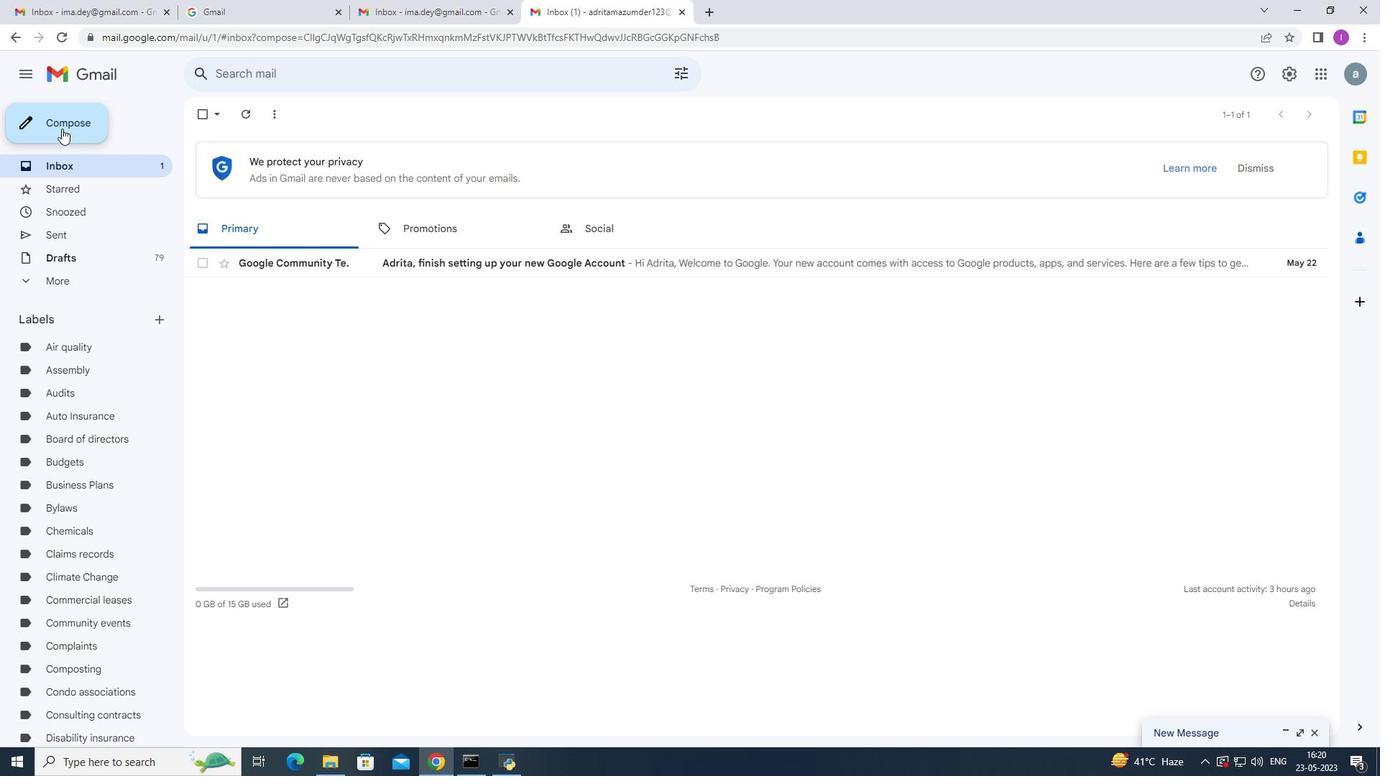 
Action: Mouse pressed left at (61, 127)
Screenshot: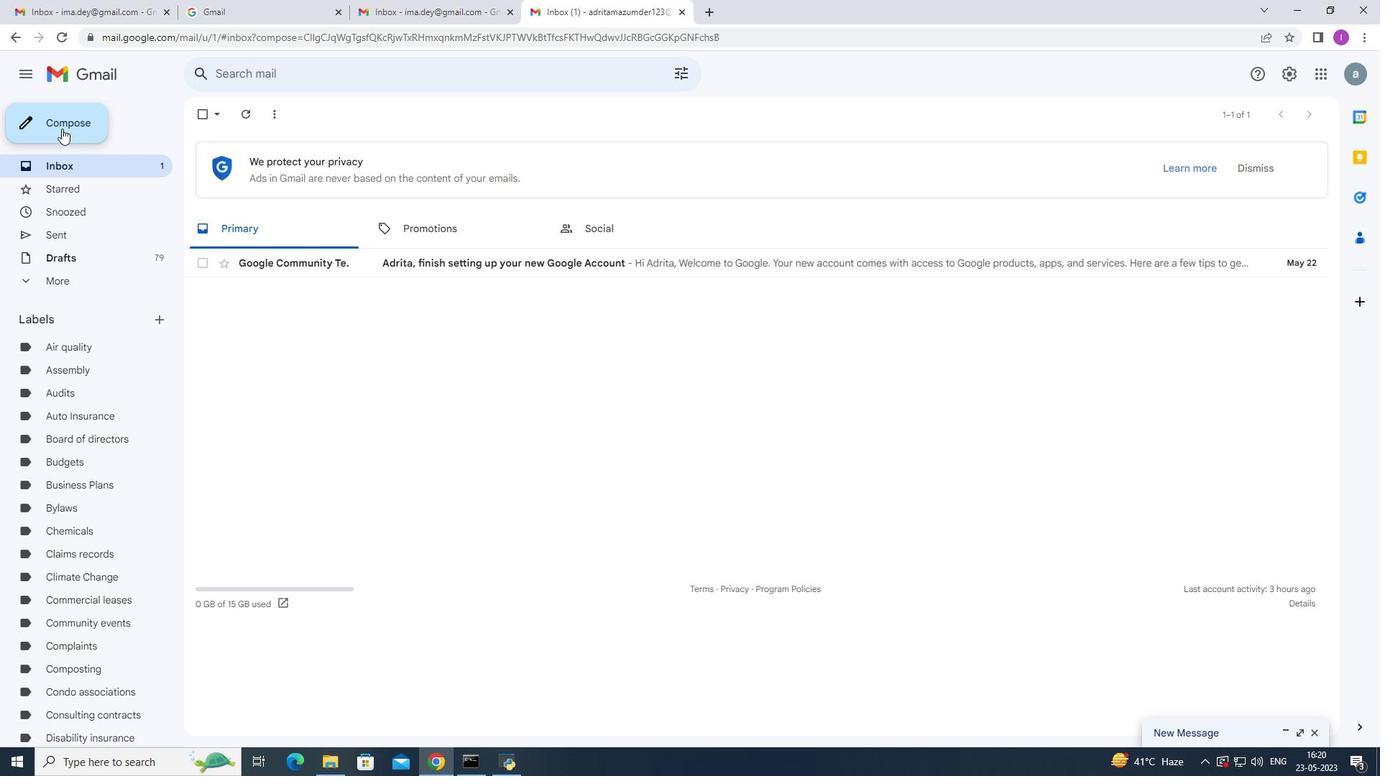 
Action: Mouse moved to (992, 350)
Screenshot: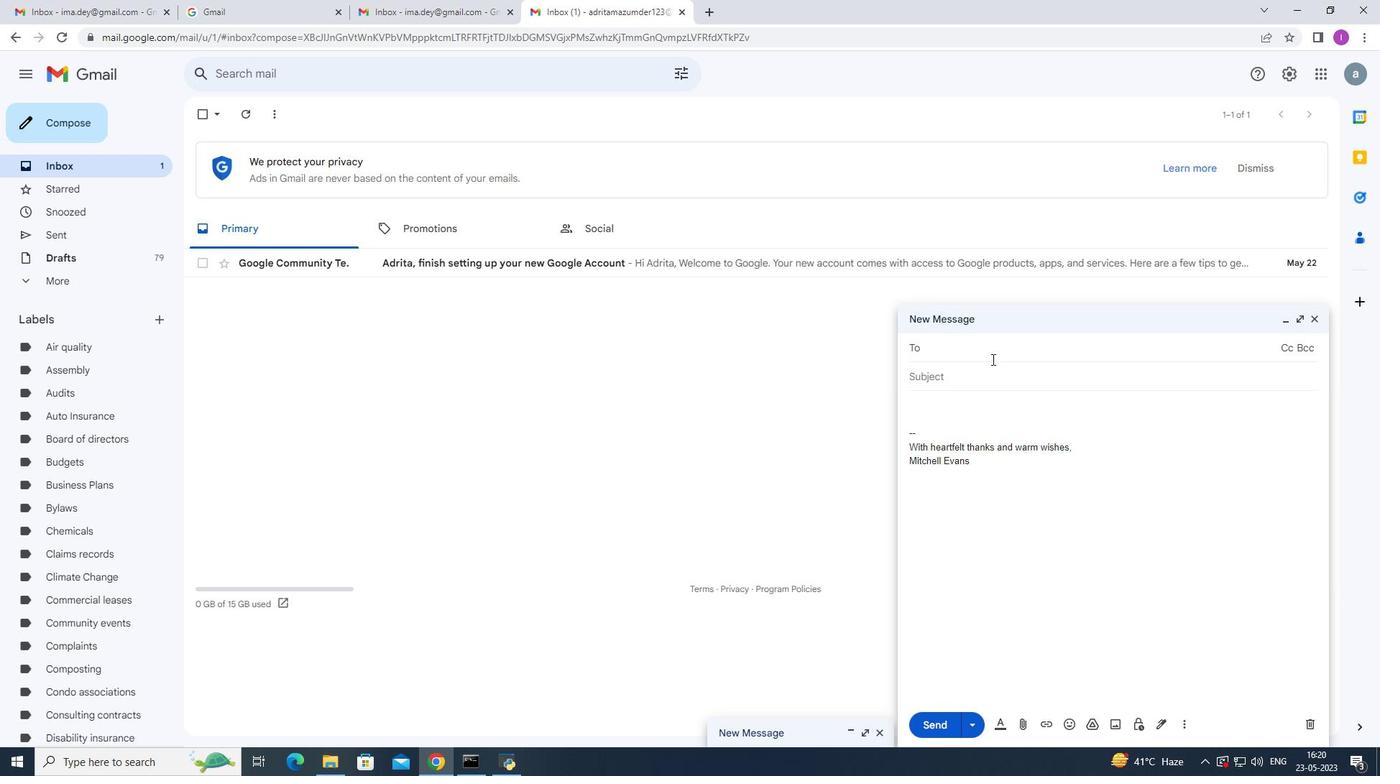
Action: Key pressed s
Screenshot: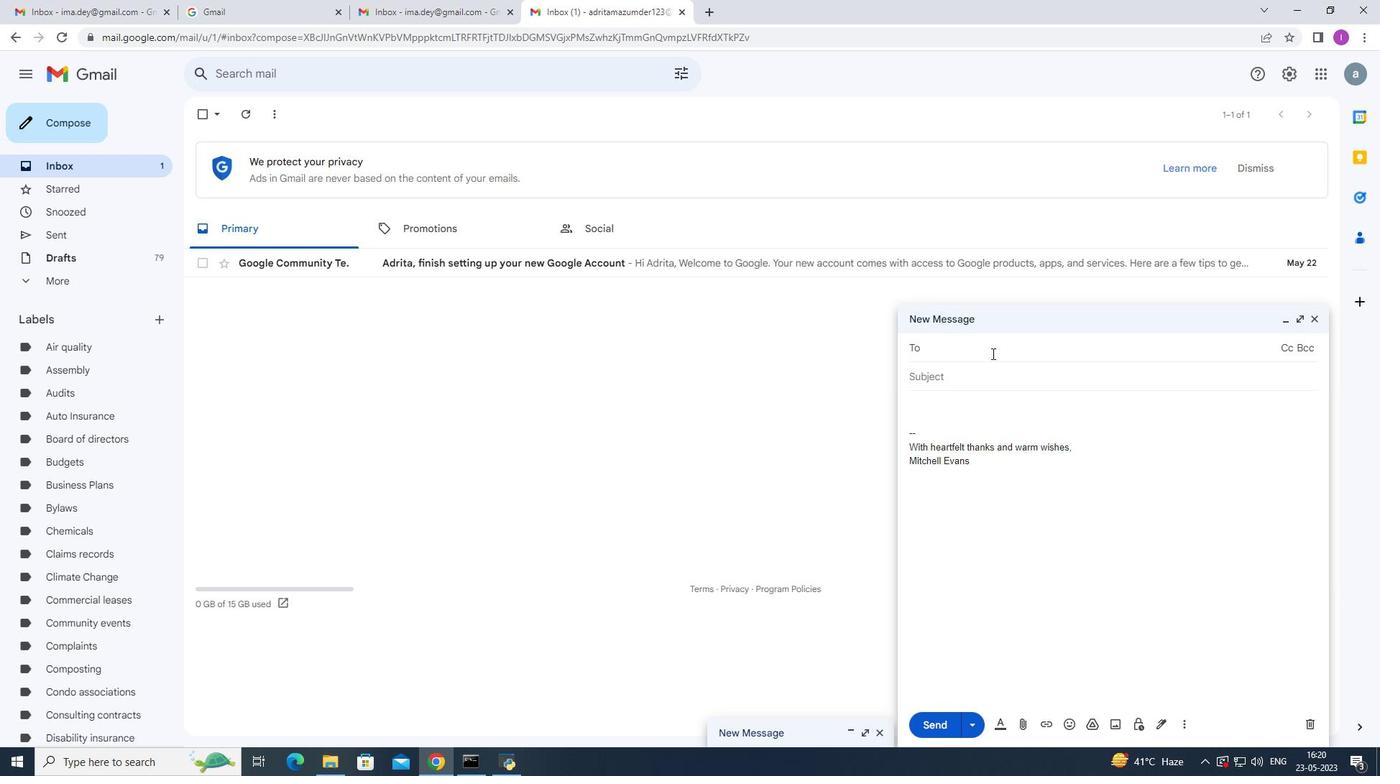 
Action: Mouse moved to (996, 385)
Screenshot: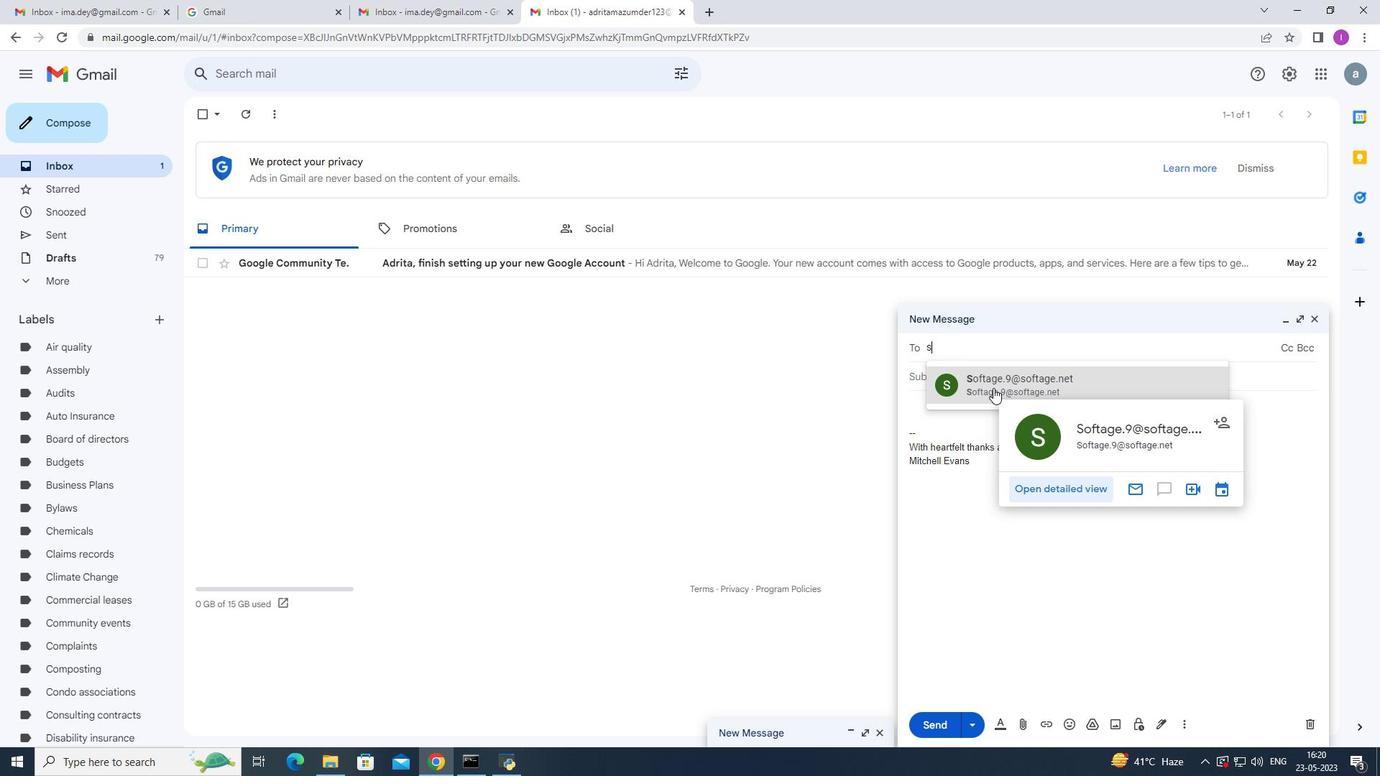 
Action: Mouse pressed left at (996, 385)
Screenshot: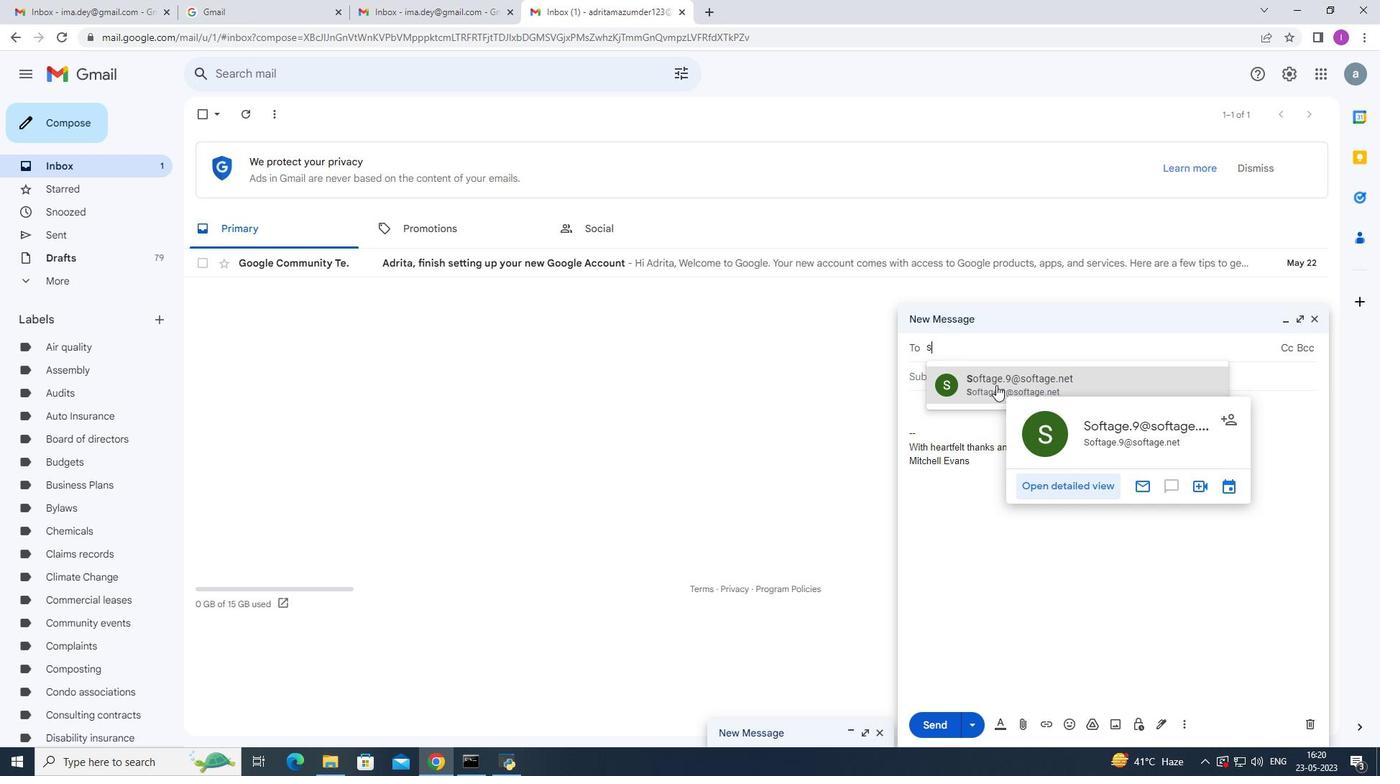 
Action: Mouse moved to (1186, 726)
Screenshot: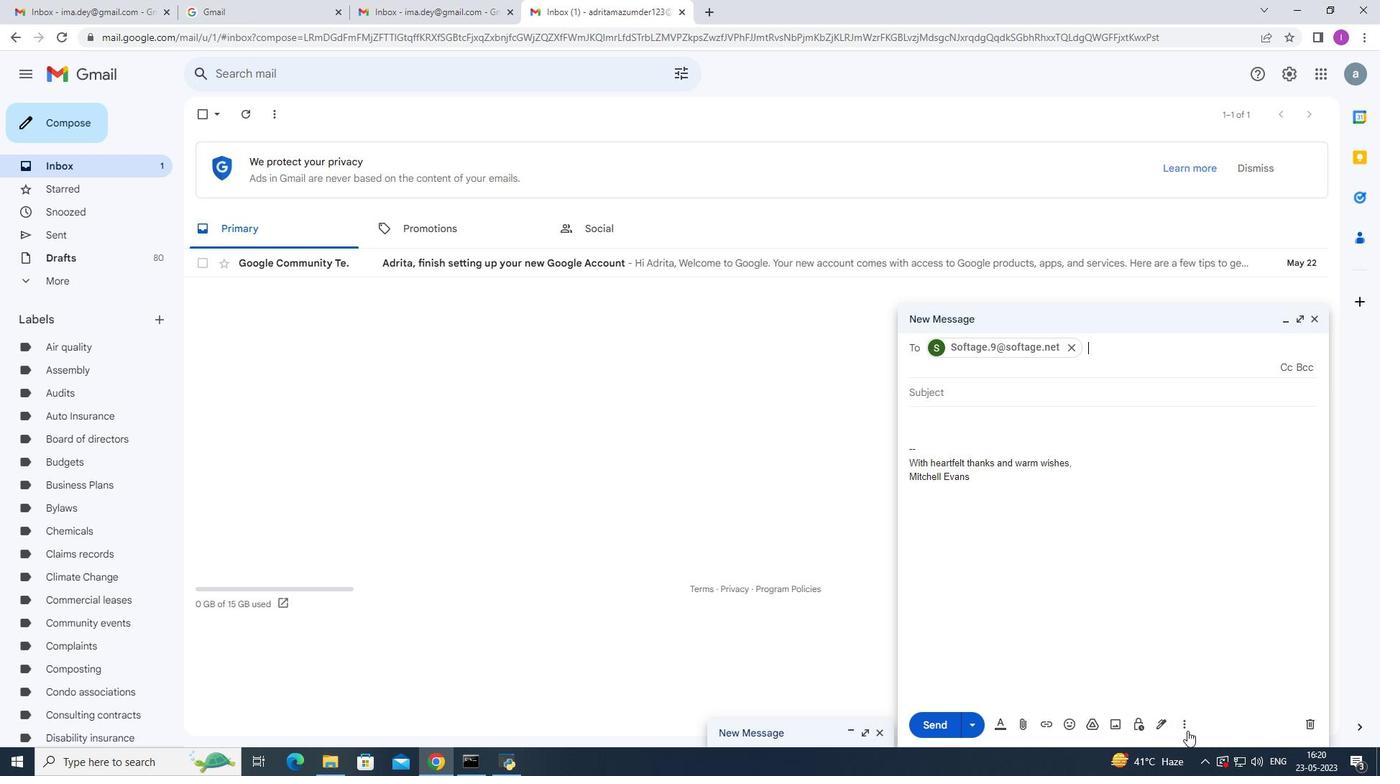 
Action: Mouse pressed left at (1186, 726)
Screenshot: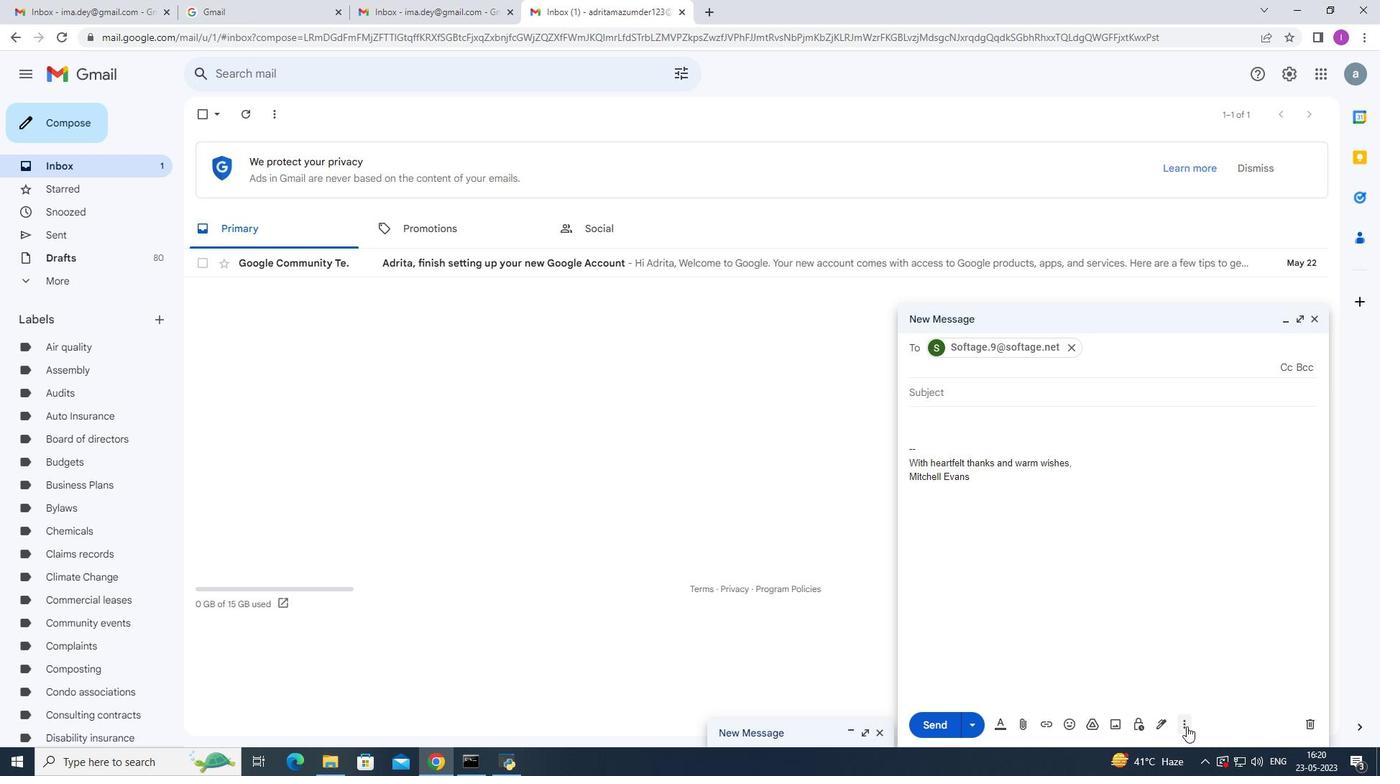 
Action: Mouse moved to (994, 311)
Screenshot: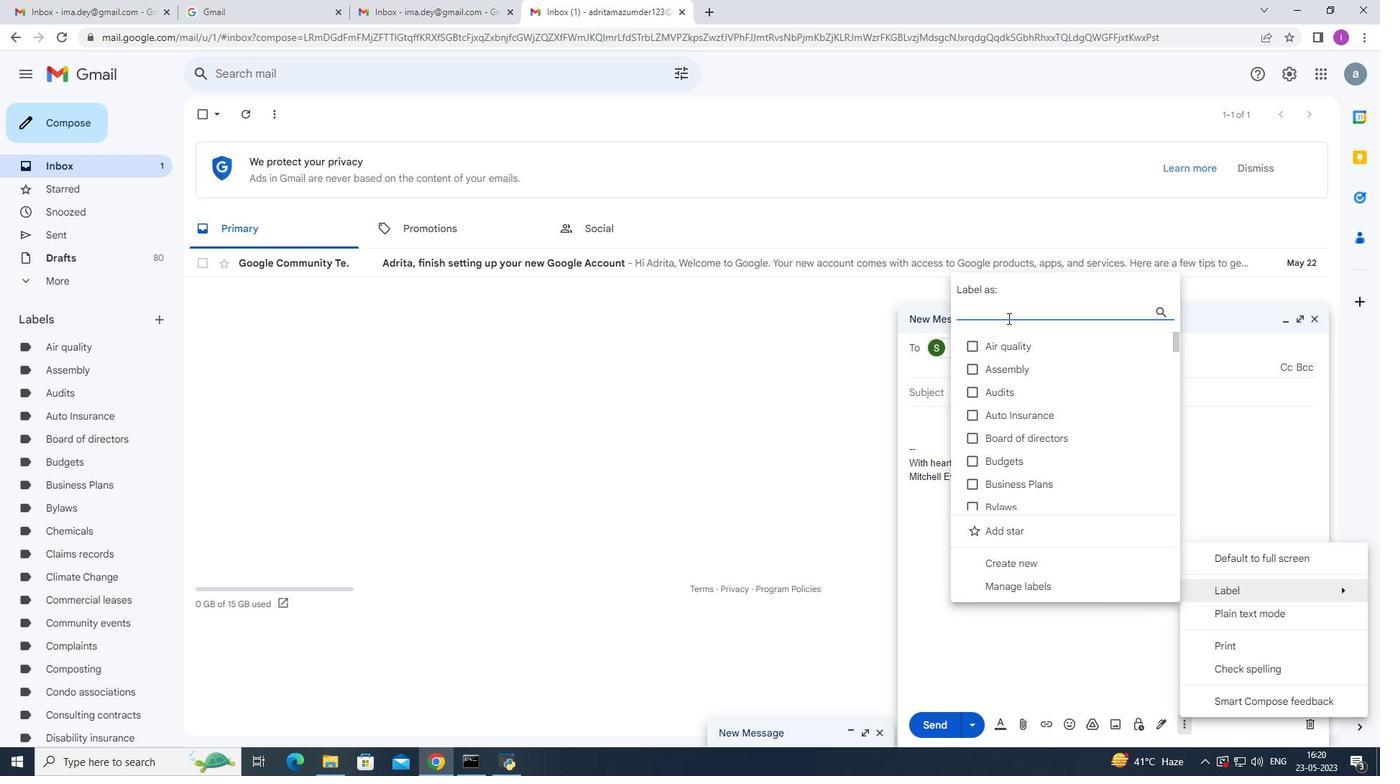 
Action: Mouse pressed left at (994, 311)
Screenshot: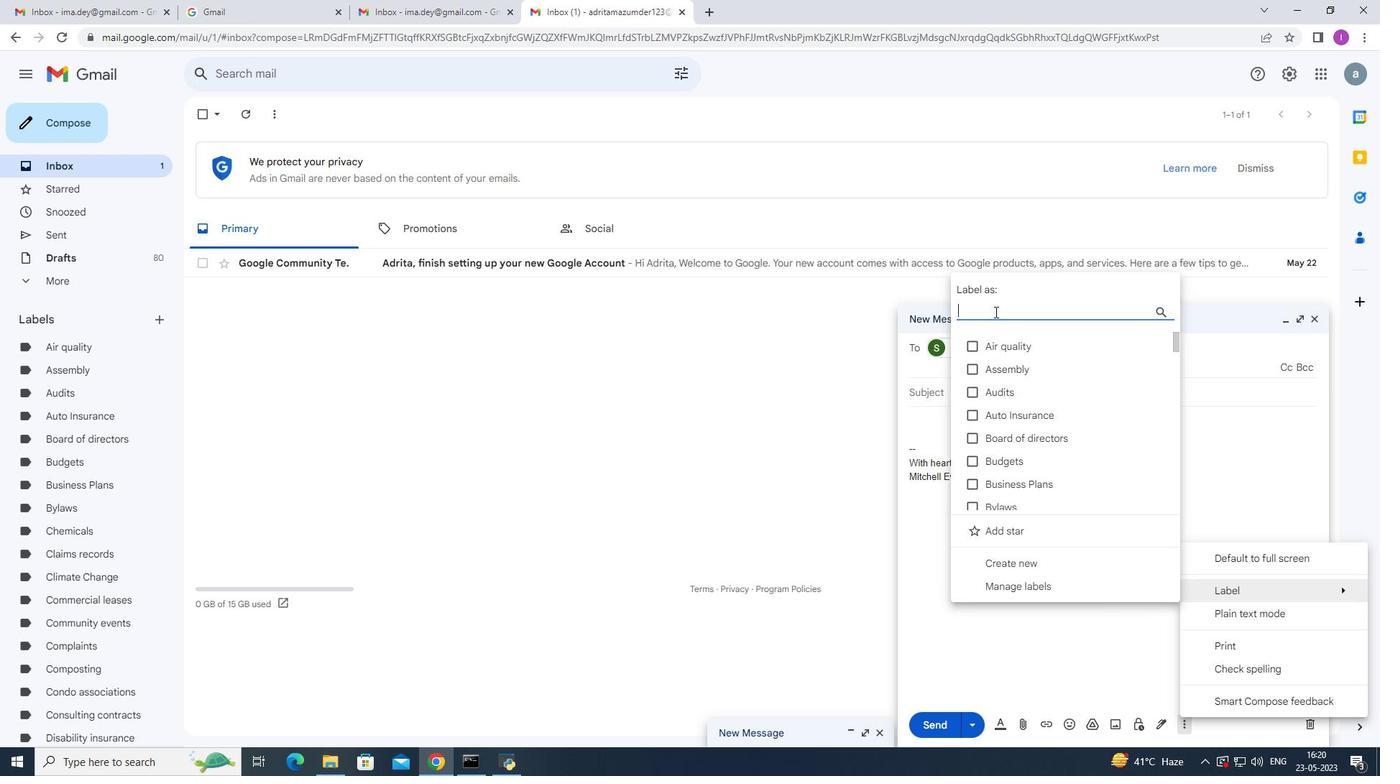
Action: Mouse moved to (1049, 313)
Screenshot: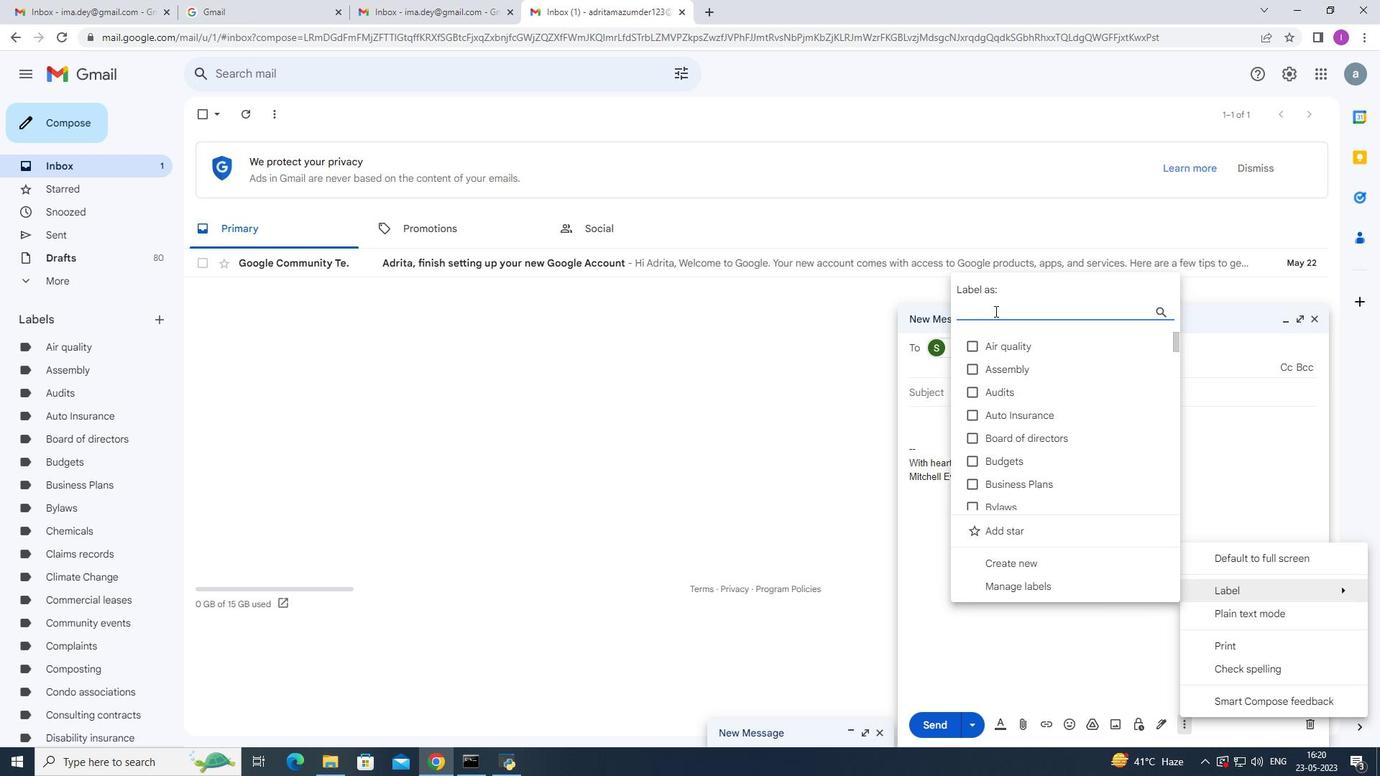 
Action: Key pressed <Key.shift><Key.shift><Key.shift><Key.shift><Key.shift><Key.shift><Key.shift><Key.shift><Key.shift>OSHA
Screenshot: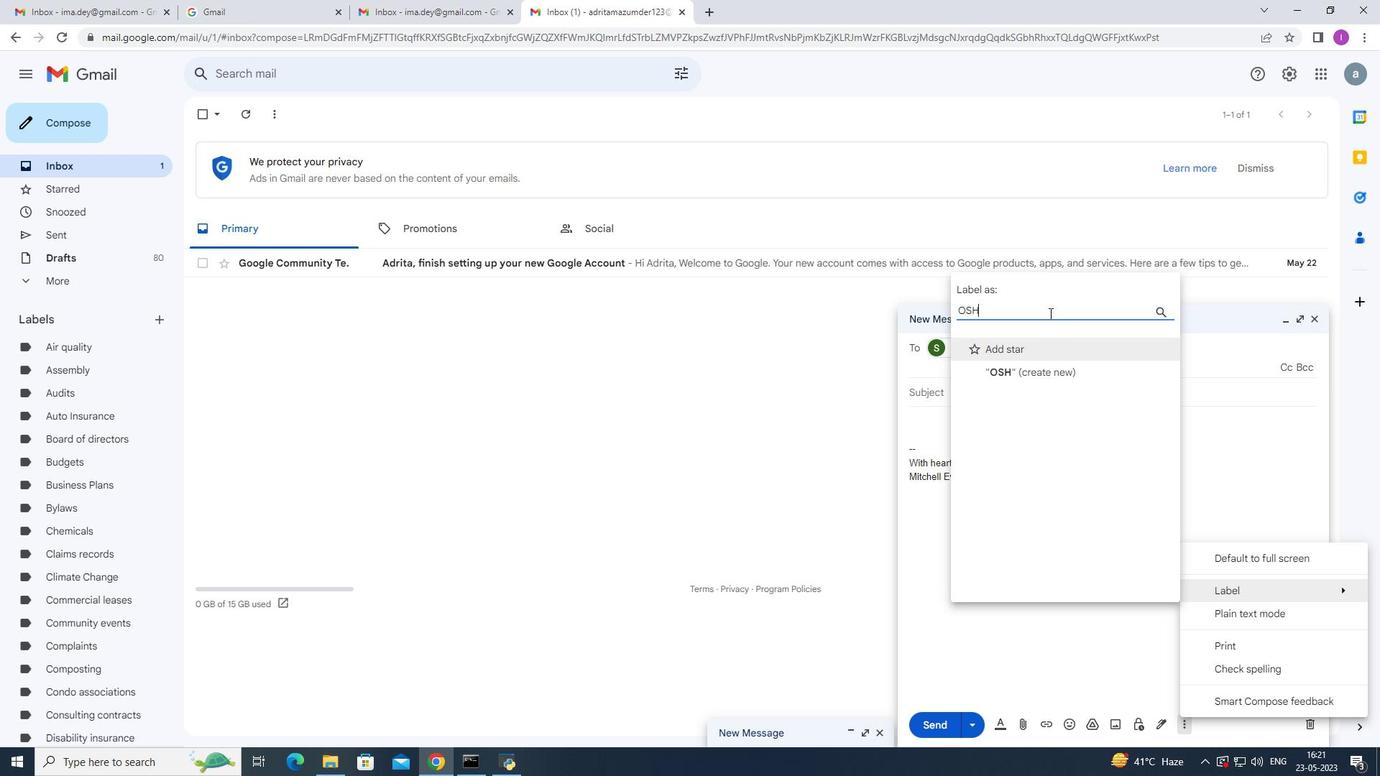 
Action: Mouse moved to (1089, 360)
Screenshot: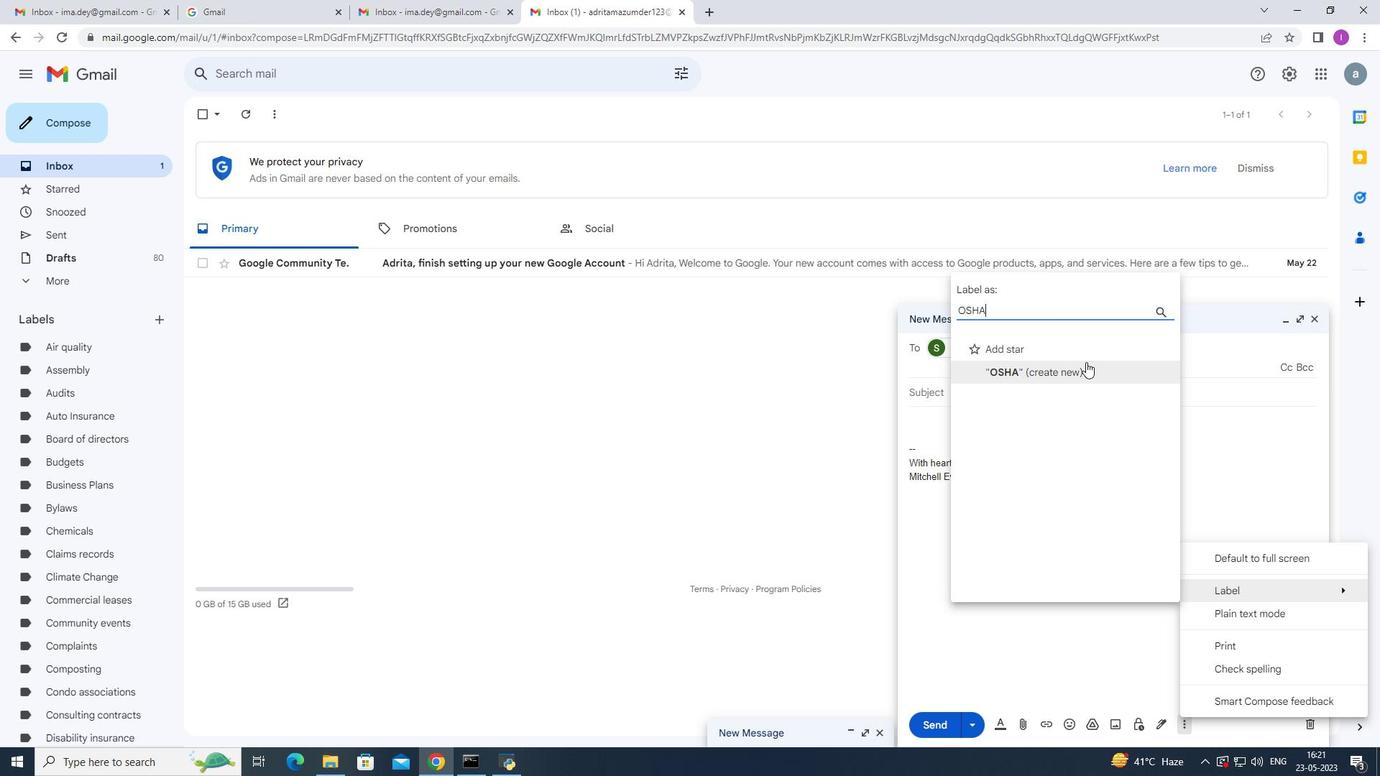 
Action: Key pressed <Key.space>
Screenshot: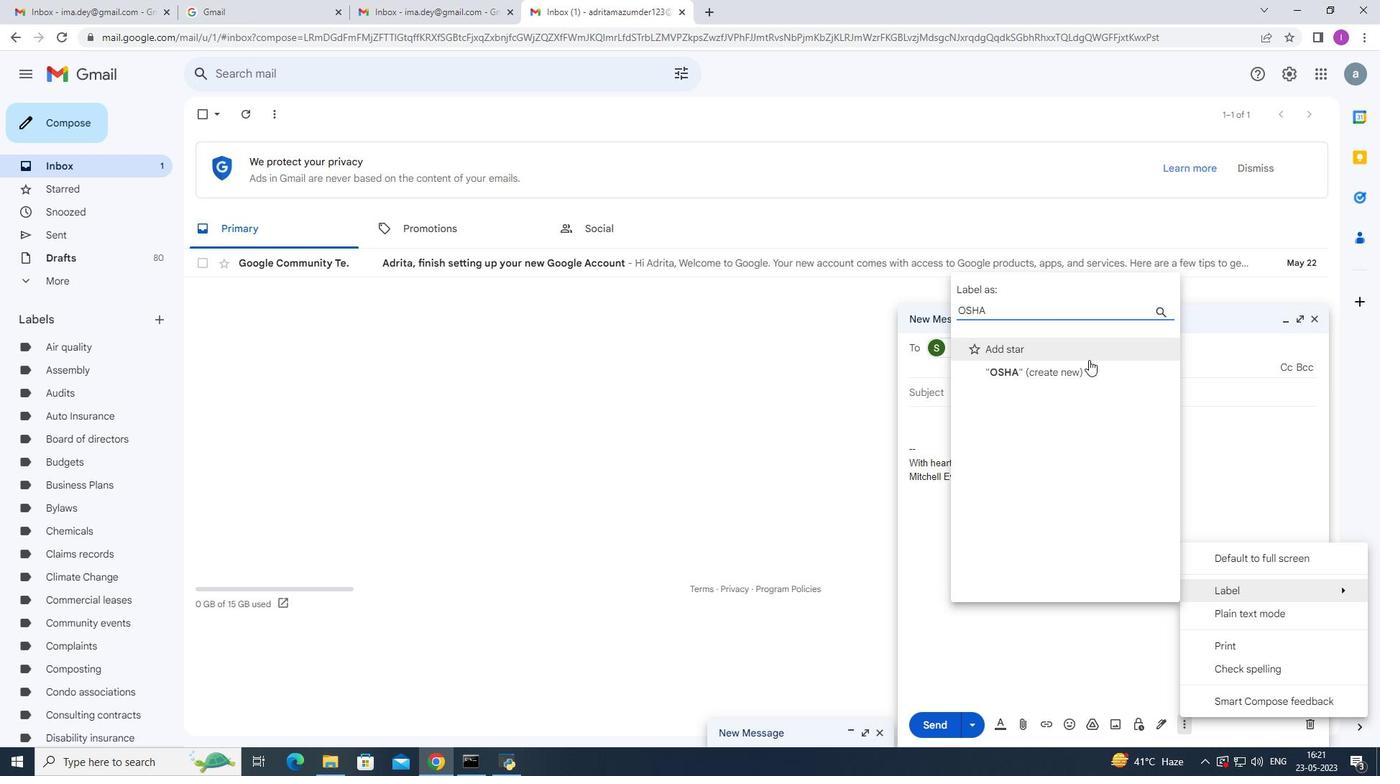 
Action: Mouse moved to (1074, 339)
Screenshot: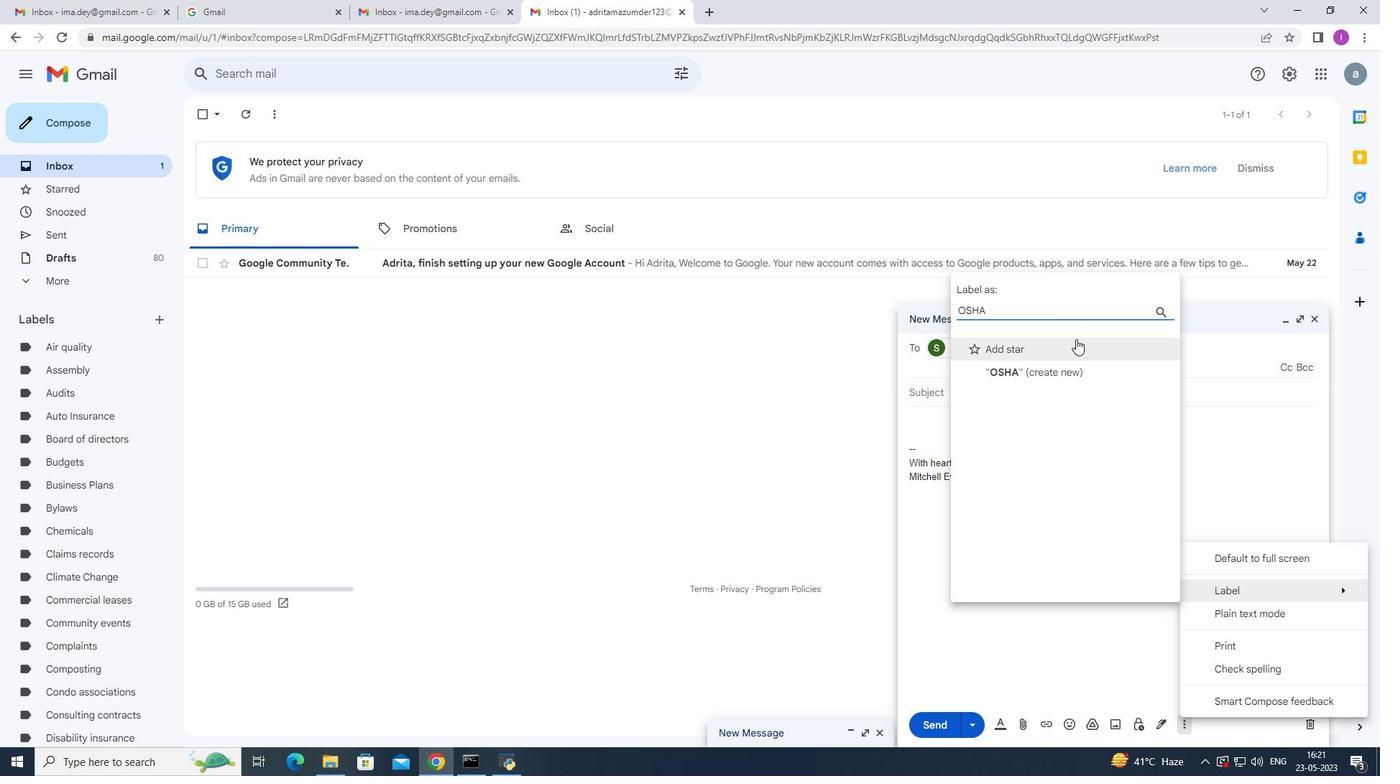 
Action: Key pressed <Key.shift><Key.shift><Key.shift><Key.shift><Key.shift>Compliance
Screenshot: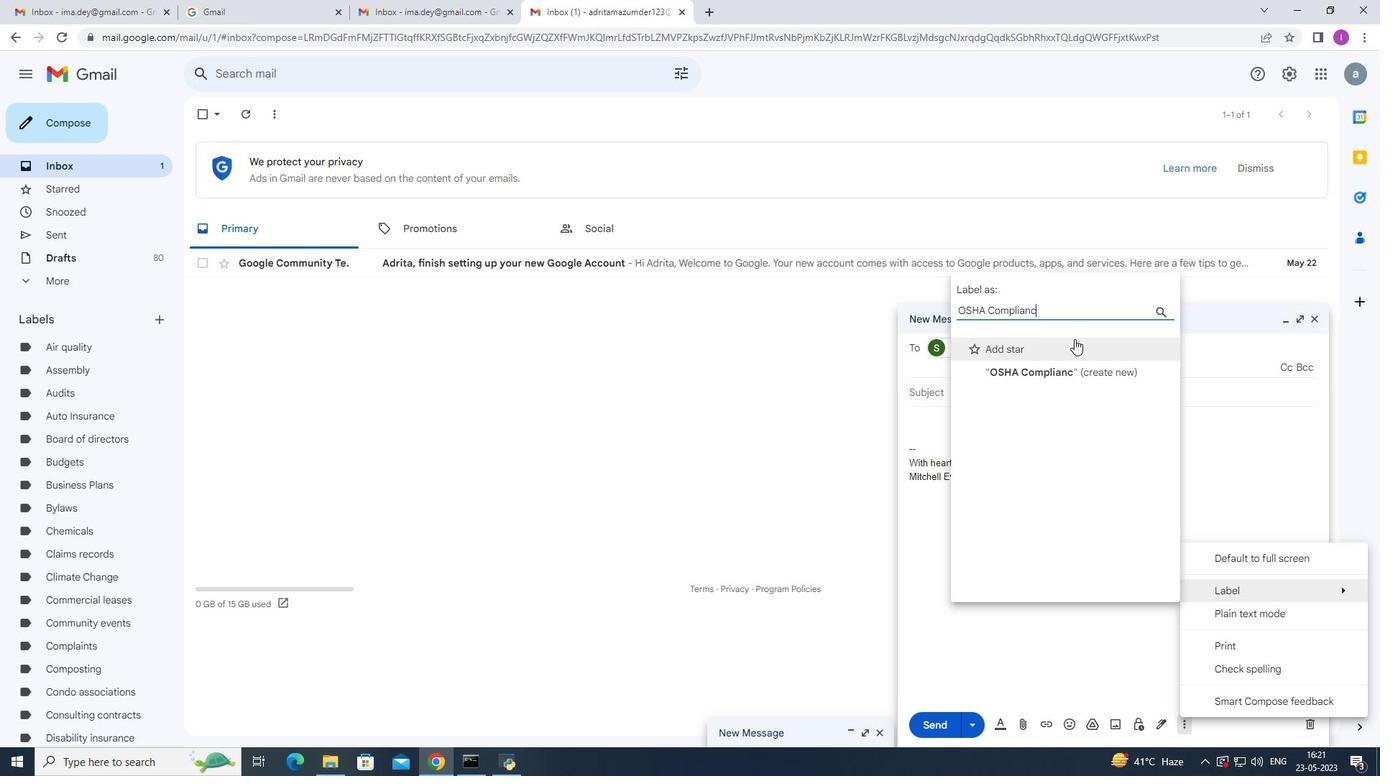 
Action: Mouse moved to (1066, 368)
Screenshot: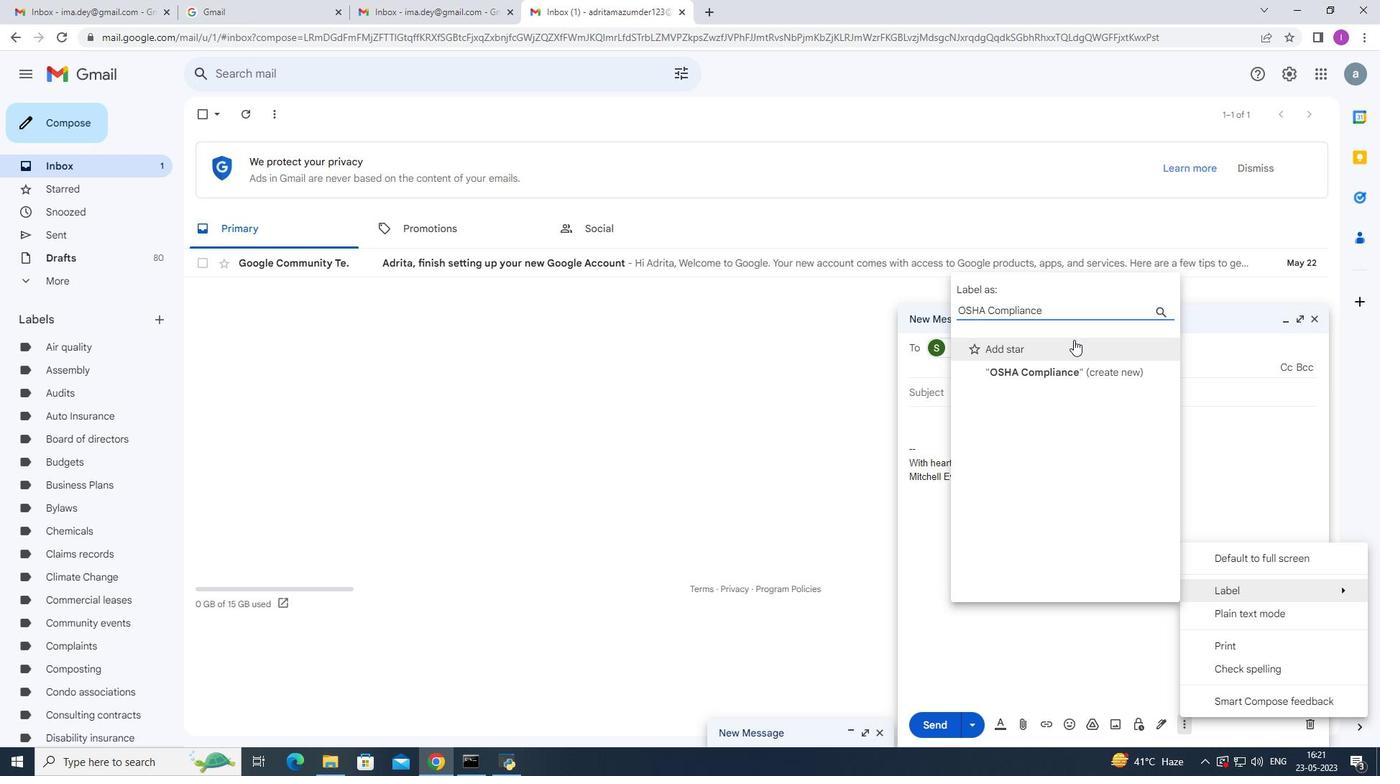 
Action: Mouse pressed left at (1066, 368)
Screenshot: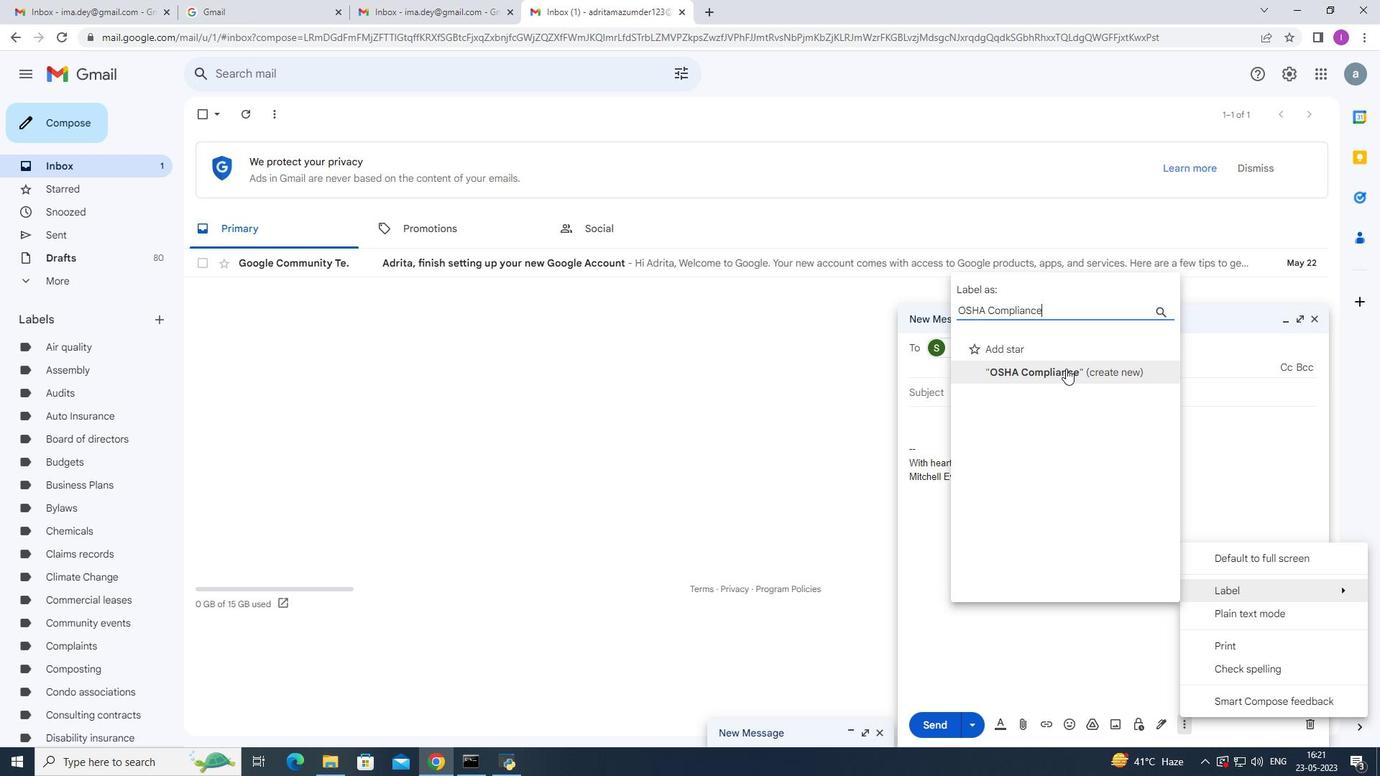 
Action: Mouse moved to (815, 460)
Screenshot: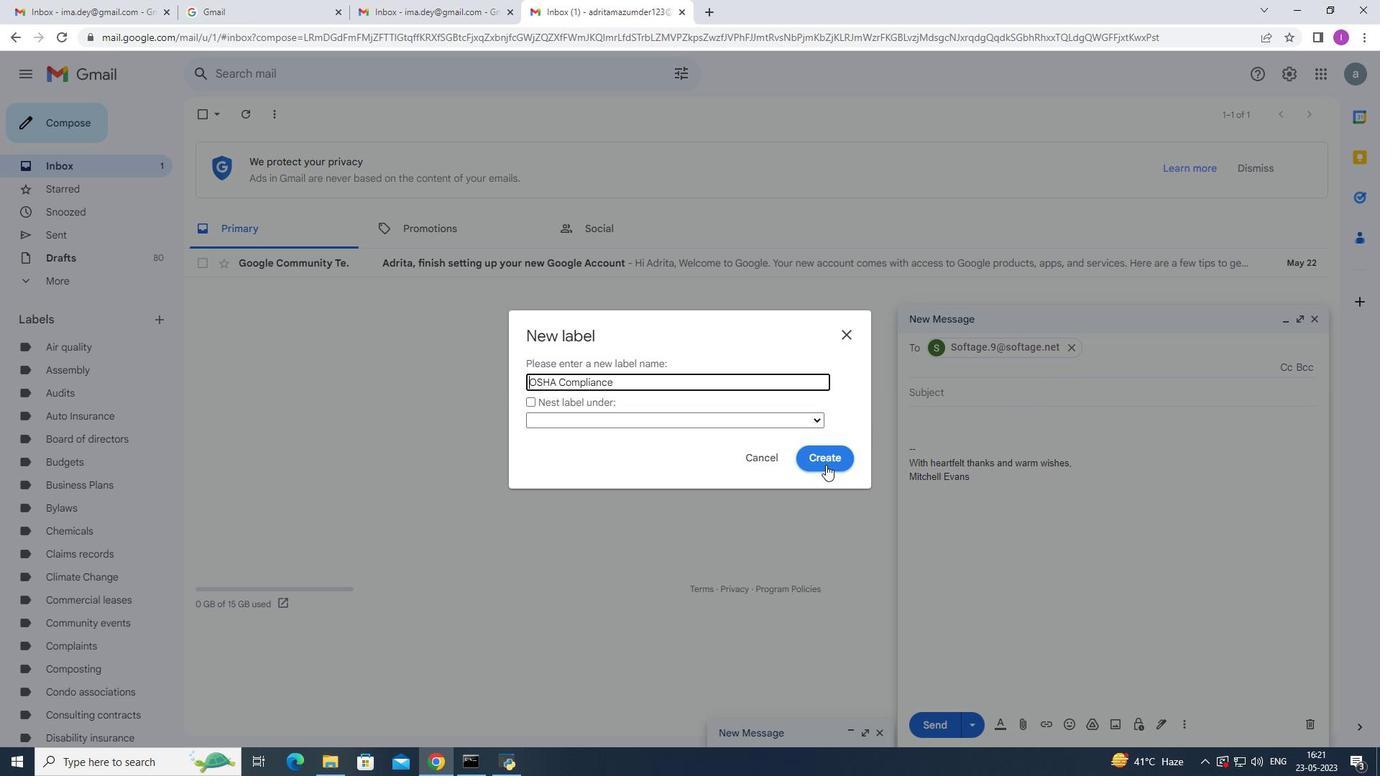 
Action: Mouse pressed left at (815, 460)
Screenshot: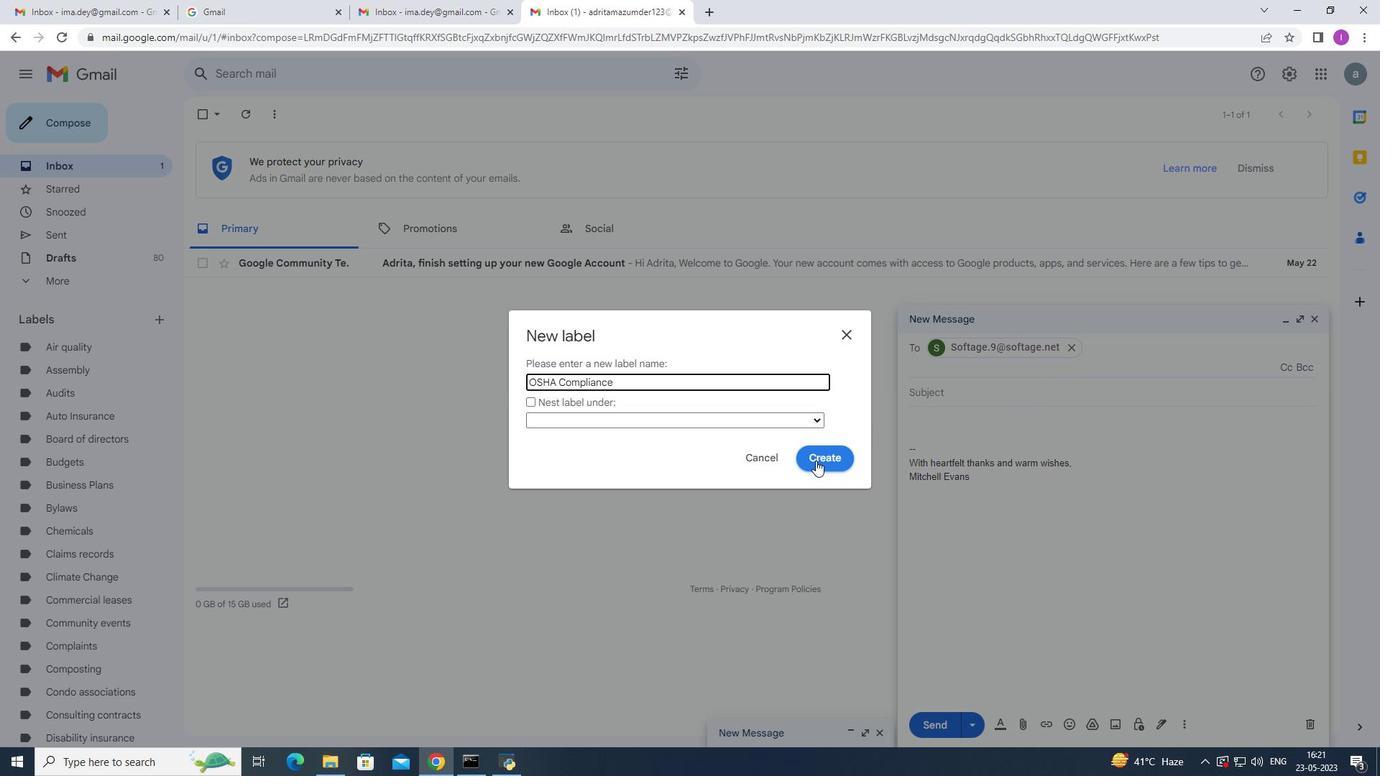 
Action: Mouse moved to (1178, 722)
Screenshot: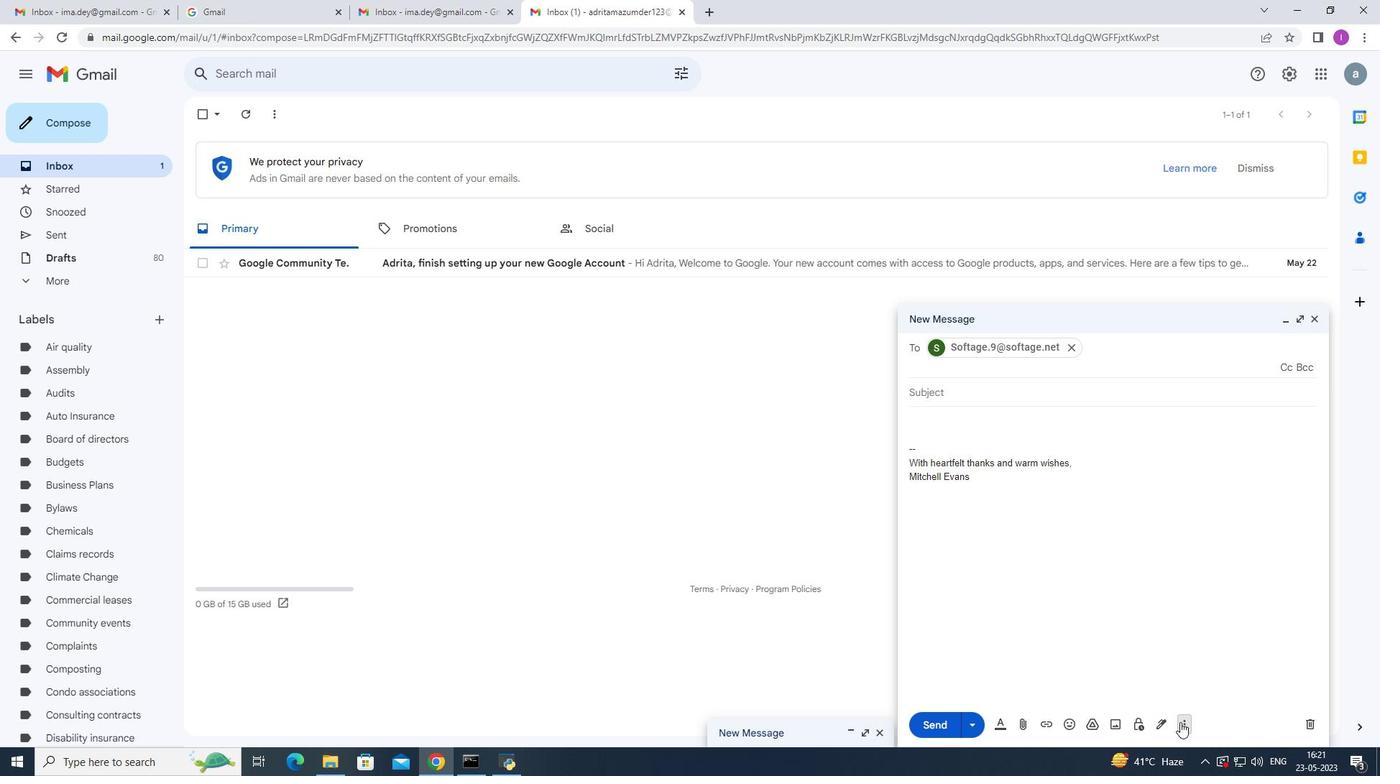 
Action: Mouse pressed left at (1178, 722)
Screenshot: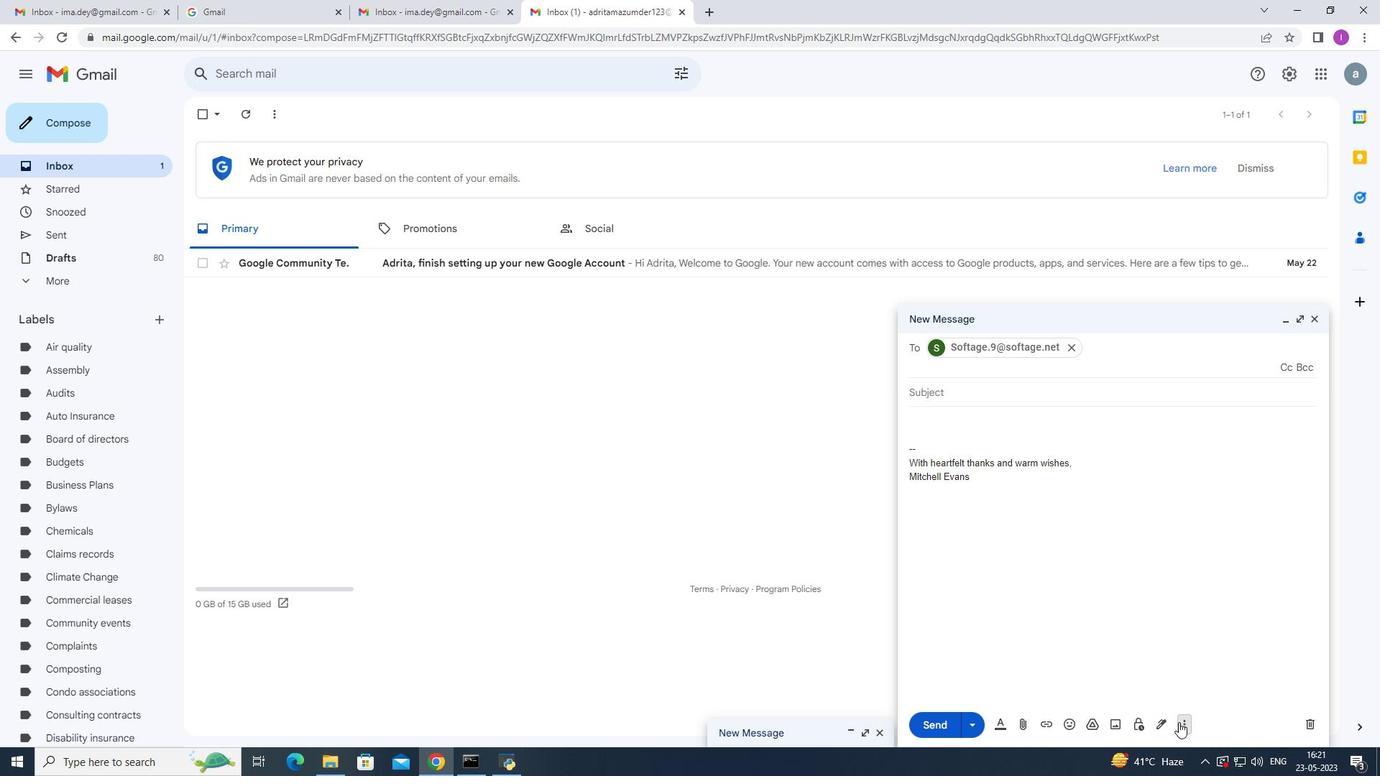 
Action: Mouse moved to (761, 314)
Screenshot: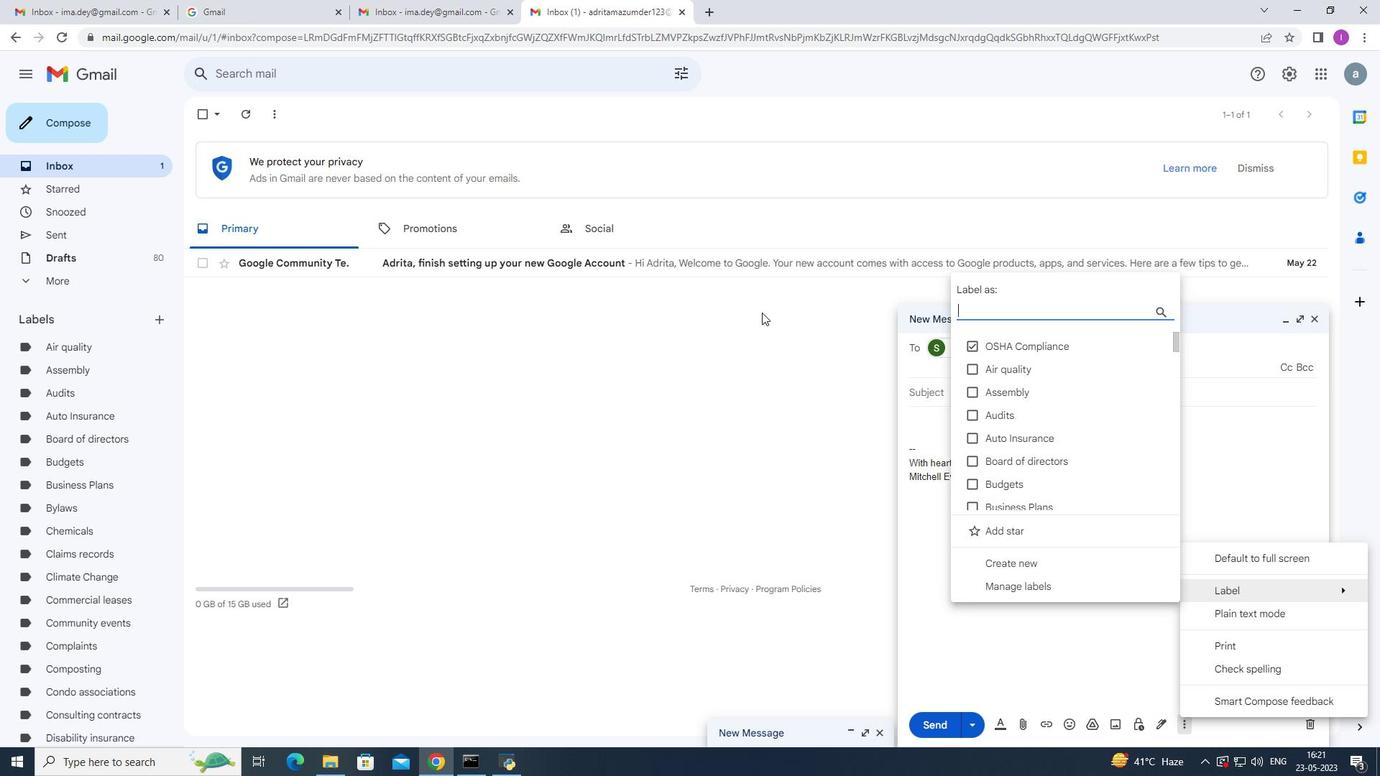 
Action: Mouse pressed left at (761, 314)
Screenshot: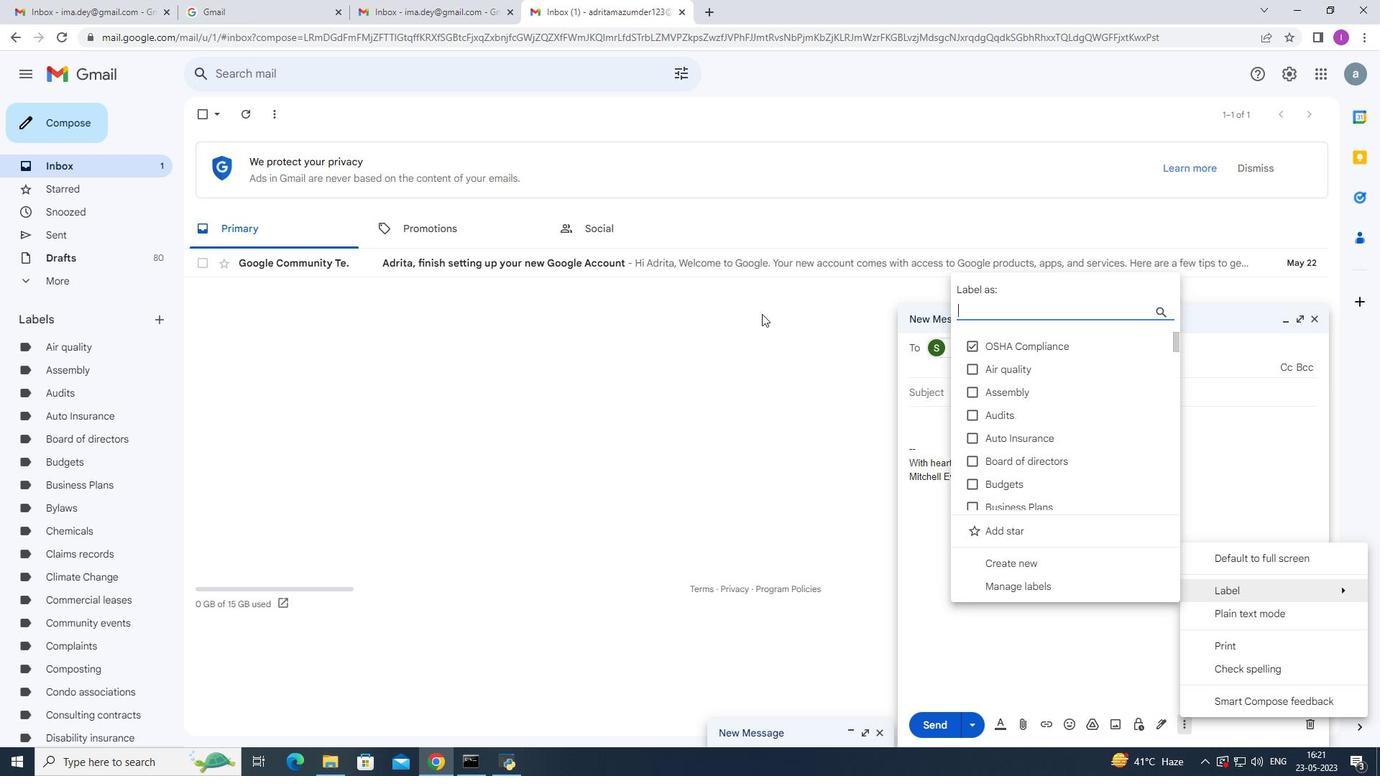 
Action: Mouse moved to (640, 482)
Screenshot: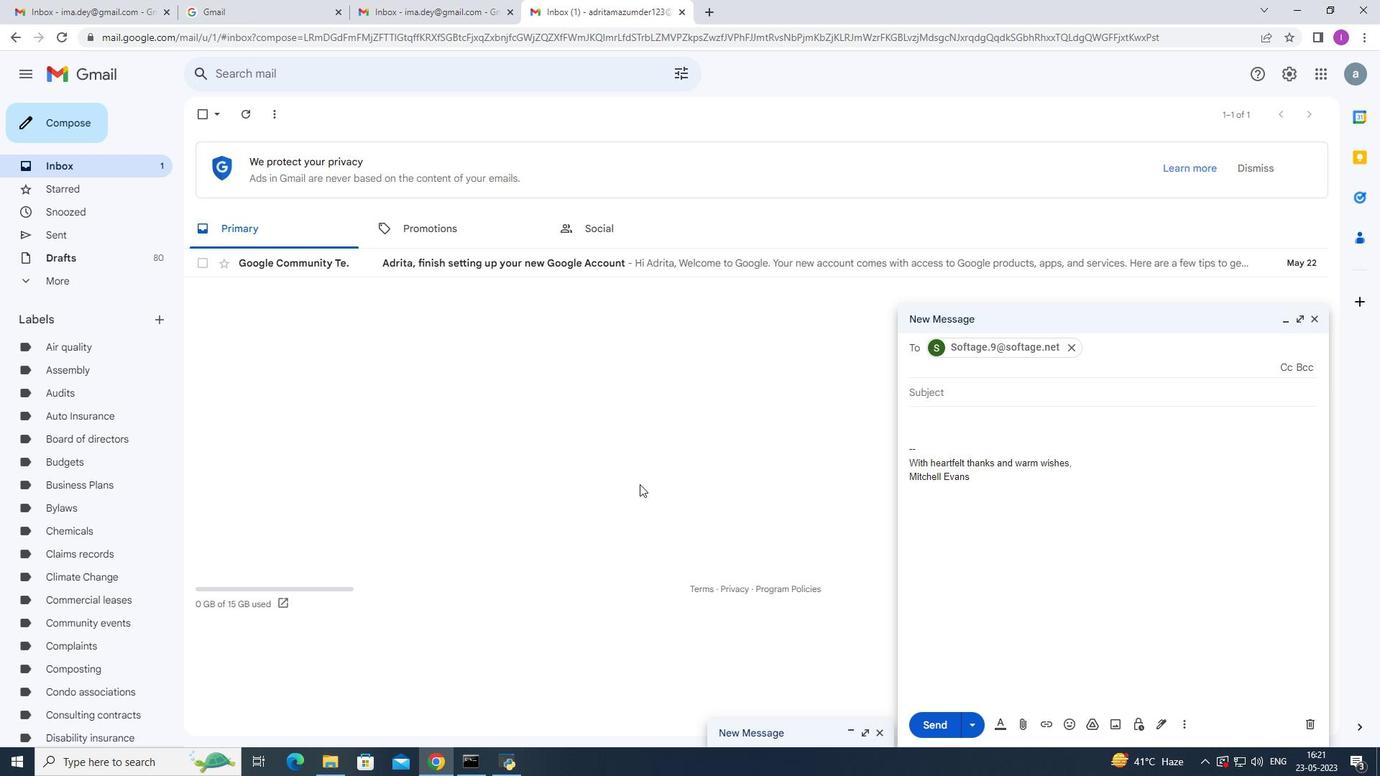 
